 Task: Design a Screen Flow to collect contact information for a new lead and create a lead record with the gathered details.
Action: Mouse moved to (783, 54)
Screenshot: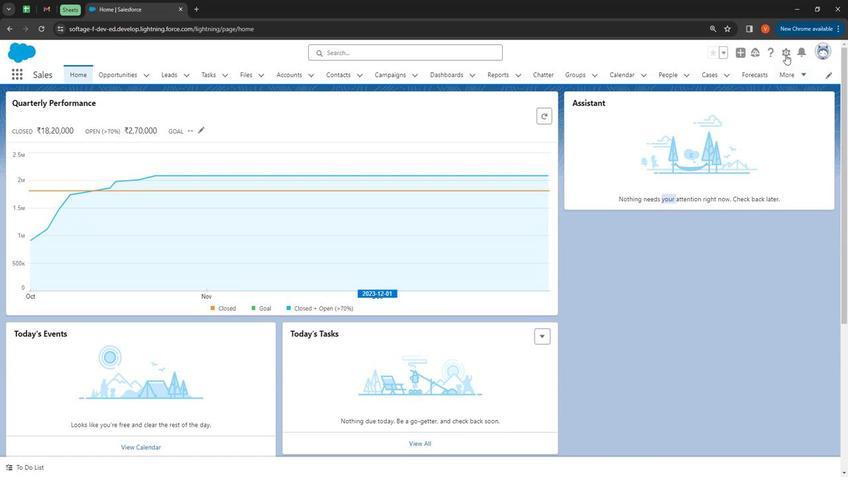 
Action: Mouse pressed left at (783, 54)
Screenshot: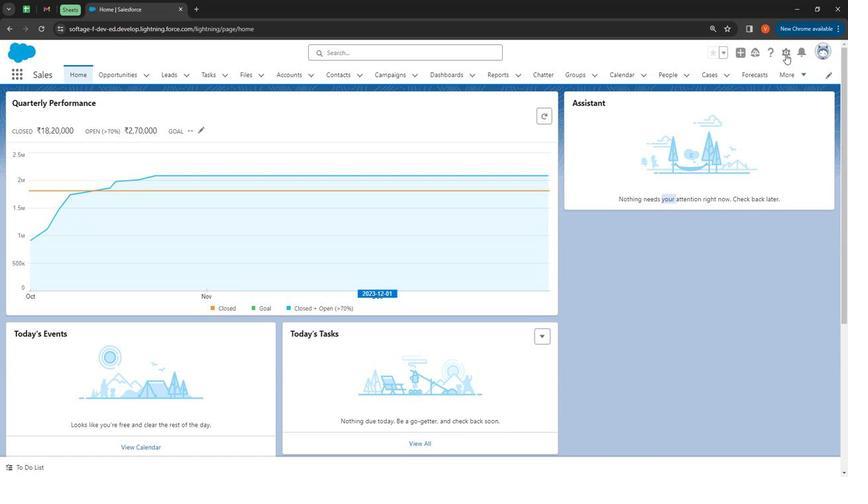 
Action: Mouse moved to (777, 83)
Screenshot: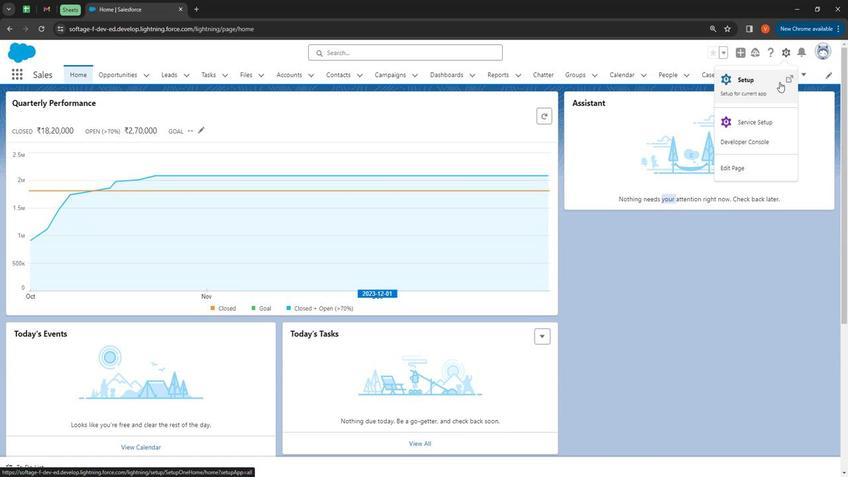 
Action: Mouse pressed left at (777, 83)
Screenshot: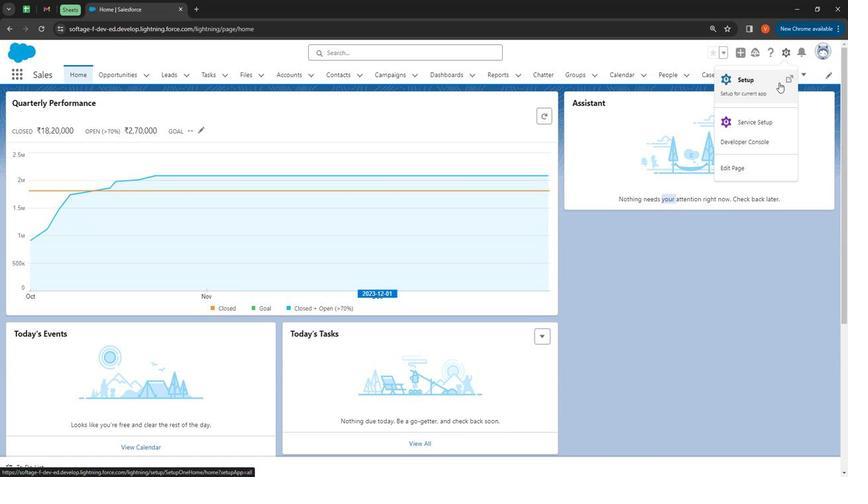 
Action: Mouse moved to (94, 188)
Screenshot: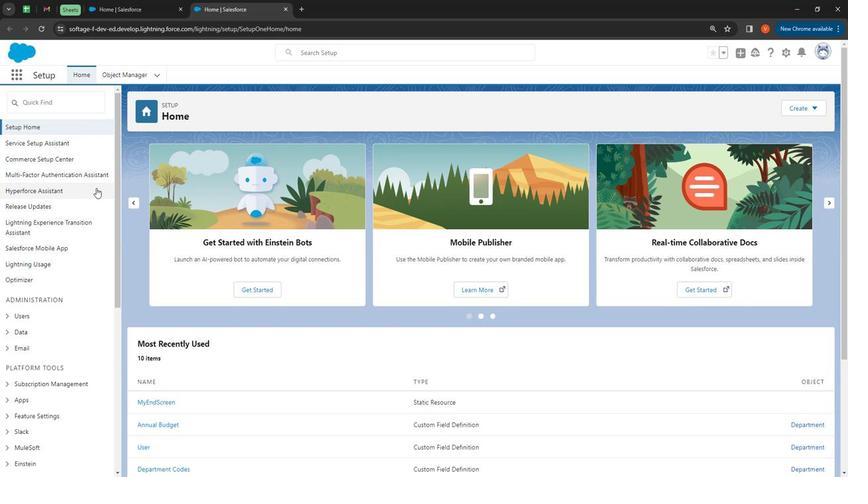 
Action: Mouse scrolled (94, 188) with delta (0, 0)
Screenshot: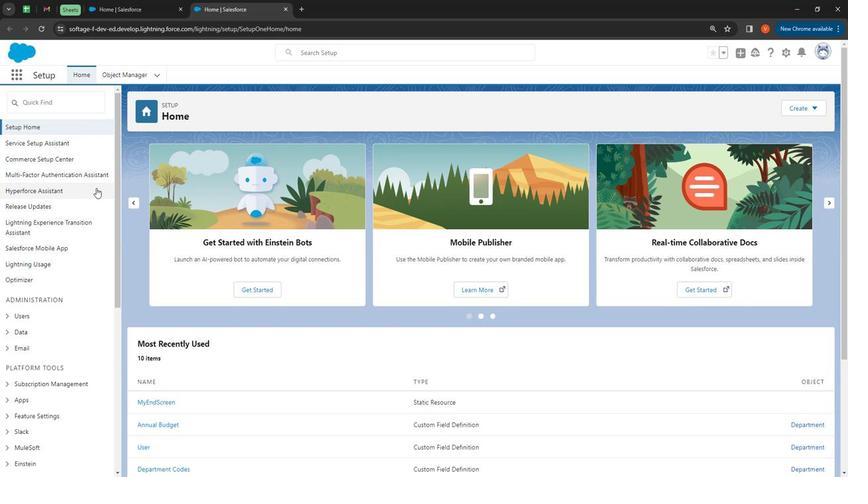 
Action: Mouse moved to (94, 190)
Screenshot: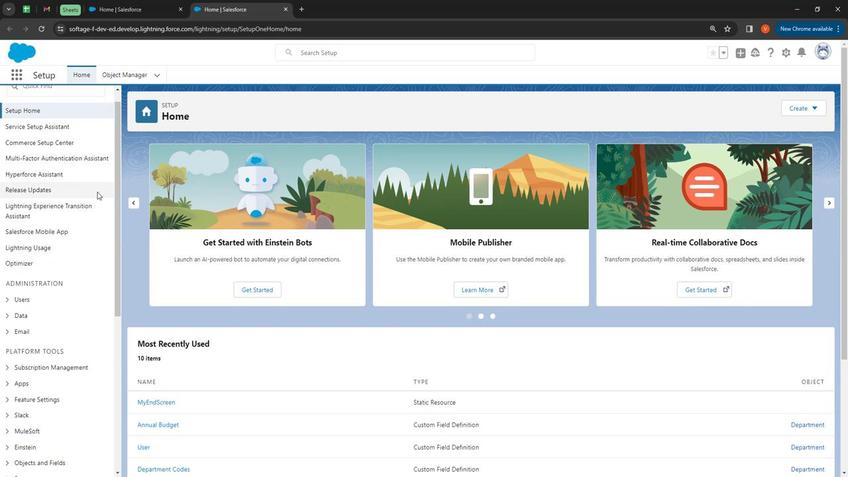 
Action: Mouse scrolled (94, 190) with delta (0, 0)
Screenshot: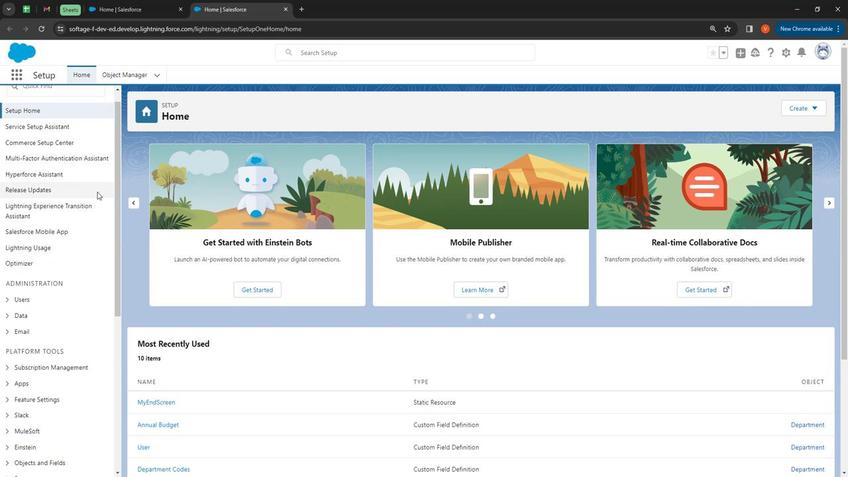
Action: Mouse moved to (95, 194)
Screenshot: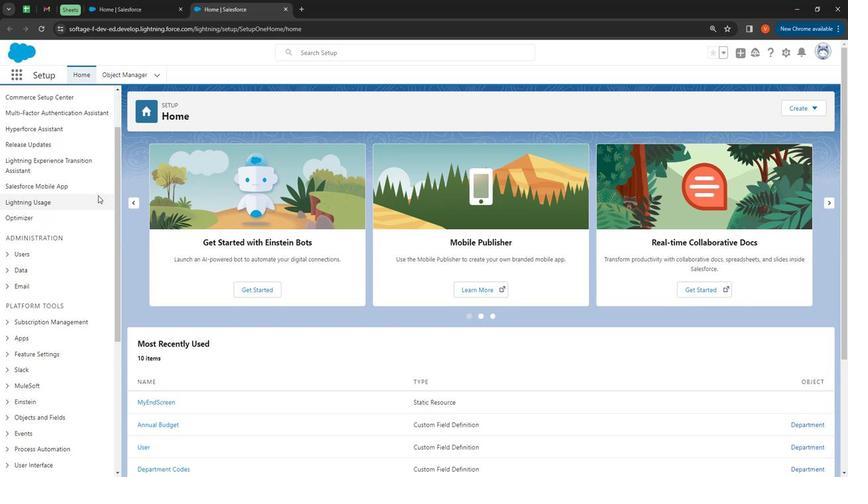 
Action: Mouse scrolled (95, 194) with delta (0, 0)
Screenshot: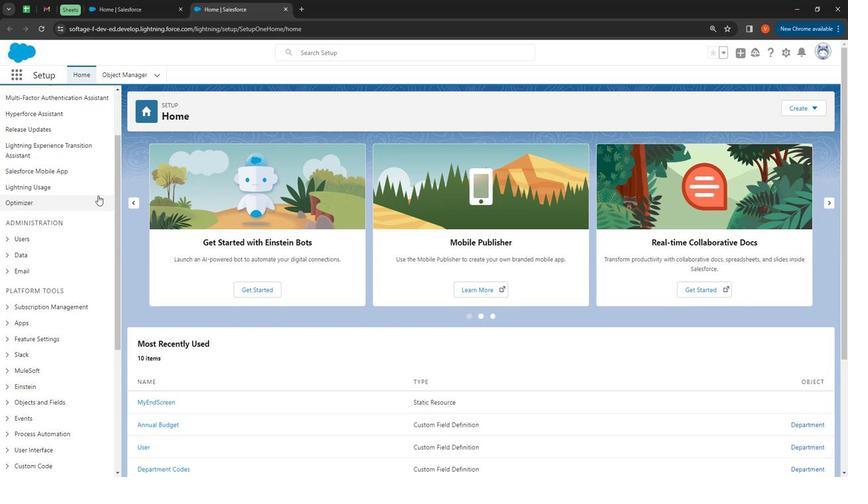 
Action: Mouse moved to (94, 197)
Screenshot: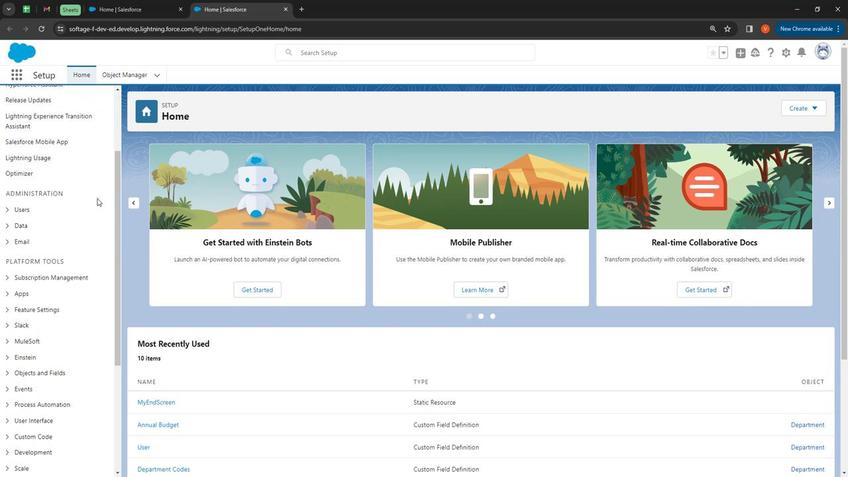
Action: Mouse scrolled (94, 196) with delta (0, 0)
Screenshot: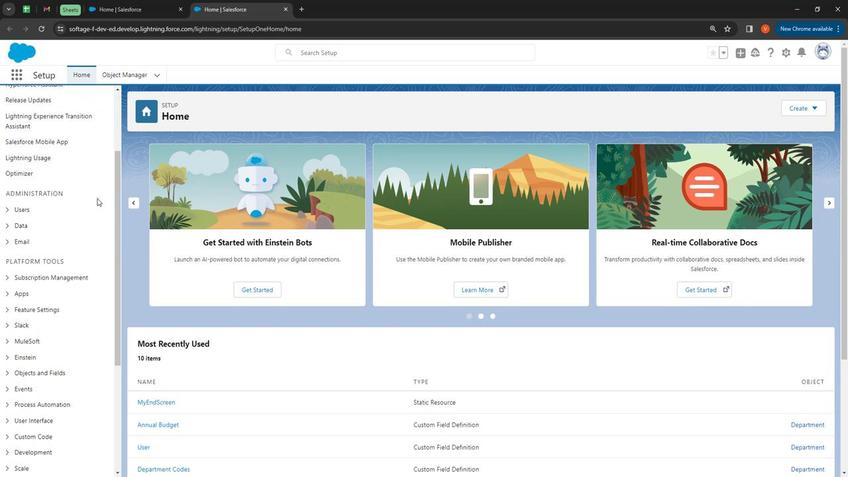 
Action: Mouse moved to (94, 197)
Screenshot: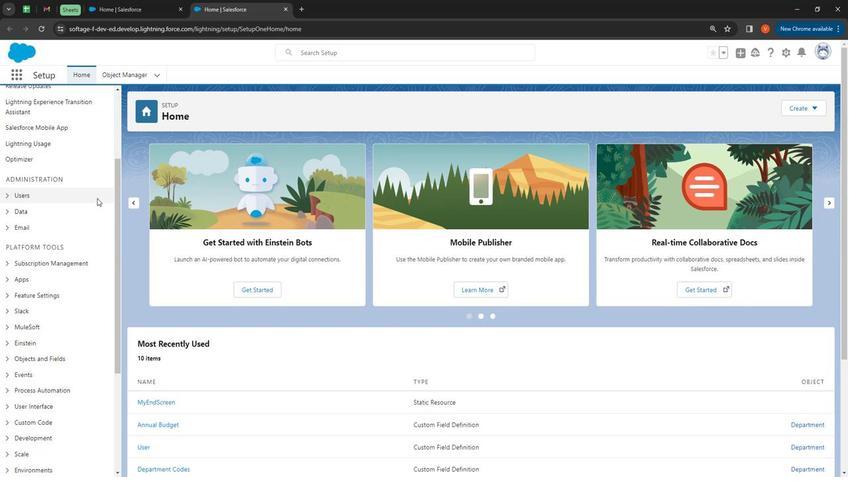 
Action: Mouse scrolled (94, 196) with delta (0, 0)
Screenshot: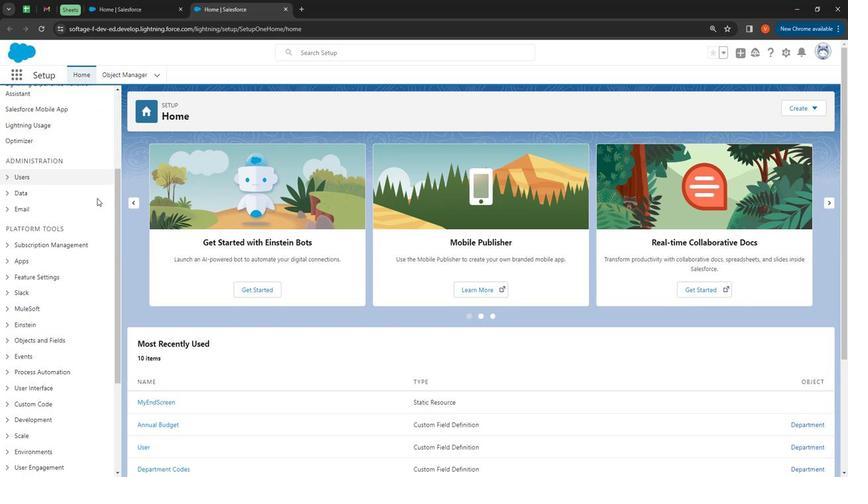 
Action: Mouse moved to (4, 280)
Screenshot: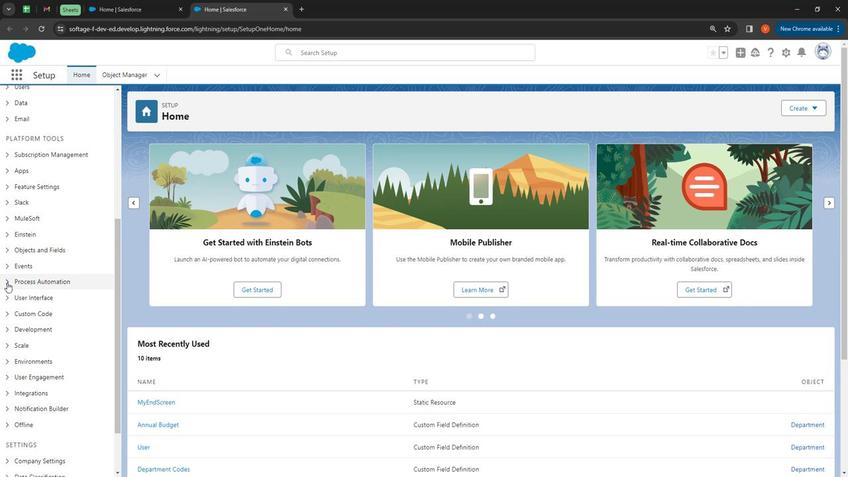 
Action: Mouse pressed left at (4, 280)
Screenshot: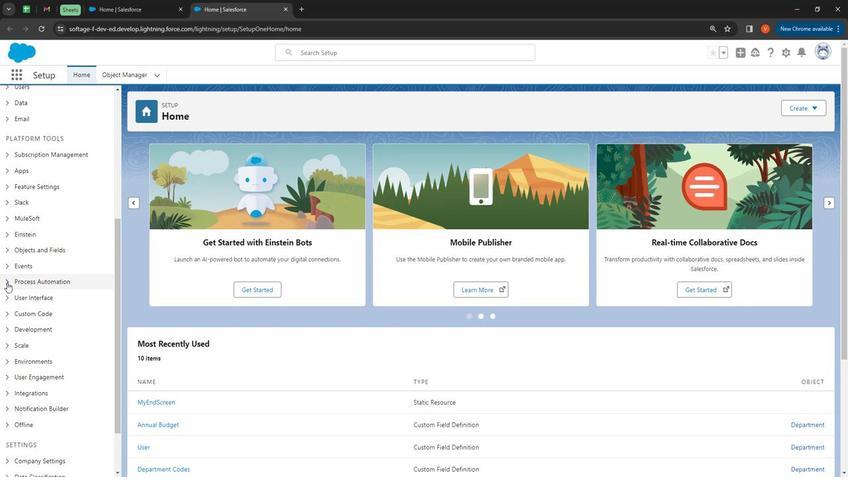 
Action: Mouse moved to (32, 327)
Screenshot: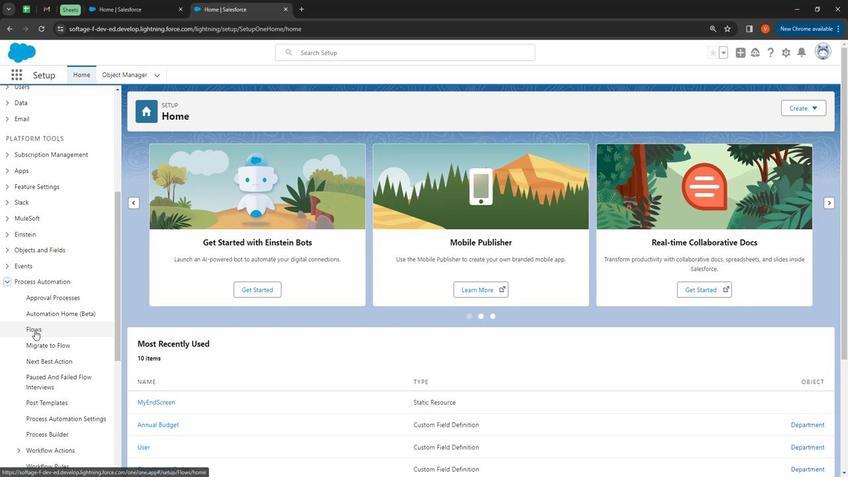 
Action: Mouse pressed left at (32, 327)
Screenshot: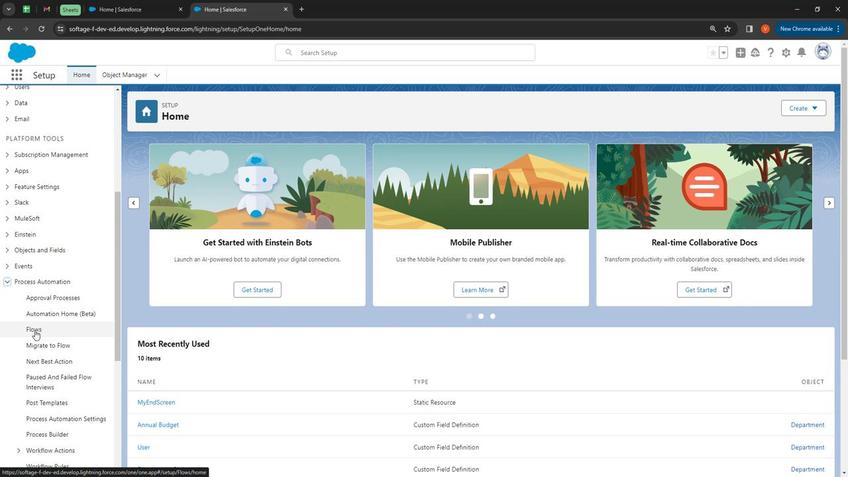 
Action: Mouse moved to (802, 107)
Screenshot: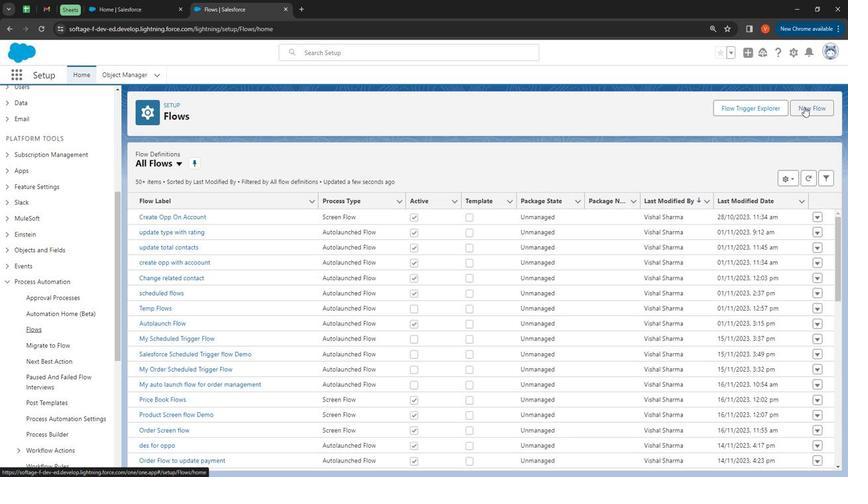 
Action: Mouse pressed left at (802, 107)
Screenshot: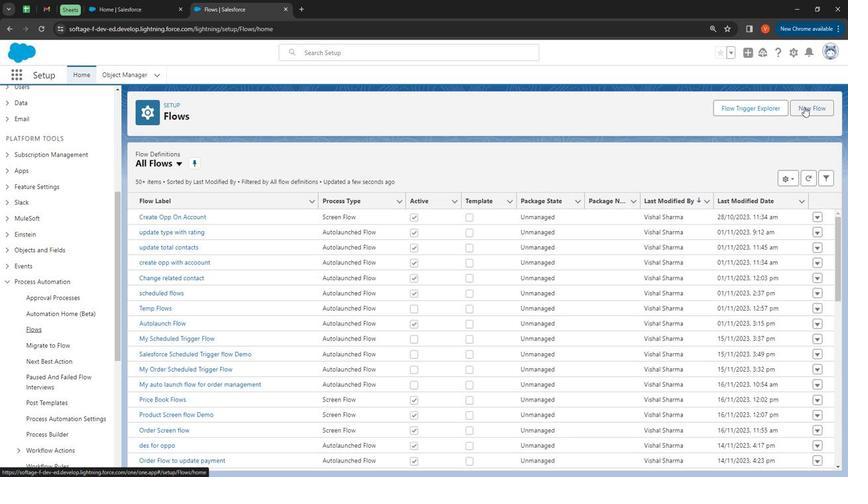 
Action: Mouse moved to (677, 358)
Screenshot: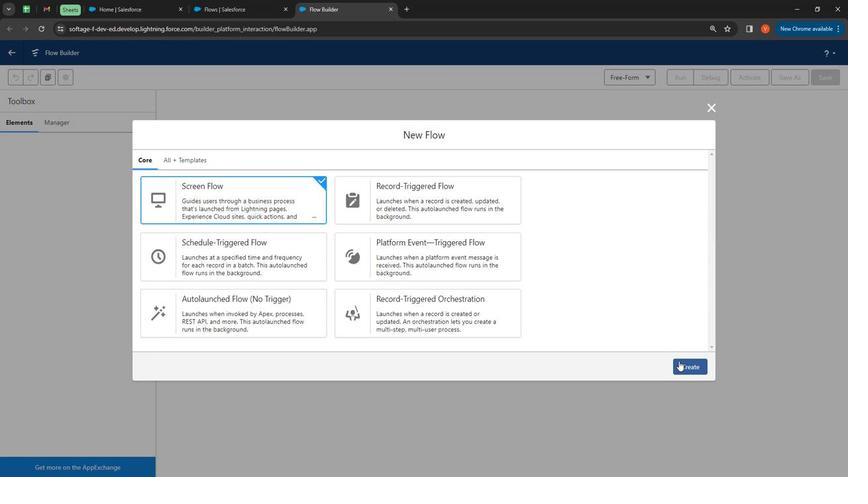 
Action: Mouse pressed left at (677, 358)
Screenshot: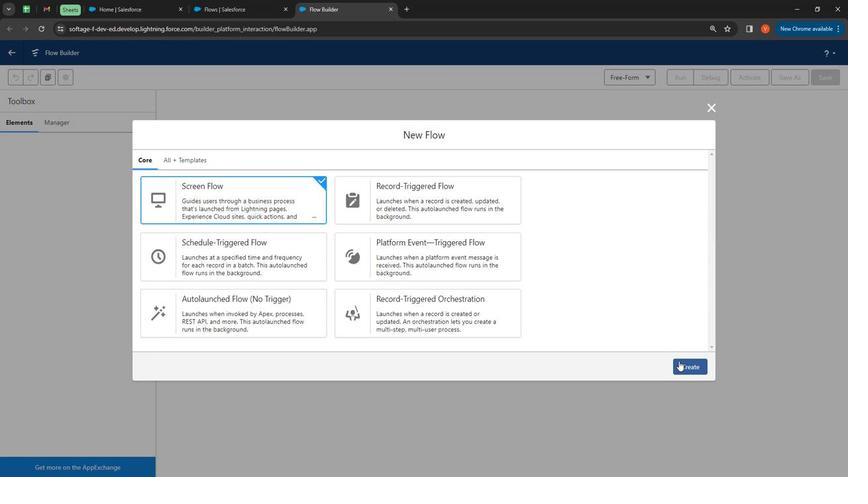 
Action: Mouse moved to (425, 171)
Screenshot: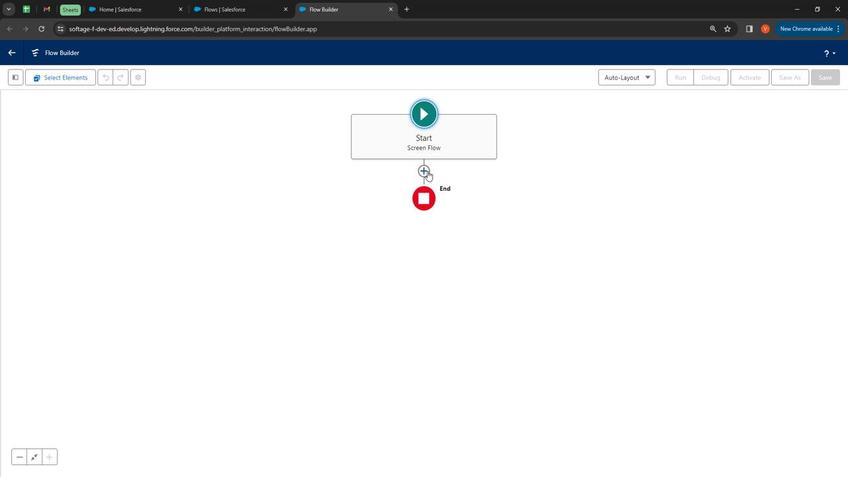 
Action: Mouse pressed left at (425, 171)
Screenshot: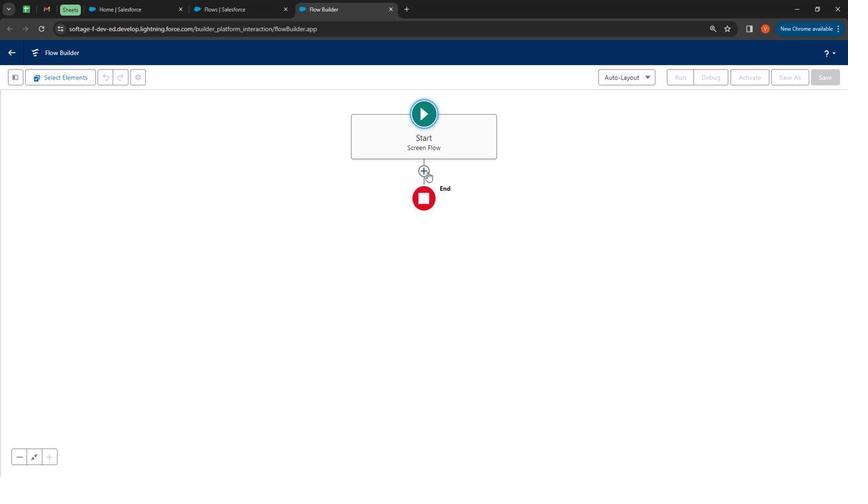 
Action: Mouse moved to (424, 221)
Screenshot: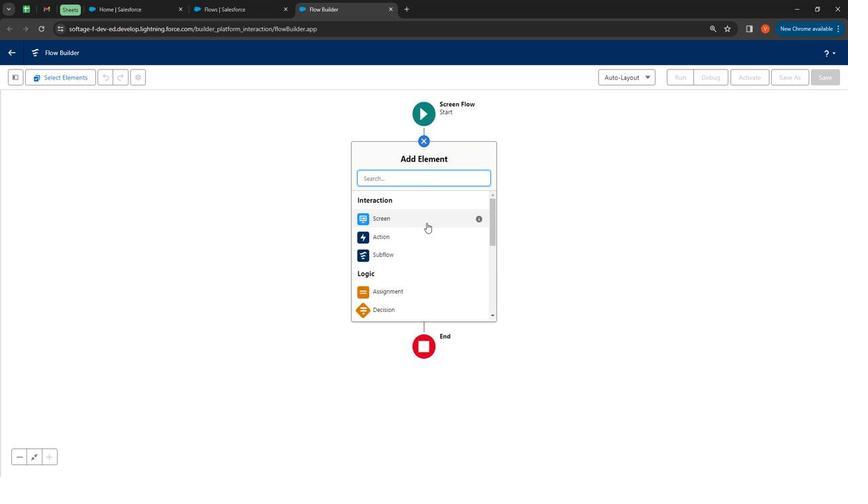 
Action: Mouse pressed left at (424, 221)
Screenshot: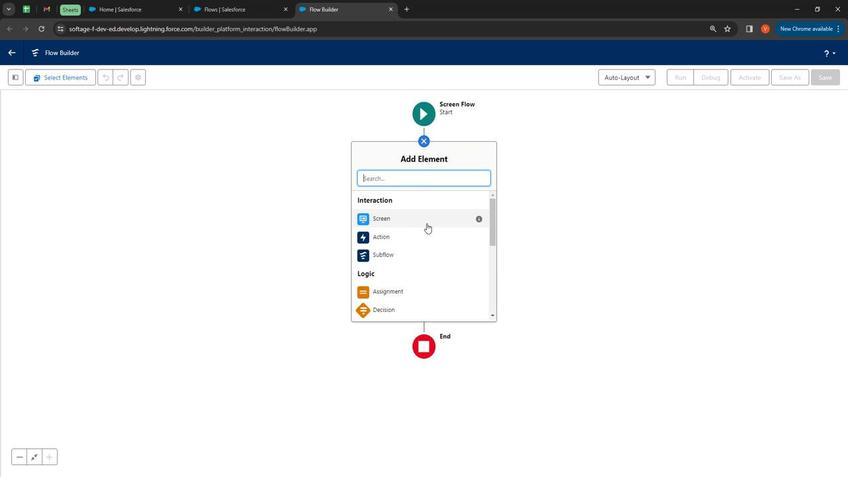 
Action: Mouse moved to (738, 169)
Screenshot: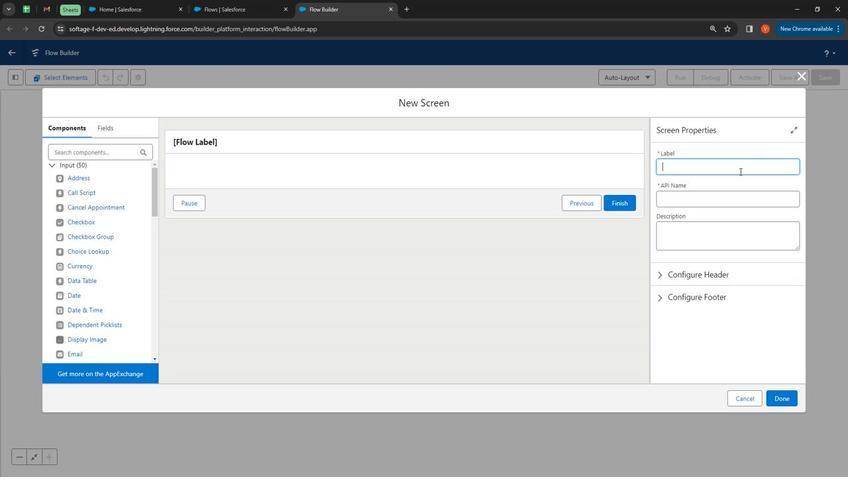 
Action: Mouse pressed left at (738, 169)
Screenshot: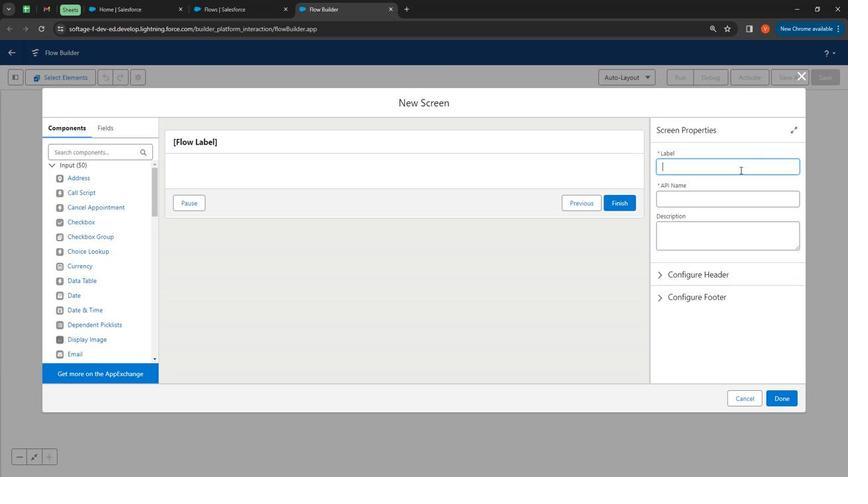 
Action: Mouse moved to (738, 169)
Screenshot: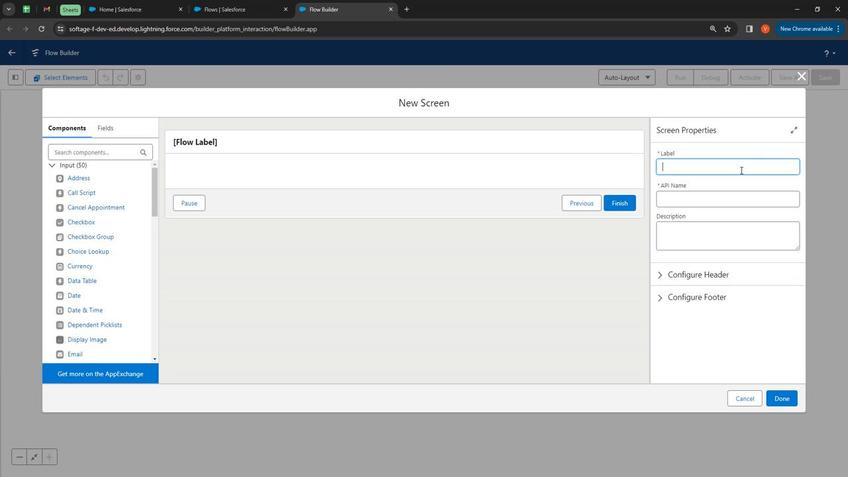 
Action: Key pressed <Key.shift>Contact<Key.space><Key.shift>Screen
Screenshot: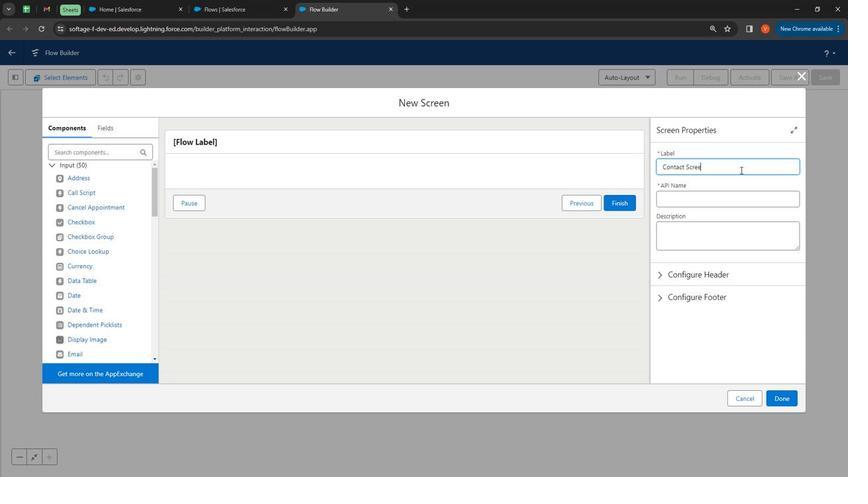 
Action: Mouse moved to (743, 198)
Screenshot: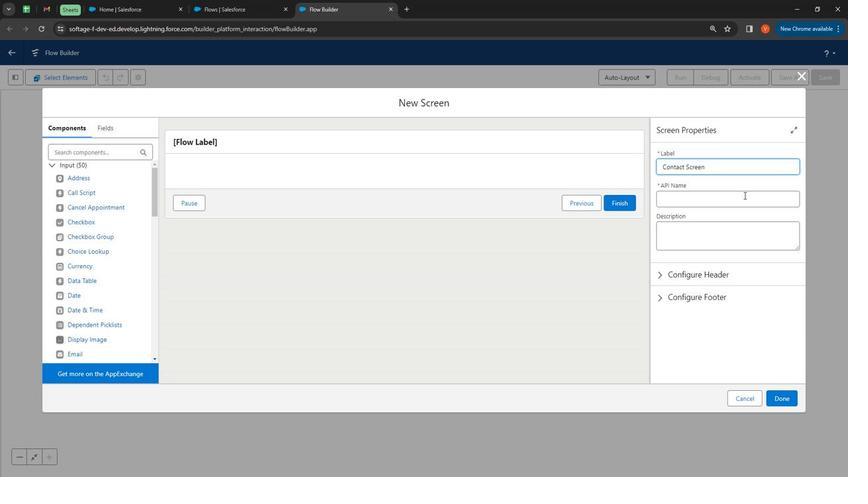
Action: Mouse pressed left at (743, 198)
Screenshot: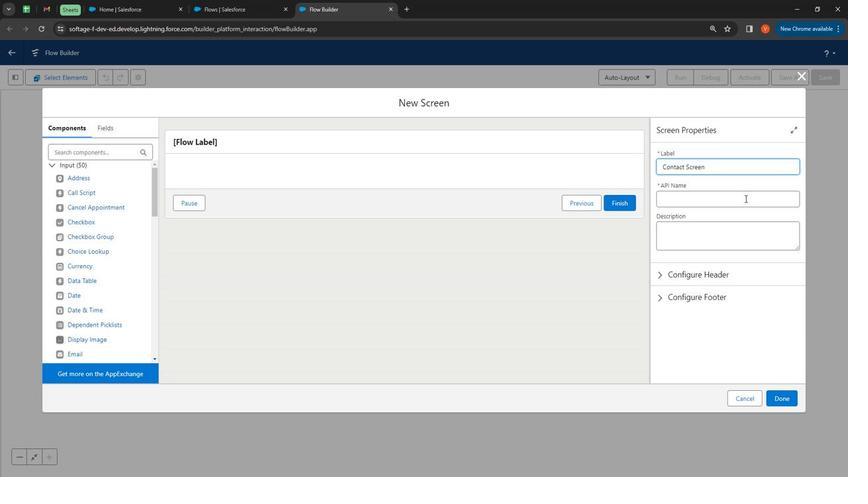 
Action: Mouse moved to (730, 230)
Screenshot: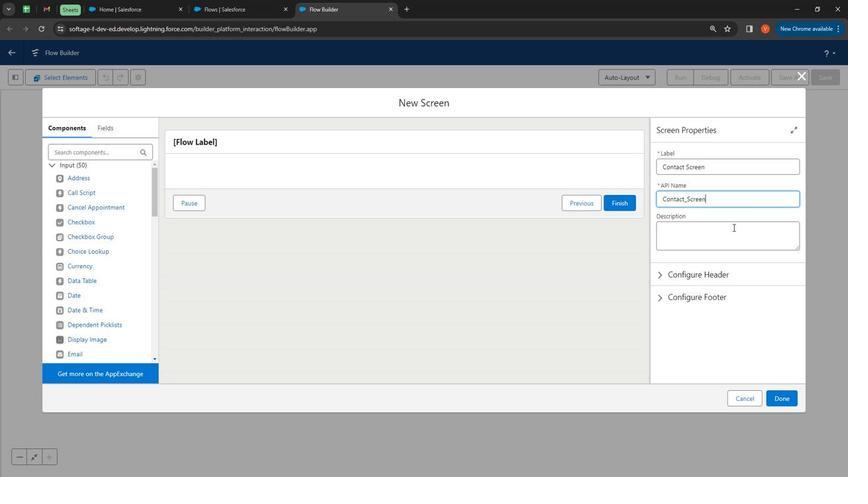 
Action: Mouse pressed left at (730, 230)
Screenshot: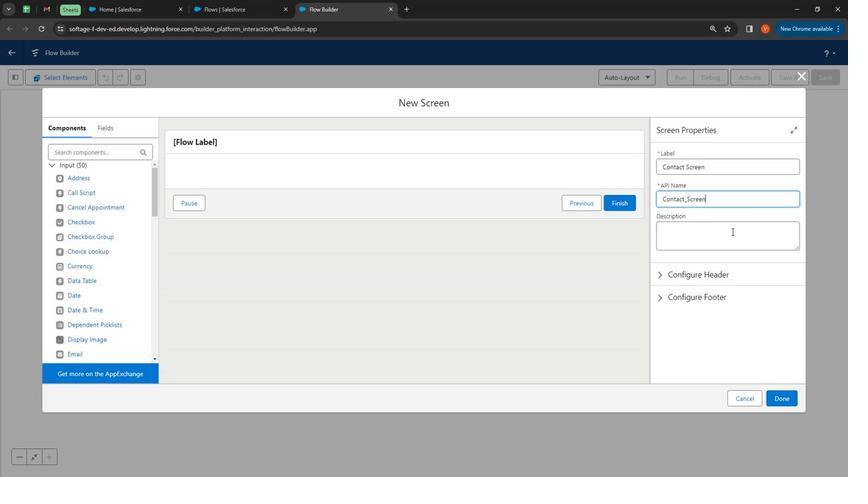 
Action: Key pressed <Key.shift>Contact<Key.space><Key.shift>Screen<Key.space>to<Key.space>collect<Key.space><Key.shift>Contact<Key.space><Key.shift>Information
Screenshot: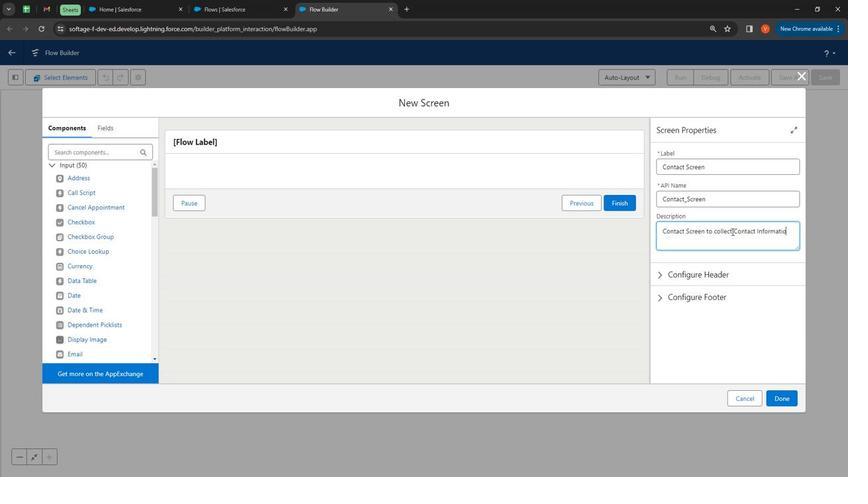 
Action: Mouse moved to (441, 273)
Screenshot: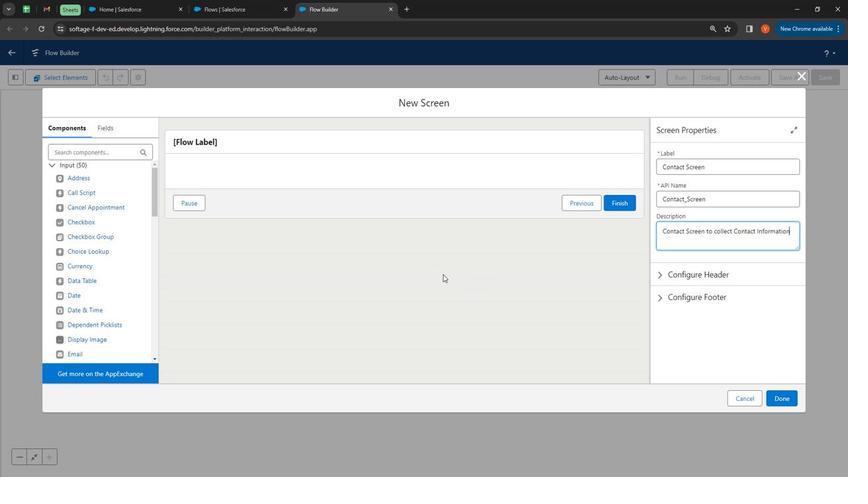 
Action: Mouse pressed left at (441, 273)
Screenshot: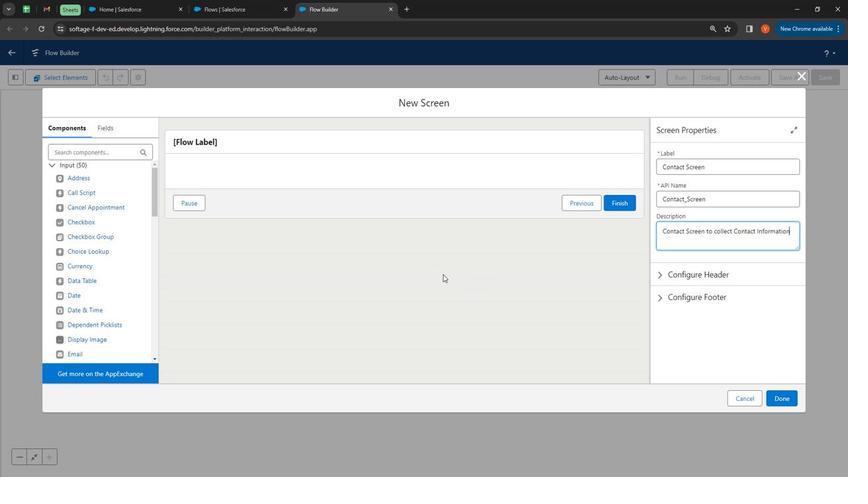 
Action: Mouse moved to (255, 1)
Screenshot: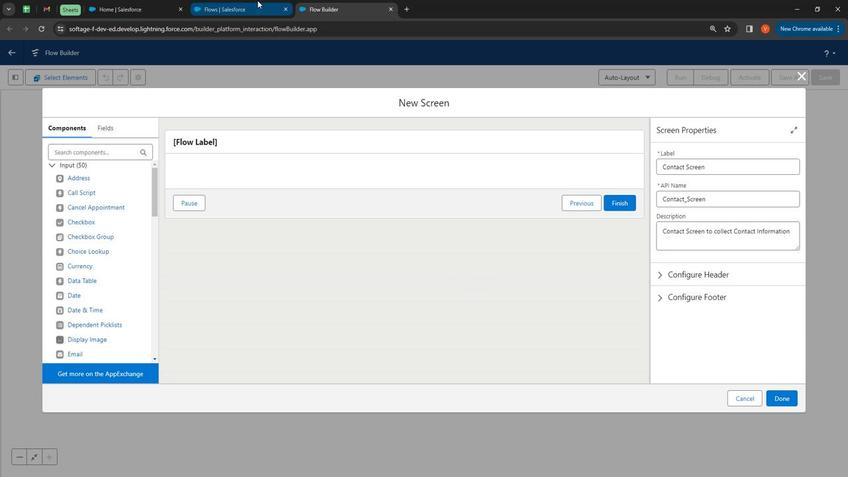 
Action: Mouse pressed left at (255, 1)
Screenshot: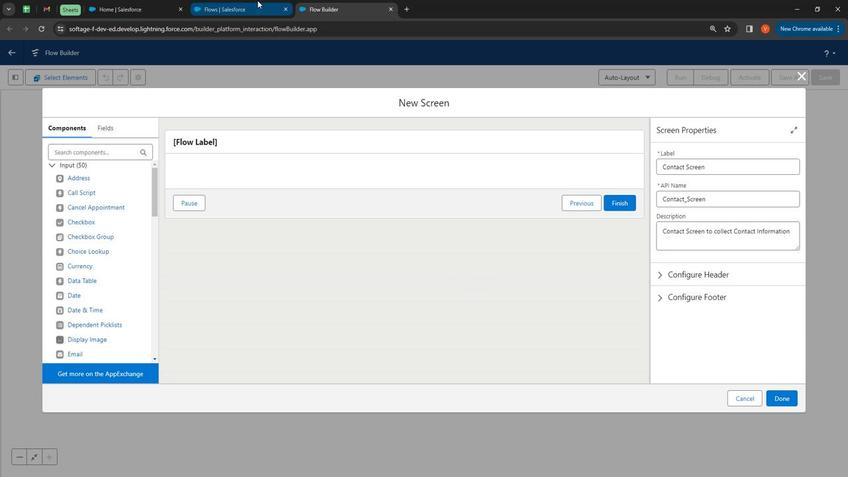 
Action: Mouse moved to (118, 78)
Screenshot: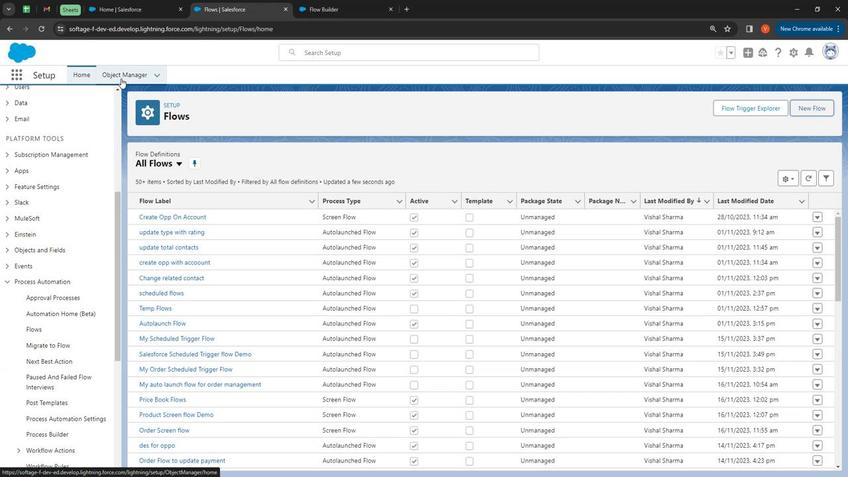 
Action: Mouse pressed left at (118, 78)
Screenshot: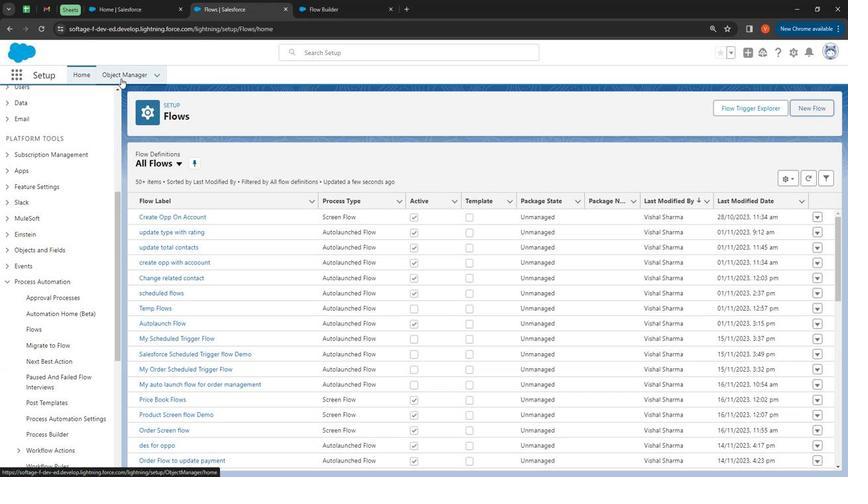 
Action: Mouse moved to (196, 249)
Screenshot: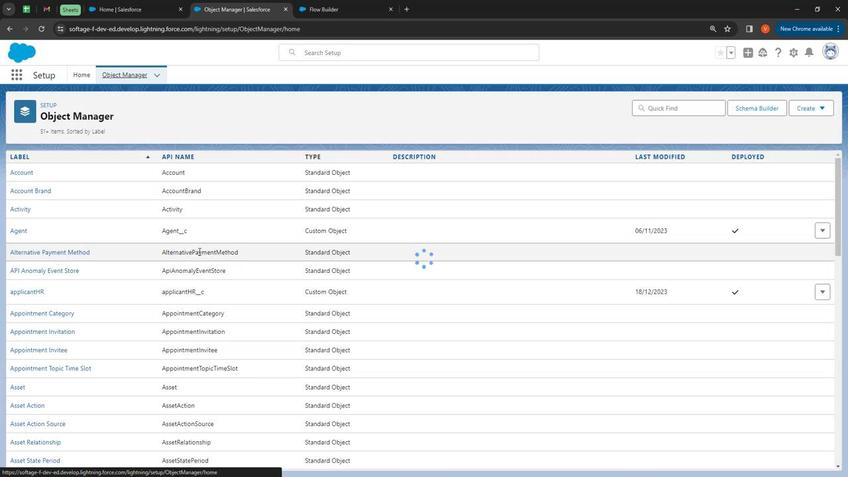 
Action: Mouse scrolled (196, 249) with delta (0, 0)
Screenshot: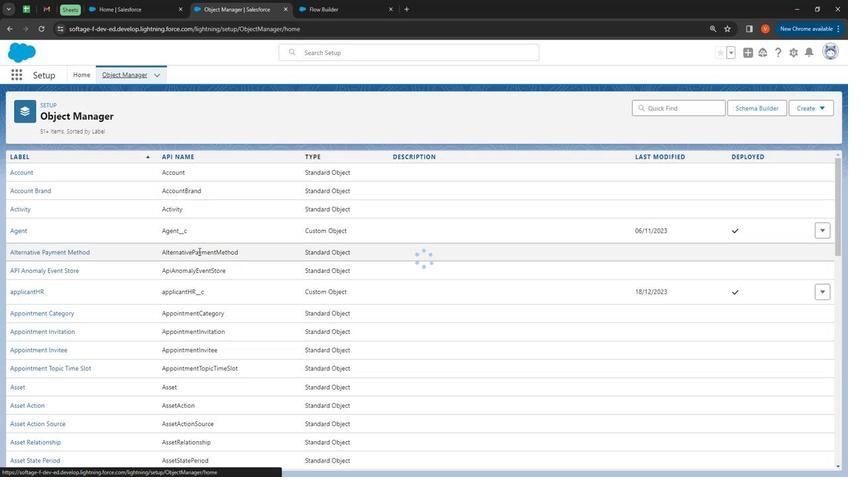 
Action: Mouse moved to (196, 252)
Screenshot: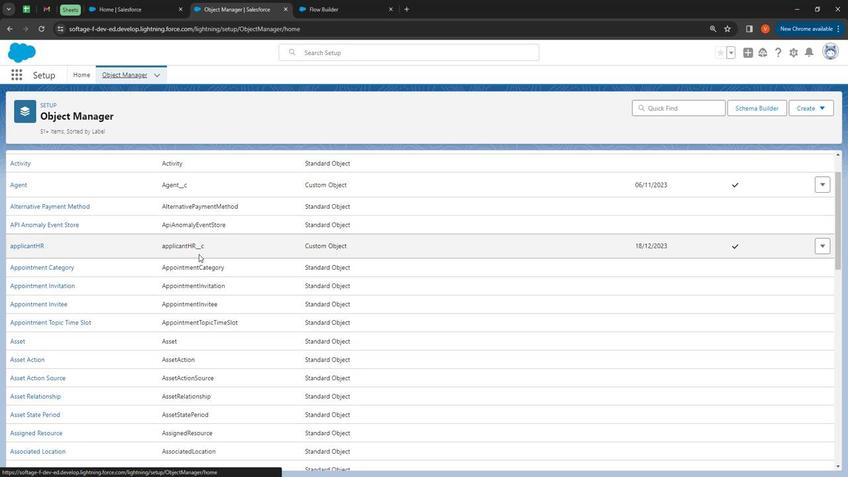 
Action: Mouse scrolled (196, 252) with delta (0, 0)
Screenshot: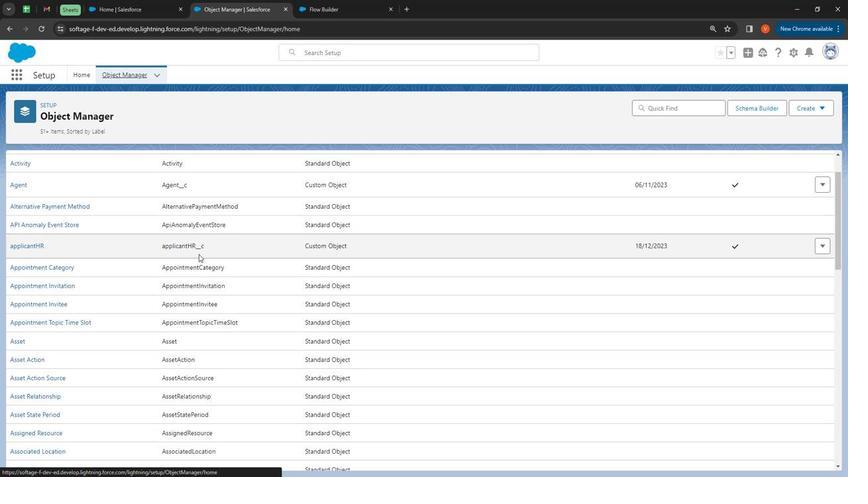 
Action: Mouse scrolled (196, 252) with delta (0, 0)
Screenshot: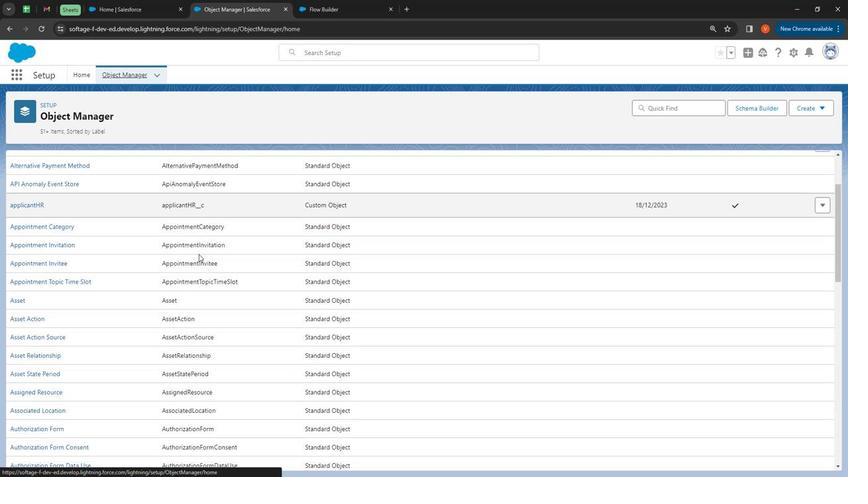 
Action: Mouse moved to (198, 253)
Screenshot: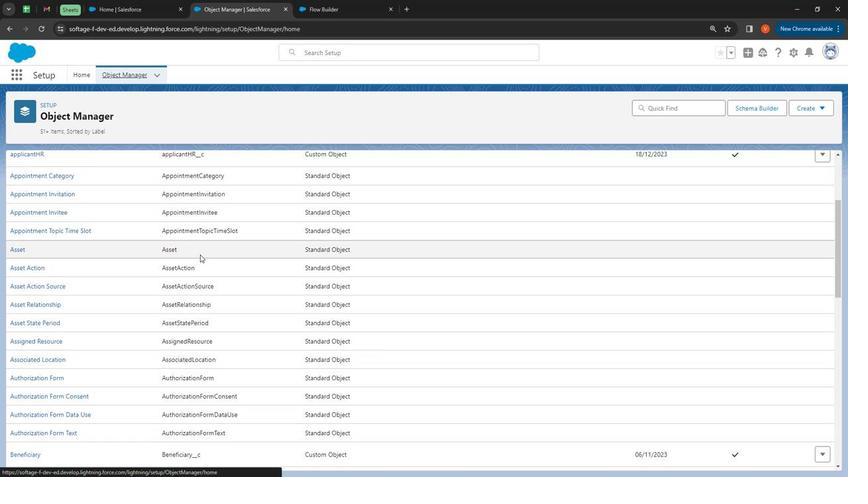 
Action: Mouse scrolled (198, 253) with delta (0, 0)
Screenshot: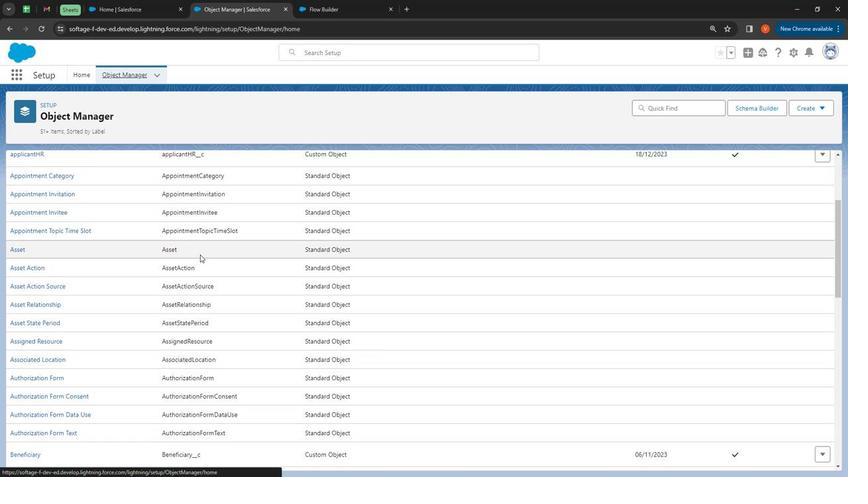 
Action: Mouse moved to (198, 253)
Screenshot: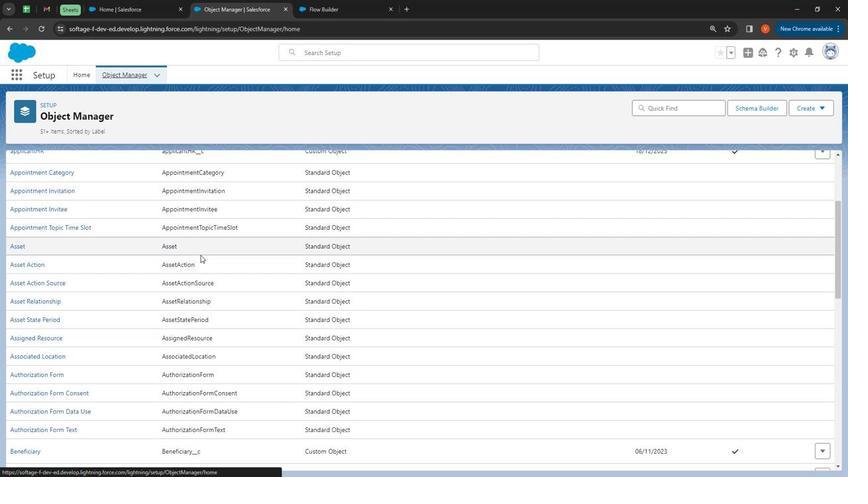 
Action: Mouse scrolled (198, 253) with delta (0, 0)
Screenshot: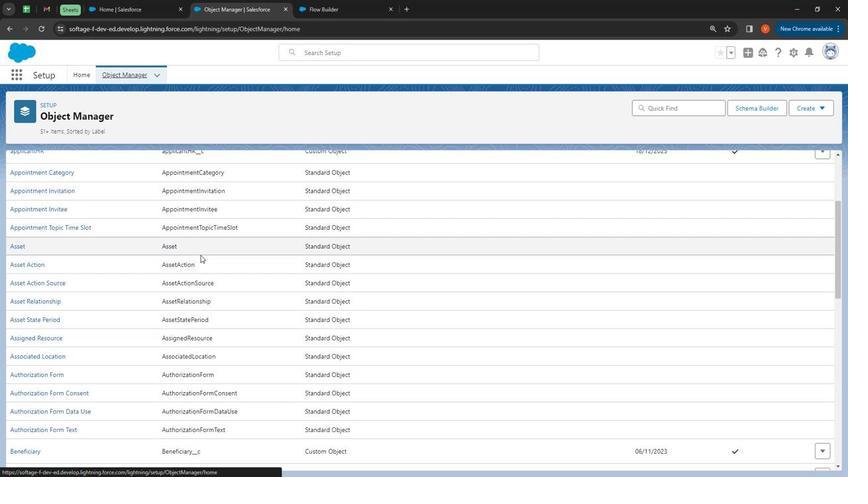 
Action: Mouse moved to (198, 255)
Screenshot: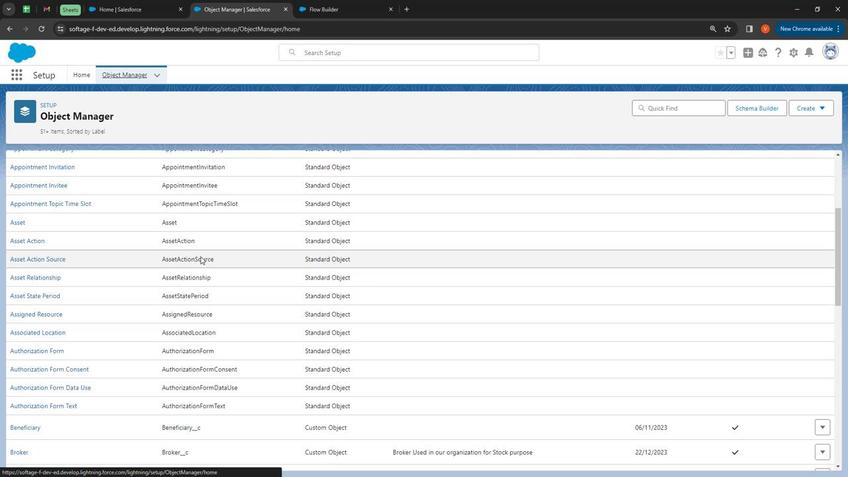 
Action: Mouse scrolled (198, 254) with delta (0, 0)
Screenshot: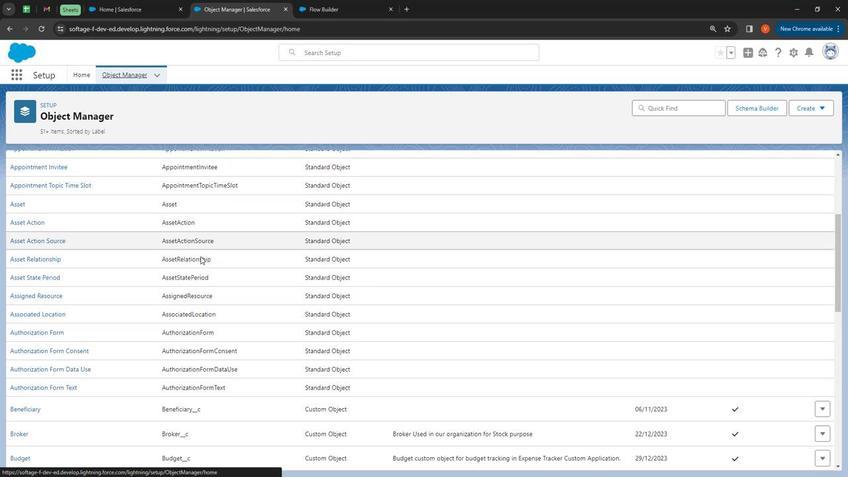 
Action: Mouse moved to (198, 255)
Screenshot: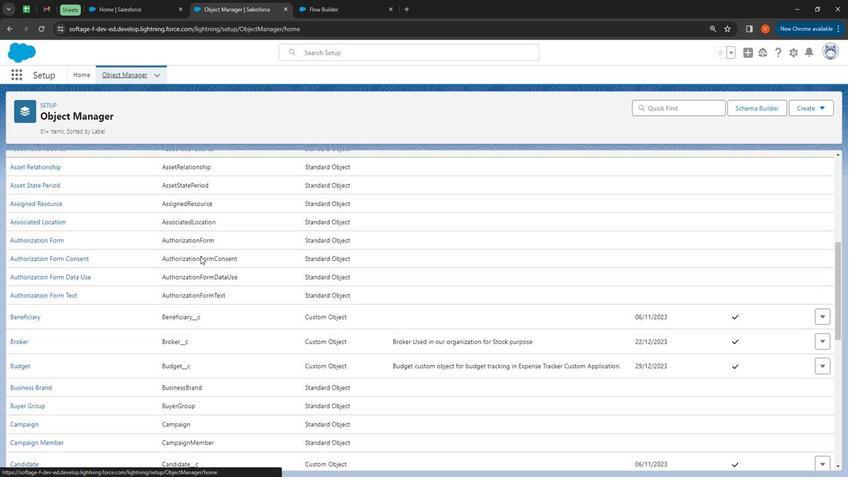 
Action: Mouse scrolled (198, 254) with delta (0, 0)
Screenshot: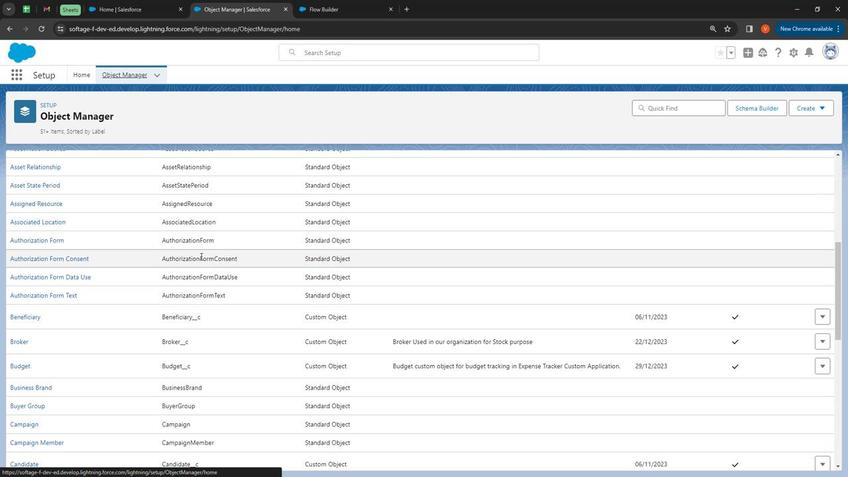 
Action: Mouse scrolled (198, 254) with delta (0, 0)
Screenshot: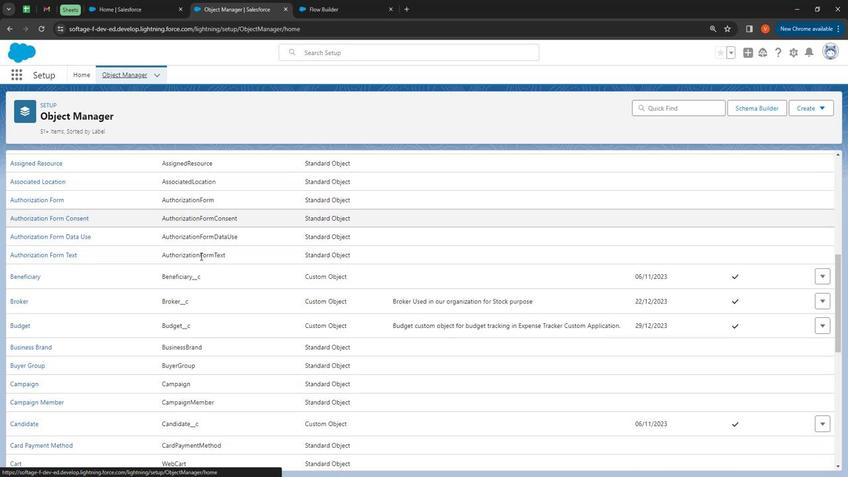 
Action: Mouse scrolled (198, 254) with delta (0, 0)
Screenshot: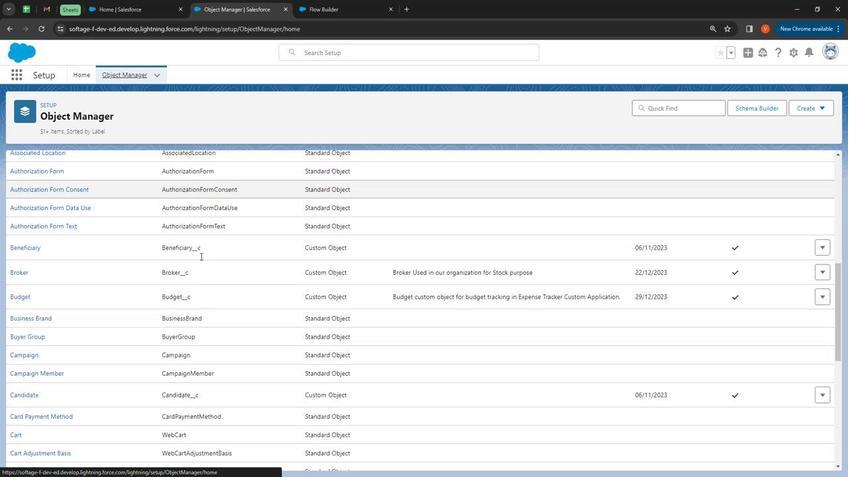 
Action: Mouse scrolled (198, 254) with delta (0, 0)
Screenshot: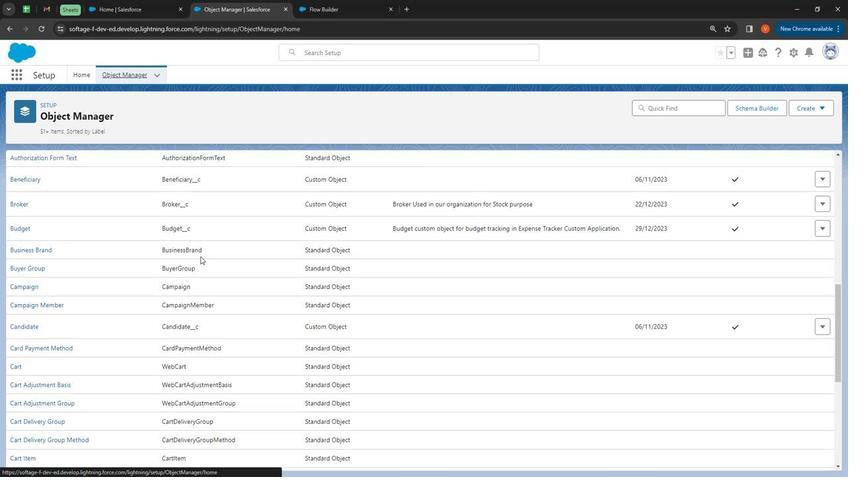 
Action: Mouse scrolled (198, 254) with delta (0, 0)
Screenshot: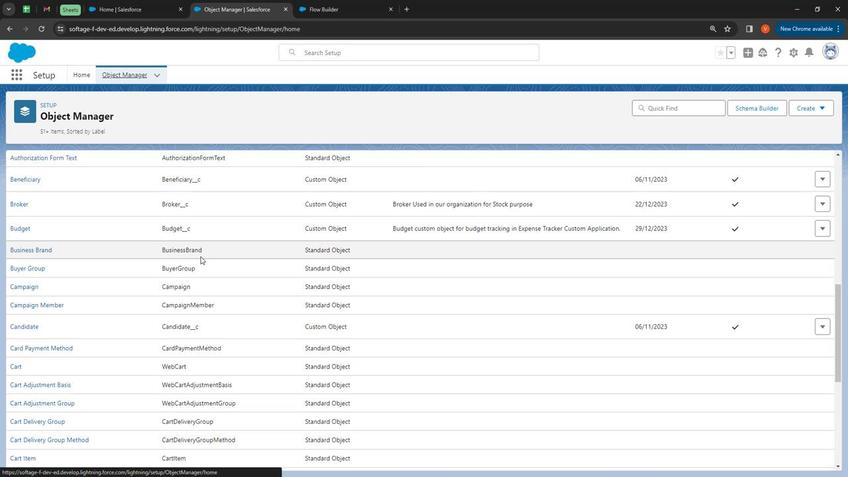 
Action: Mouse scrolled (198, 254) with delta (0, 0)
Screenshot: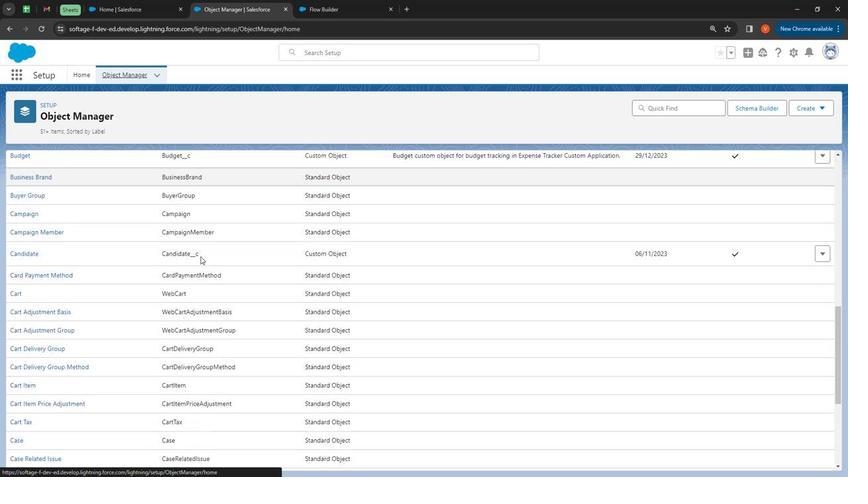 
Action: Mouse scrolled (198, 254) with delta (0, 0)
Screenshot: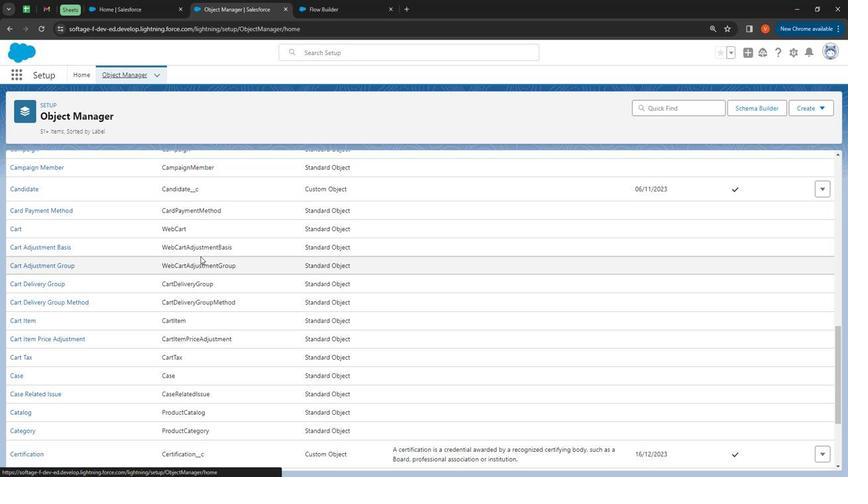 
Action: Mouse moved to (198, 256)
Screenshot: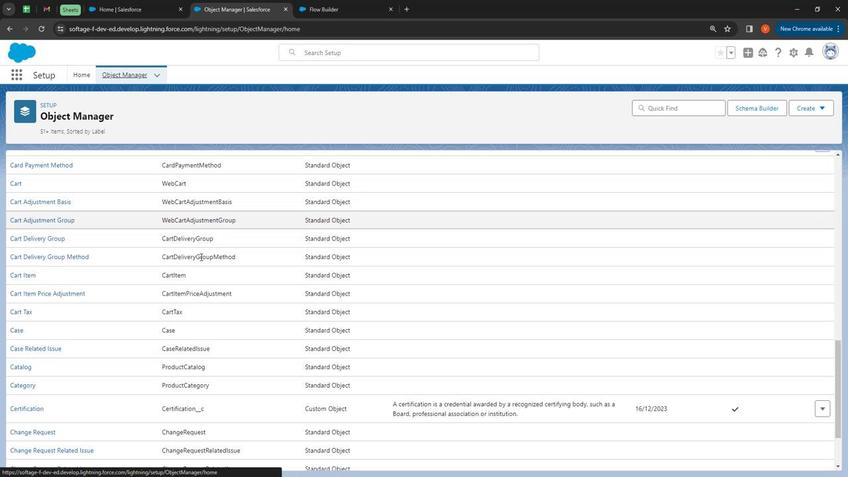 
Action: Mouse scrolled (198, 255) with delta (0, 0)
Screenshot: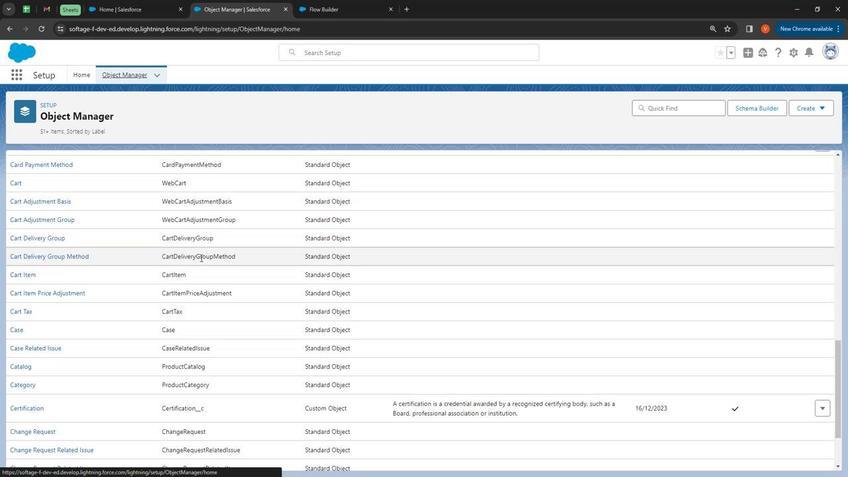 
Action: Mouse scrolled (198, 255) with delta (0, 0)
Screenshot: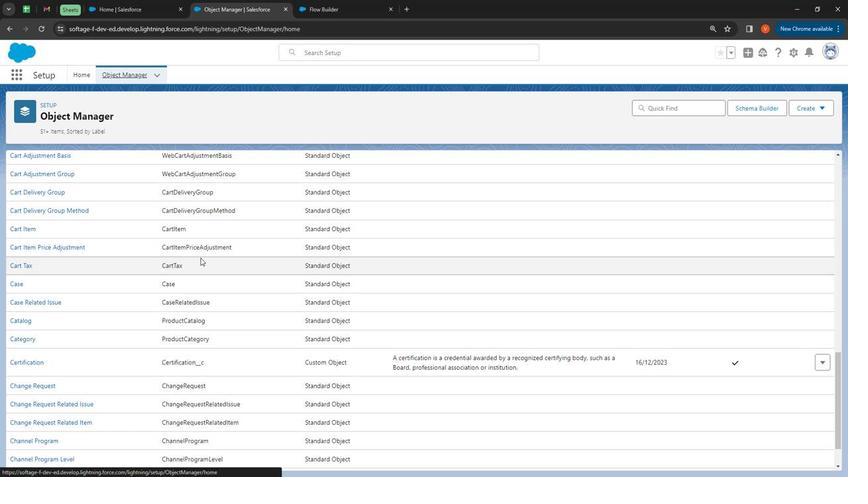 
Action: Mouse moved to (198, 257)
Screenshot: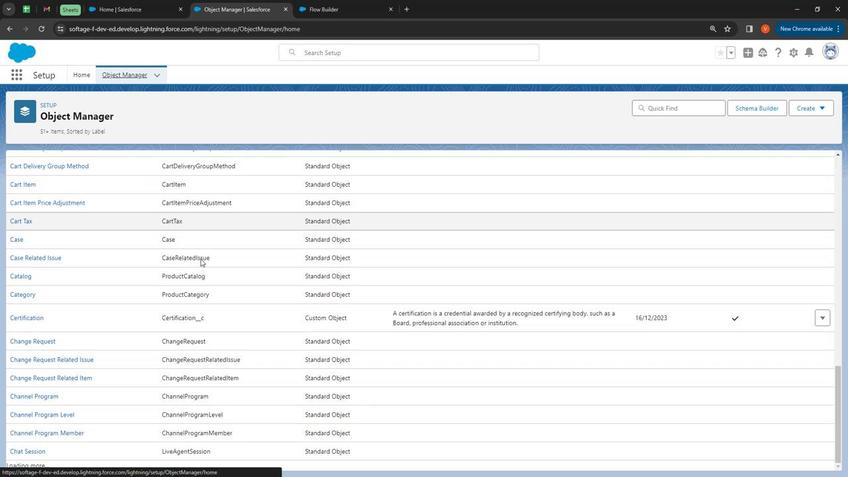 
Action: Mouse scrolled (198, 256) with delta (0, 0)
Screenshot: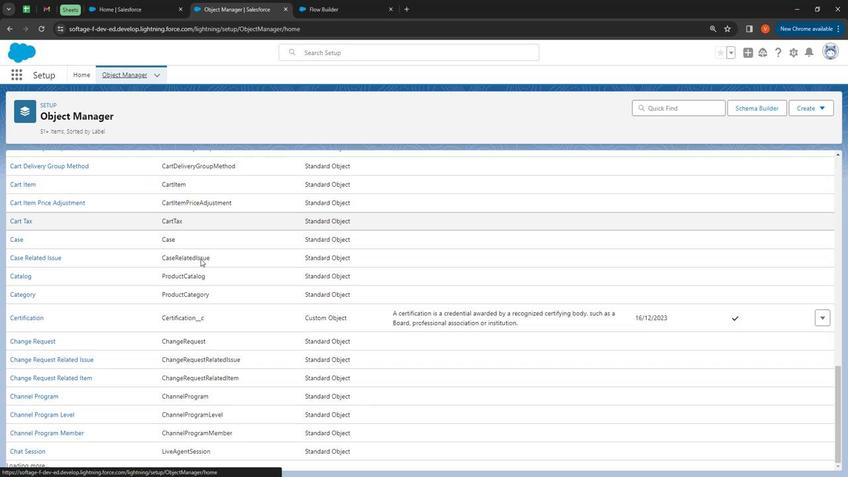 
Action: Mouse scrolled (198, 256) with delta (0, 0)
Screenshot: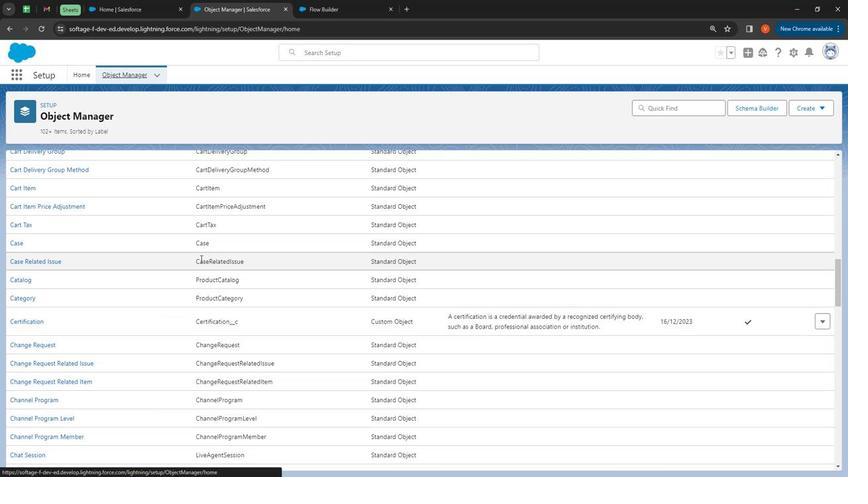 
Action: Mouse moved to (198, 257)
Screenshot: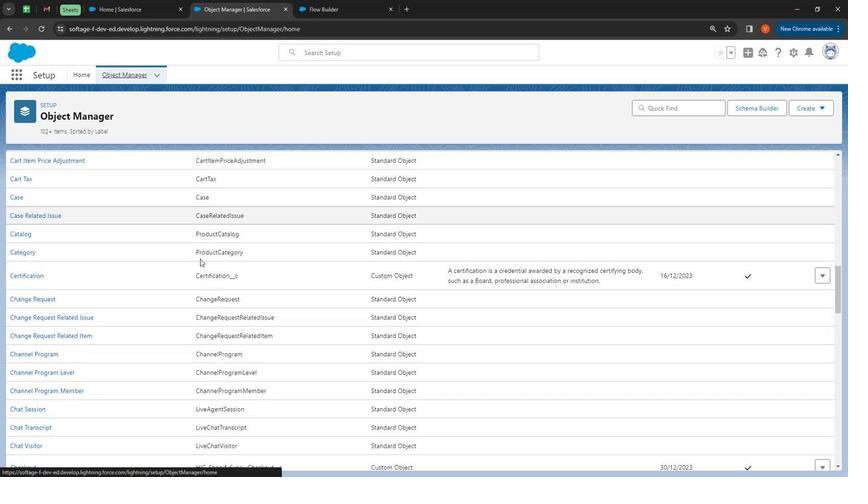 
Action: Mouse scrolled (198, 256) with delta (0, 0)
Screenshot: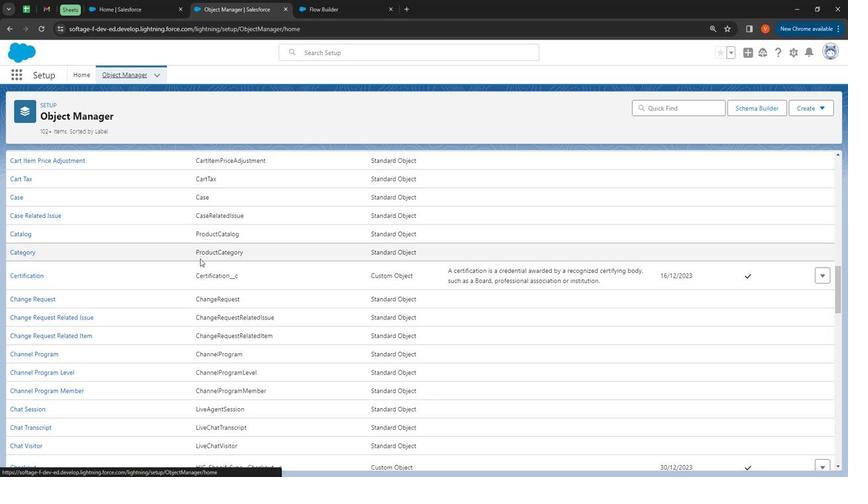 
Action: Mouse scrolled (198, 256) with delta (0, 0)
Screenshot: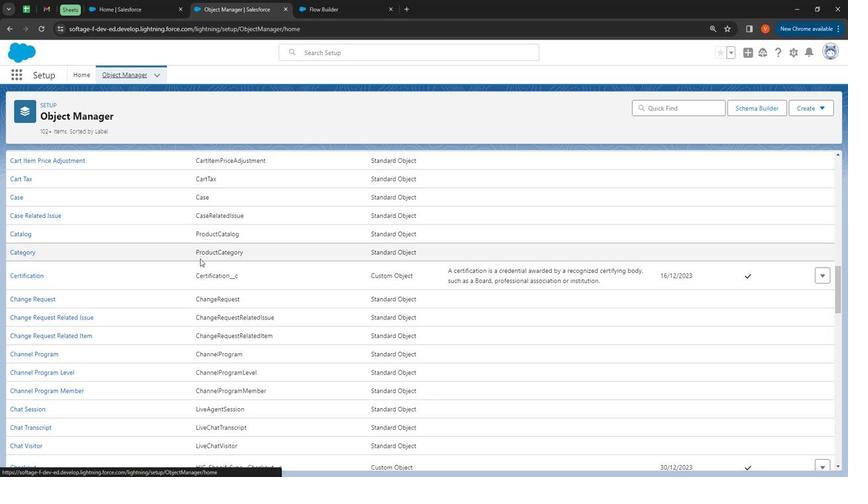 
Action: Mouse scrolled (198, 256) with delta (0, 0)
Screenshot: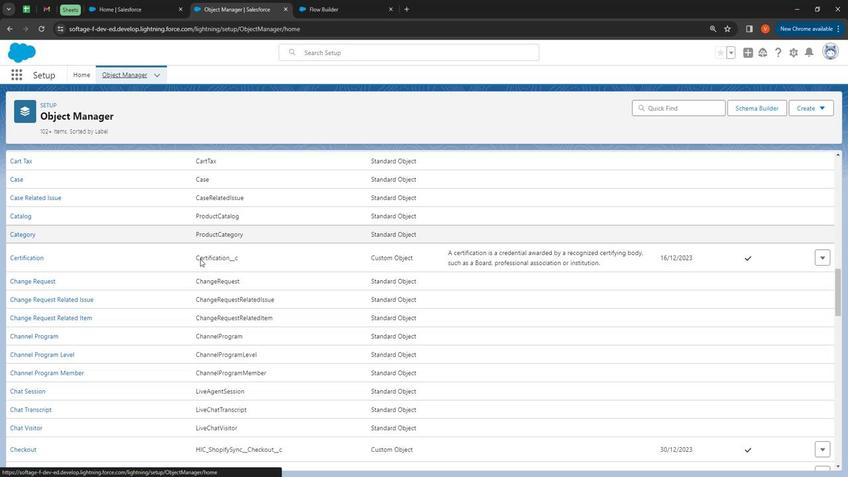 
Action: Mouse scrolled (198, 256) with delta (0, 0)
Screenshot: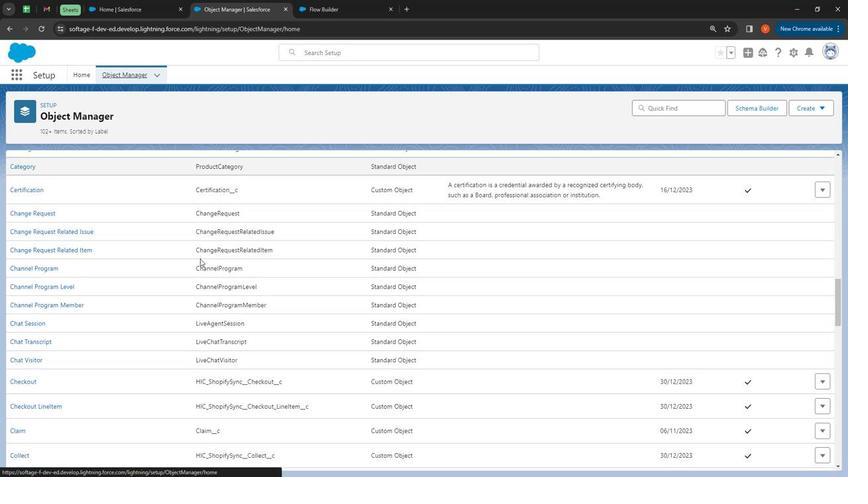 
Action: Mouse scrolled (198, 256) with delta (0, 0)
Screenshot: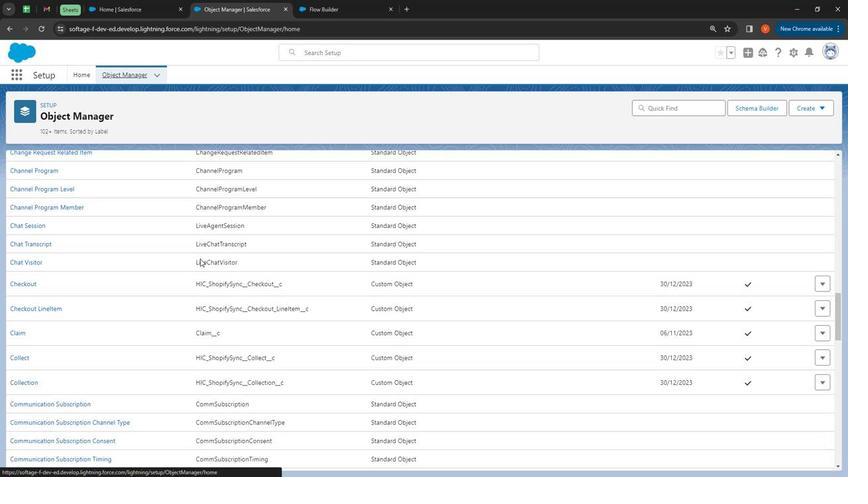 
Action: Mouse scrolled (198, 256) with delta (0, 0)
Screenshot: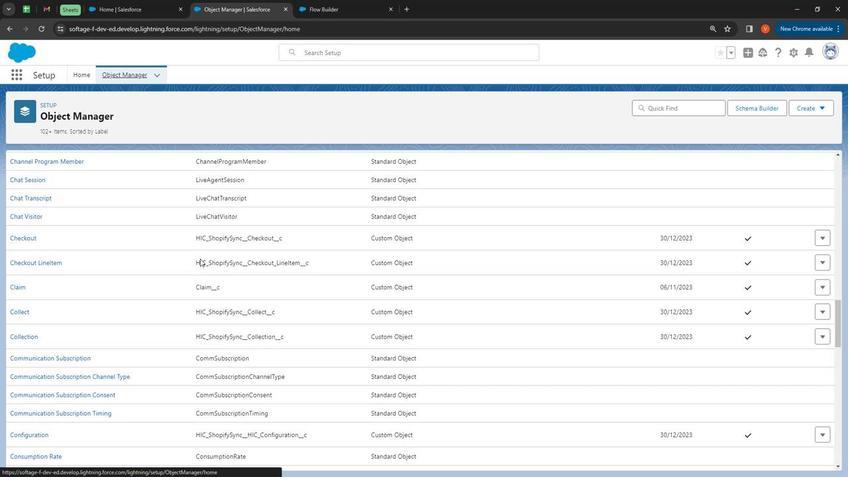 
Action: Mouse scrolled (198, 256) with delta (0, 0)
Screenshot: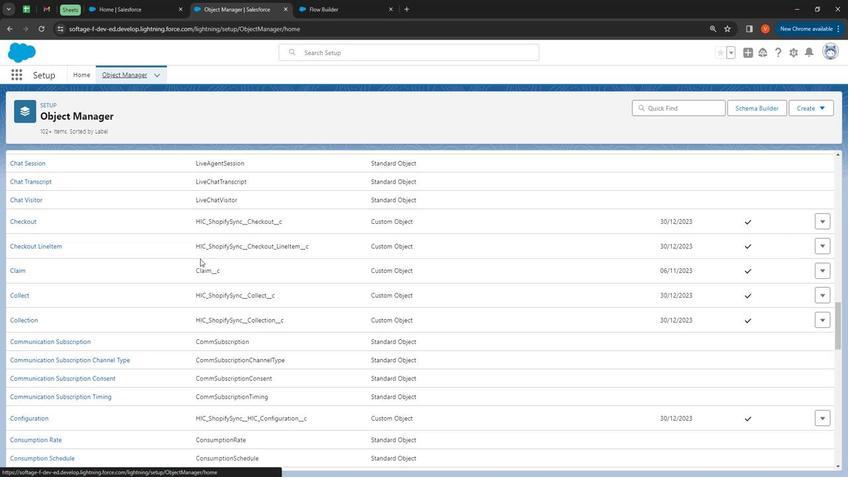 
Action: Mouse scrolled (198, 256) with delta (0, 0)
Screenshot: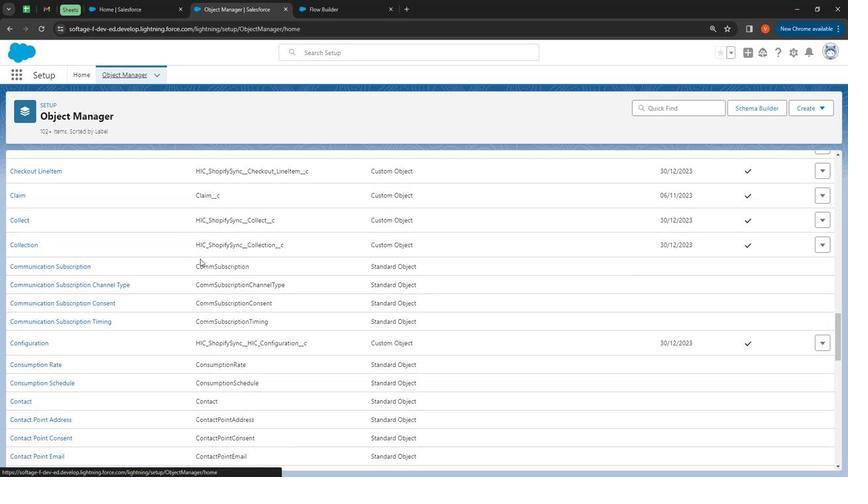 
Action: Mouse scrolled (198, 256) with delta (0, 0)
Screenshot: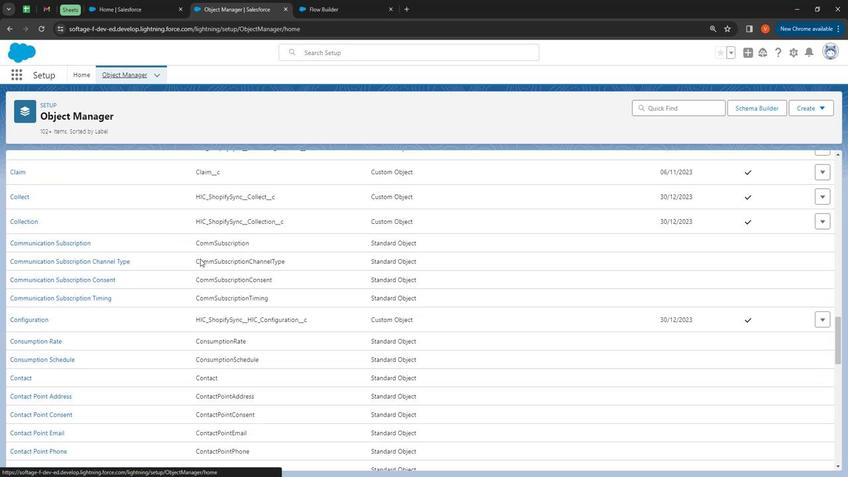 
Action: Mouse moved to (19, 310)
Screenshot: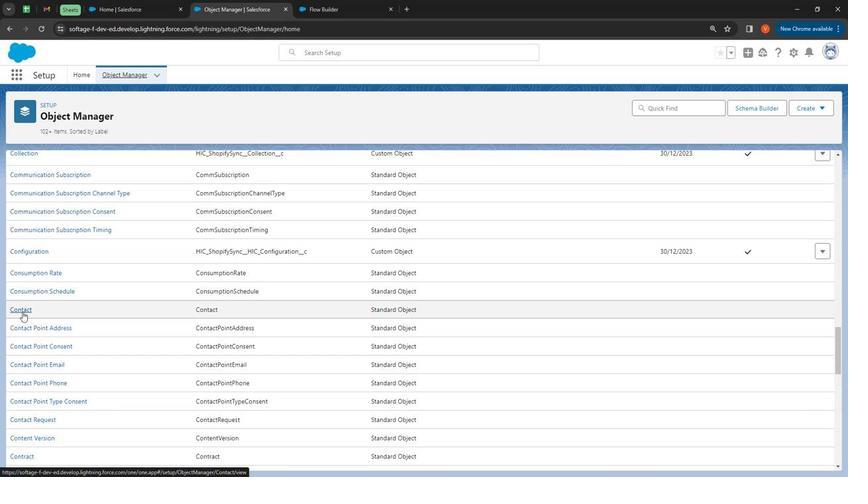 
Action: Mouse pressed left at (19, 310)
Screenshot: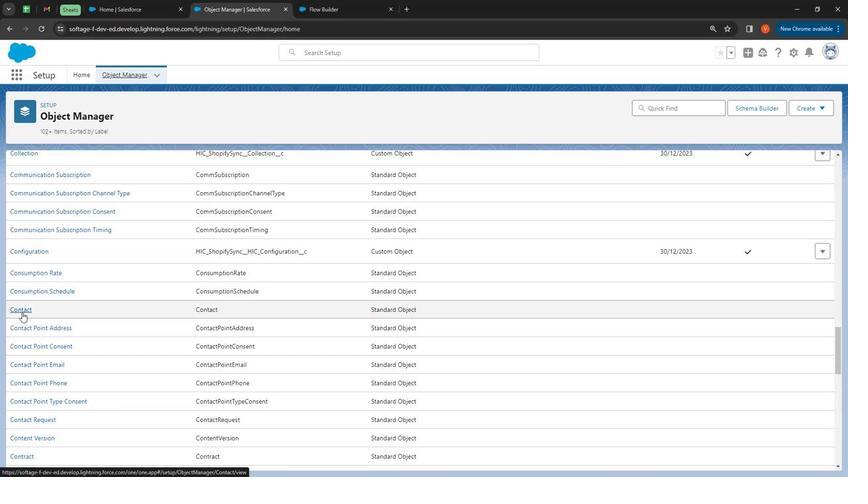 
Action: Mouse moved to (49, 181)
Screenshot: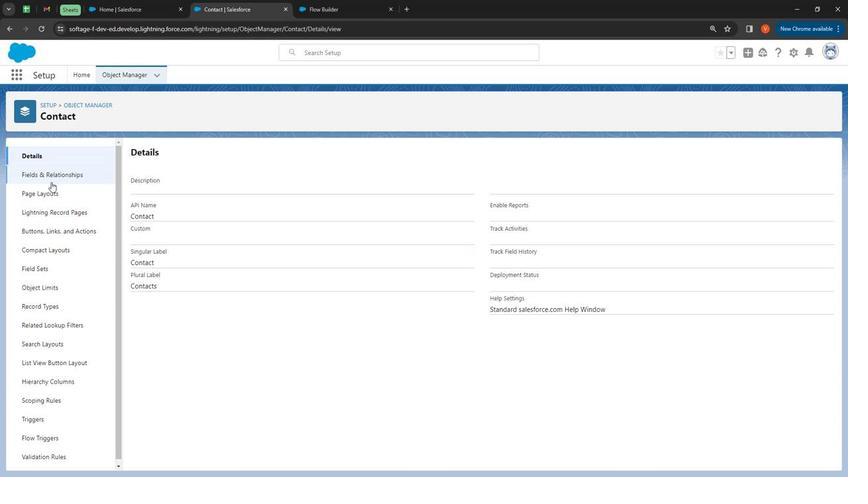 
Action: Mouse pressed left at (49, 181)
Screenshot: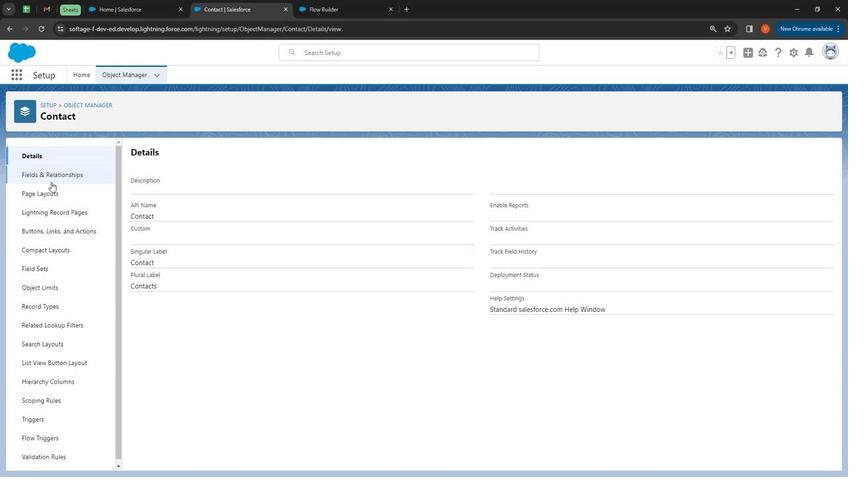 
Action: Mouse moved to (301, 1)
Screenshot: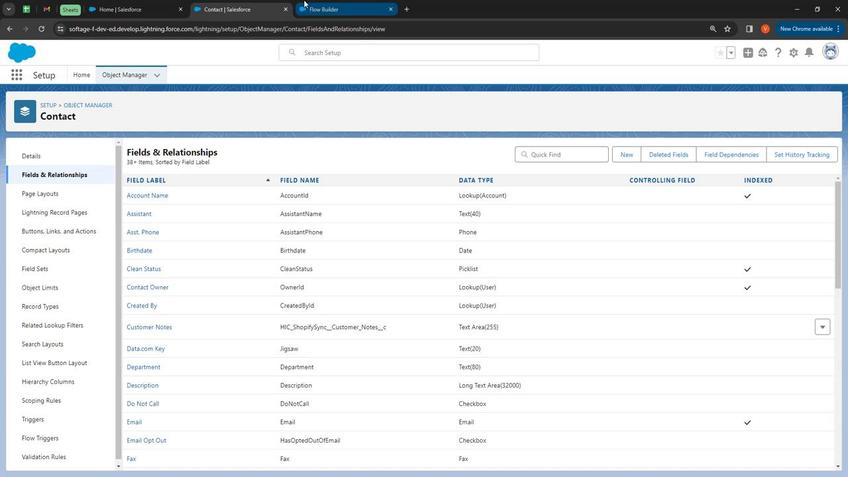 
Action: Mouse pressed left at (301, 1)
Screenshot: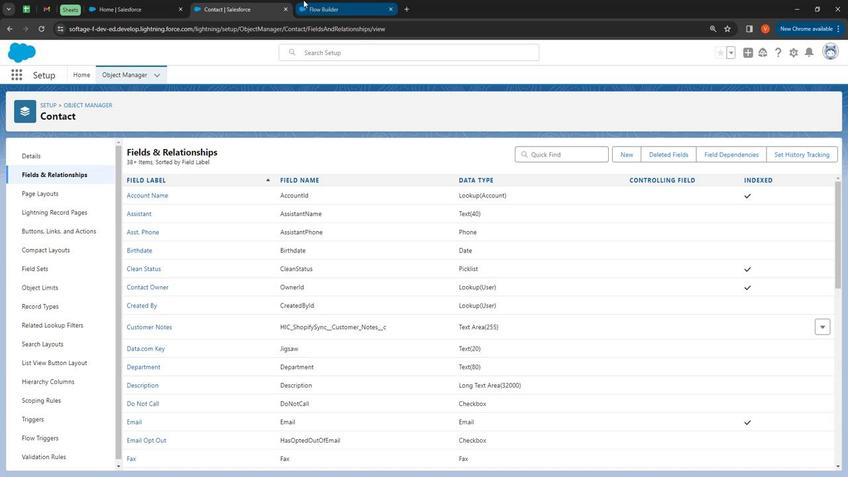 
Action: Mouse moved to (95, 191)
Screenshot: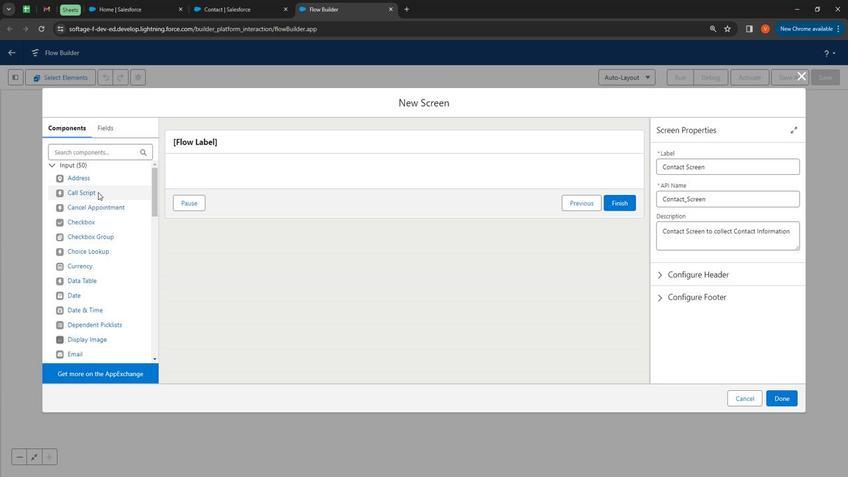 
Action: Mouse scrolled (95, 190) with delta (0, 0)
Screenshot: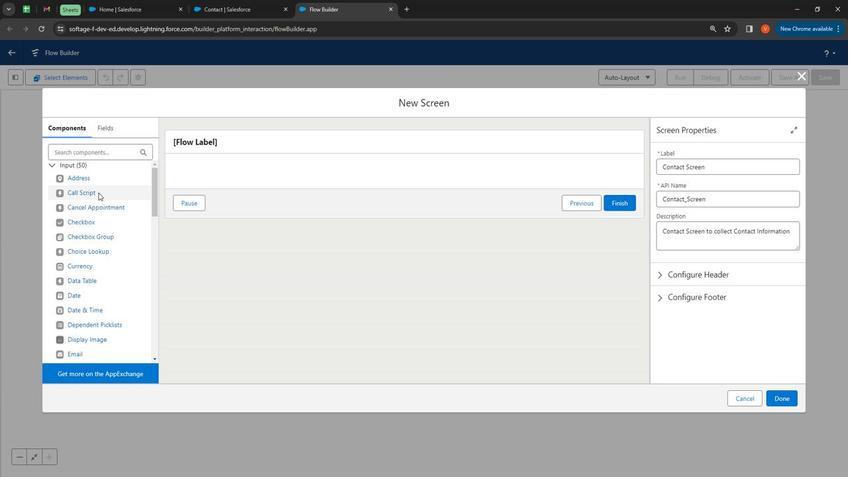 
Action: Mouse moved to (102, 206)
Screenshot: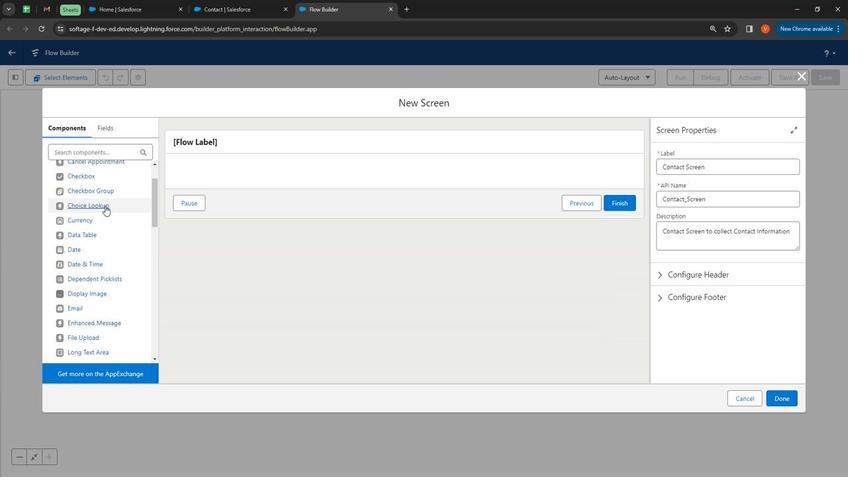 
Action: Mouse scrolled (102, 205) with delta (0, 0)
Screenshot: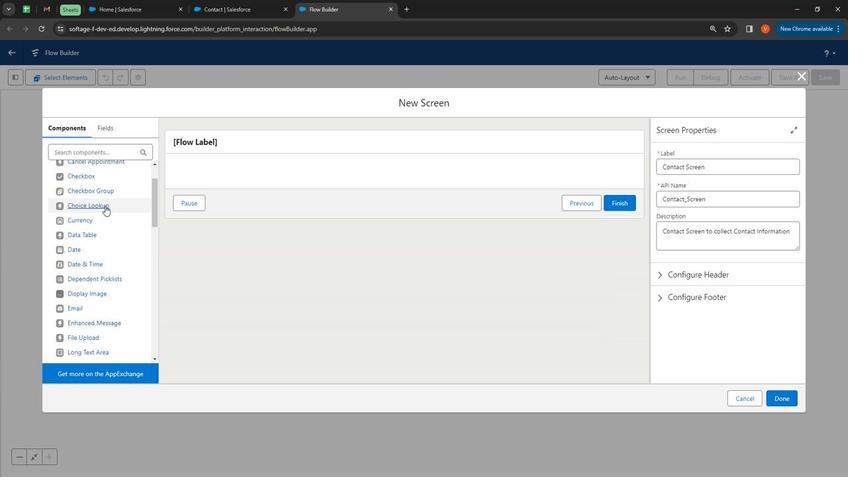 
Action: Mouse moved to (90, 238)
Screenshot: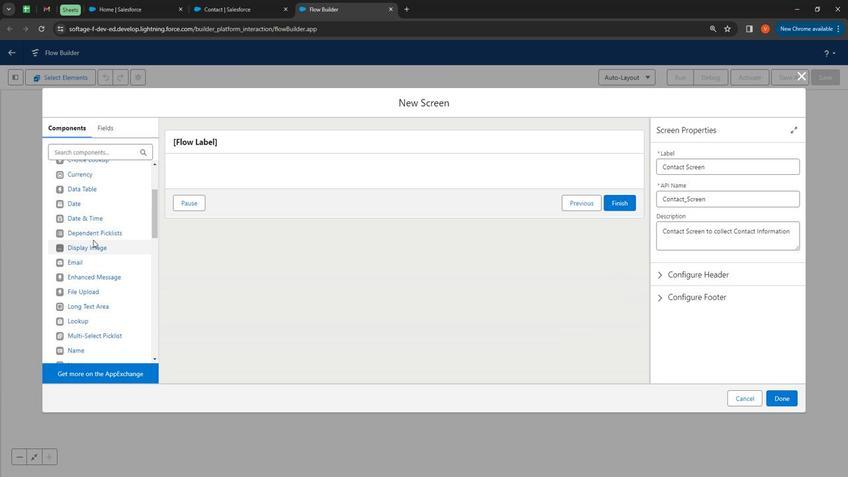 
Action: Mouse scrolled (90, 237) with delta (0, 0)
Screenshot: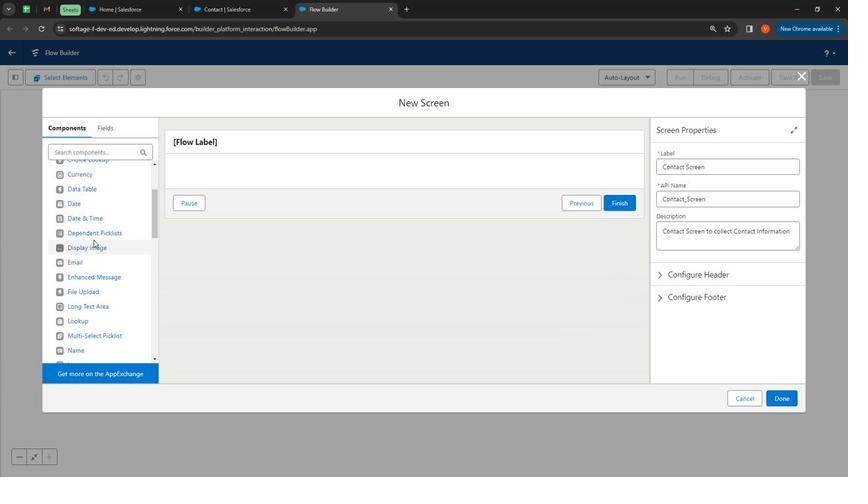 
Action: Mouse moved to (92, 239)
Screenshot: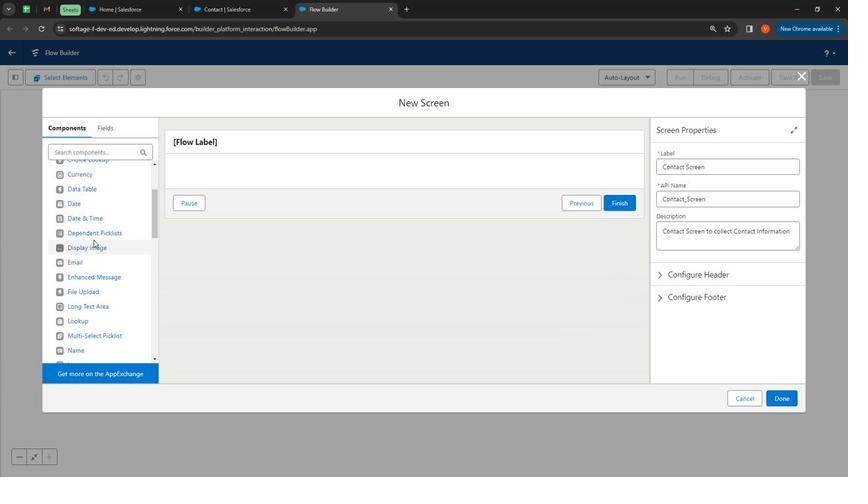 
Action: Mouse scrolled (92, 239) with delta (0, 0)
Screenshot: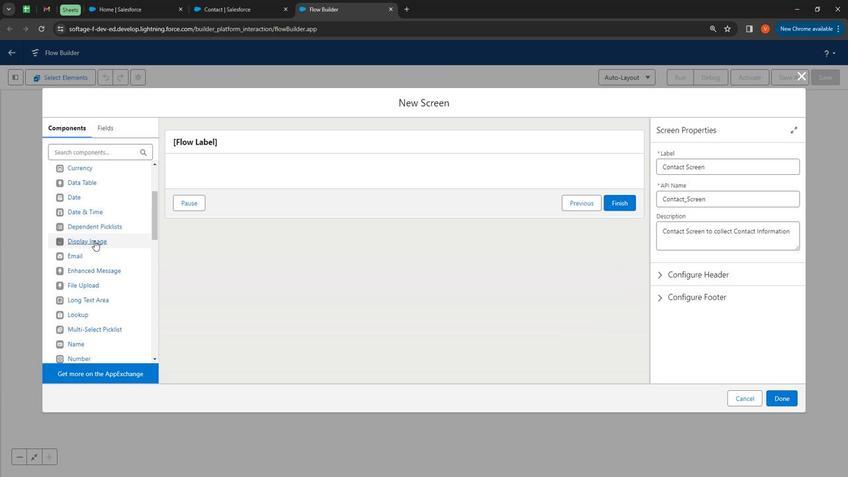 
Action: Mouse moved to (92, 239)
Screenshot: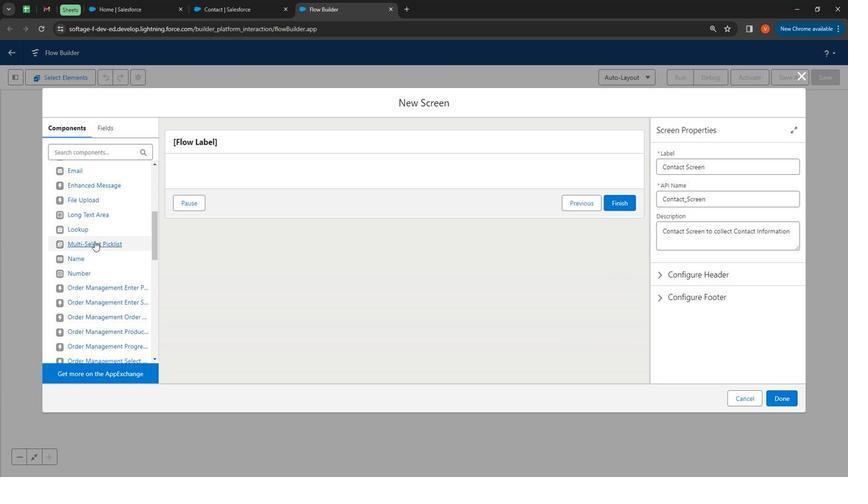 
Action: Mouse scrolled (92, 239) with delta (0, 0)
Screenshot: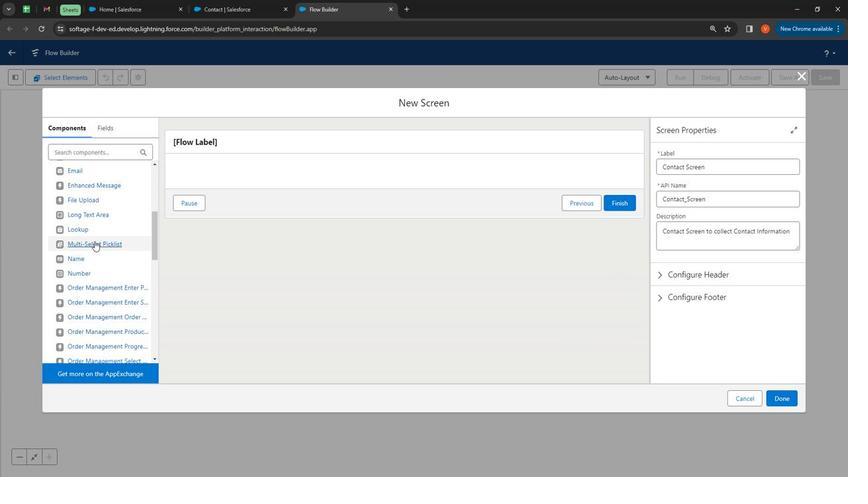 
Action: Mouse moved to (75, 155)
Screenshot: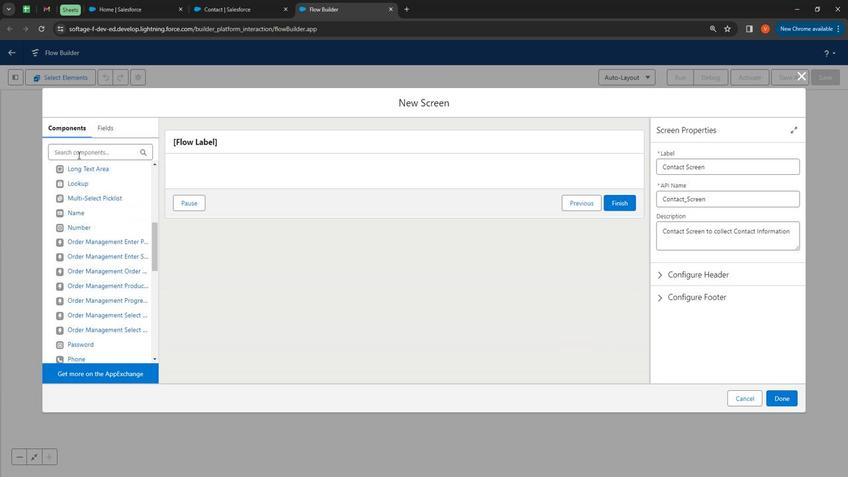
Action: Mouse pressed left at (75, 155)
Screenshot: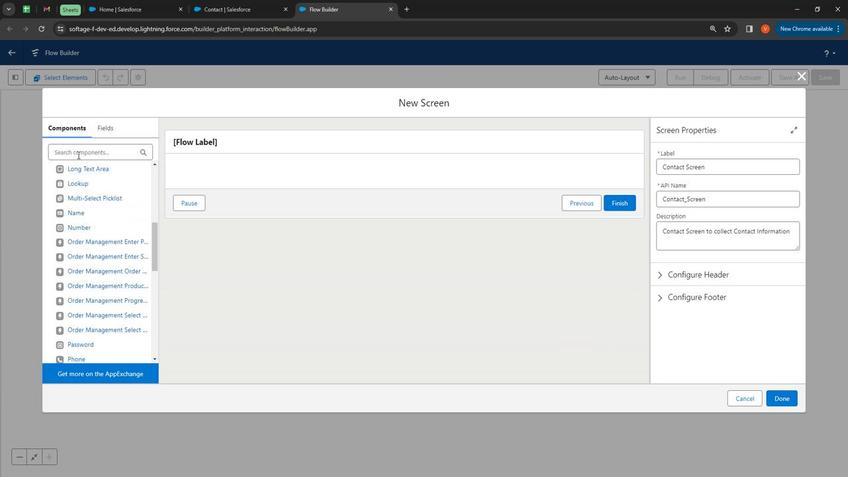 
Action: Key pressed t
Screenshot: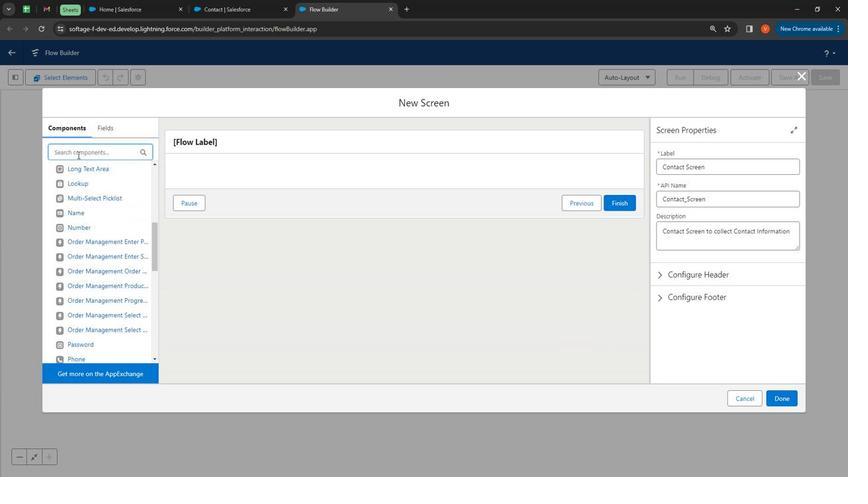 
Action: Mouse moved to (75, 154)
Screenshot: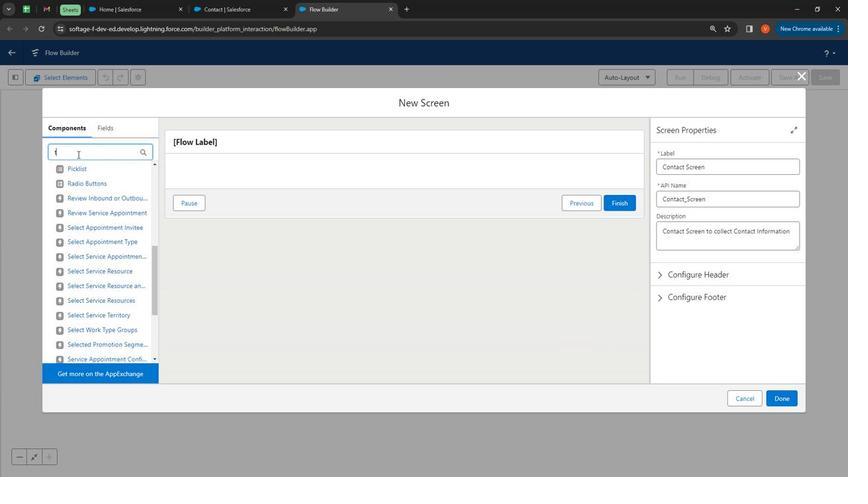
Action: Key pressed ex
Screenshot: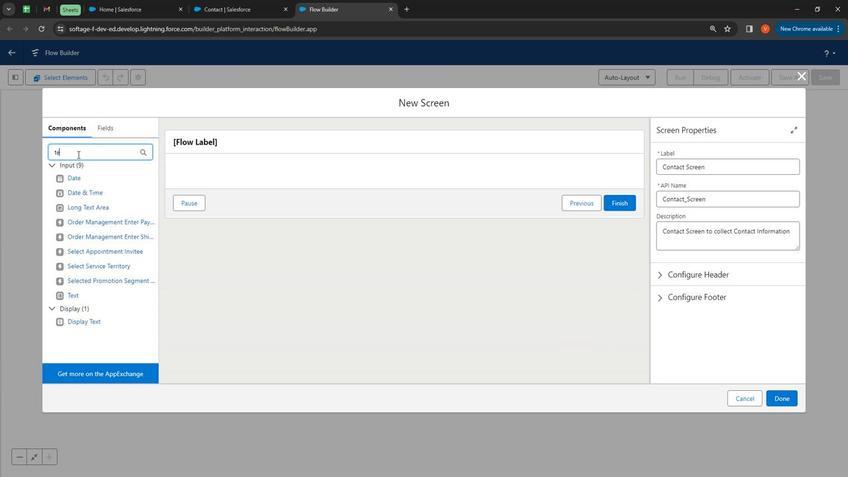 
Action: Mouse moved to (74, 192)
Screenshot: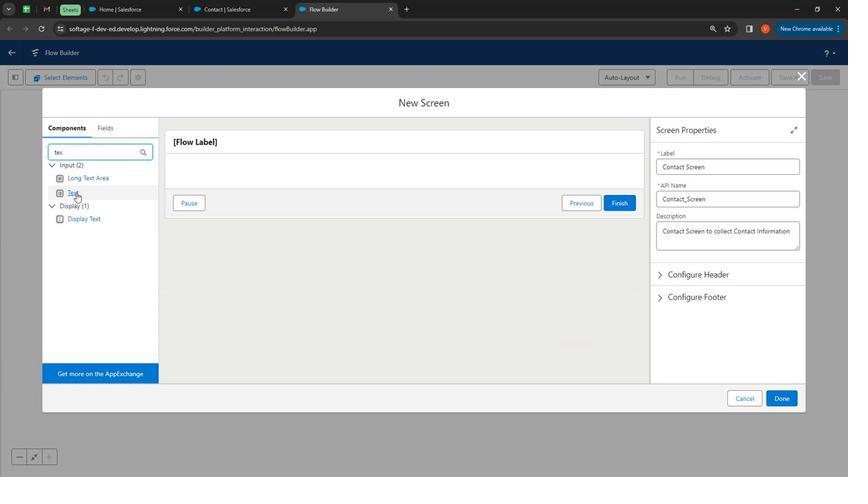 
Action: Mouse pressed left at (74, 192)
Screenshot: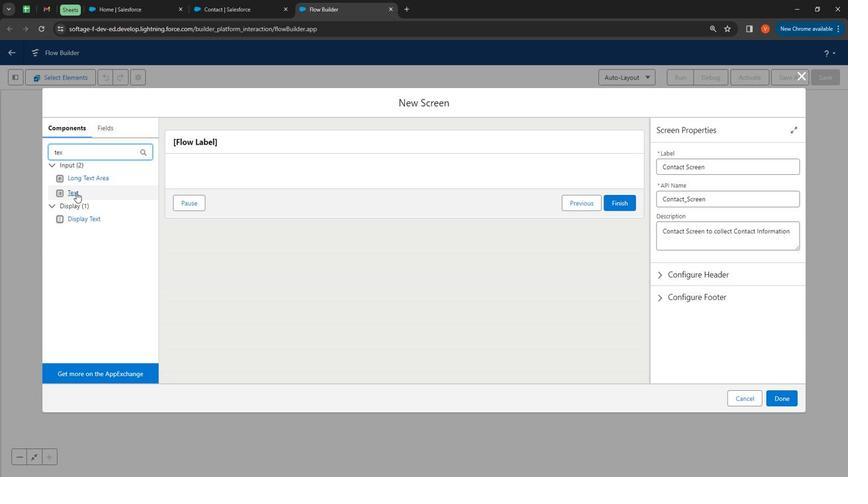 
Action: Mouse moved to (688, 159)
Screenshot: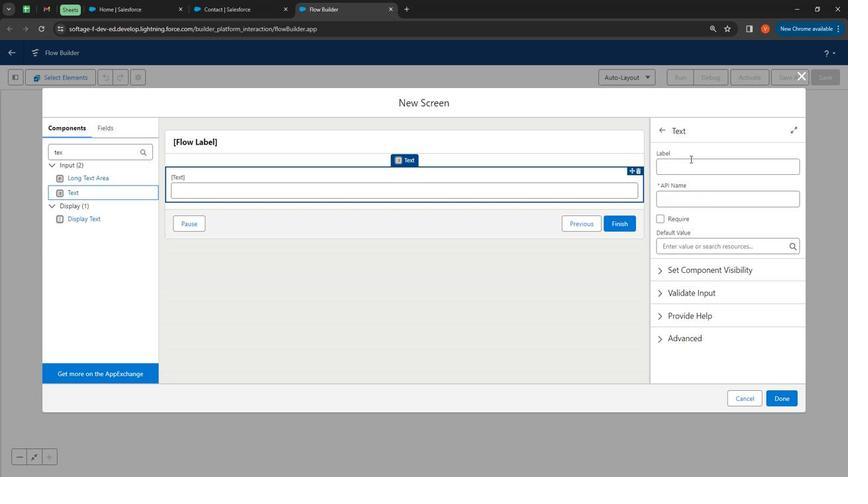 
Action: Mouse pressed left at (688, 159)
Screenshot: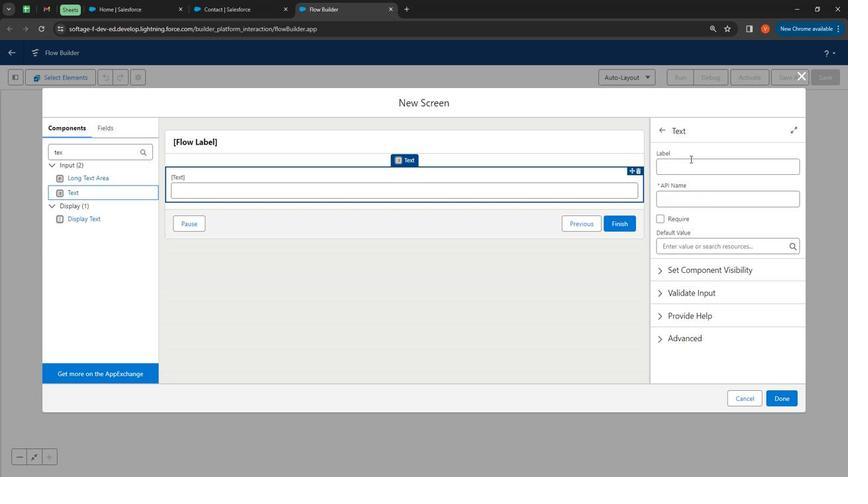 
Action: Mouse moved to (484, 86)
Screenshot: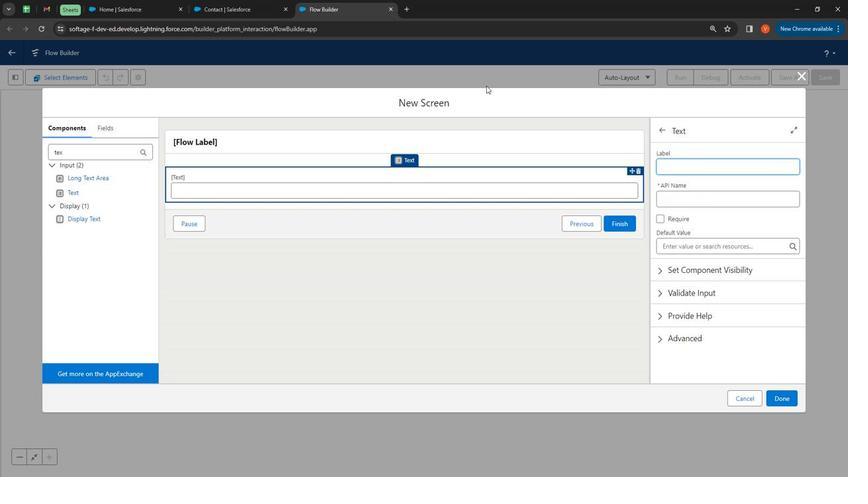 
Action: Key pressed <Key.shift>Account<Key.space><Key.shift>Name
Screenshot: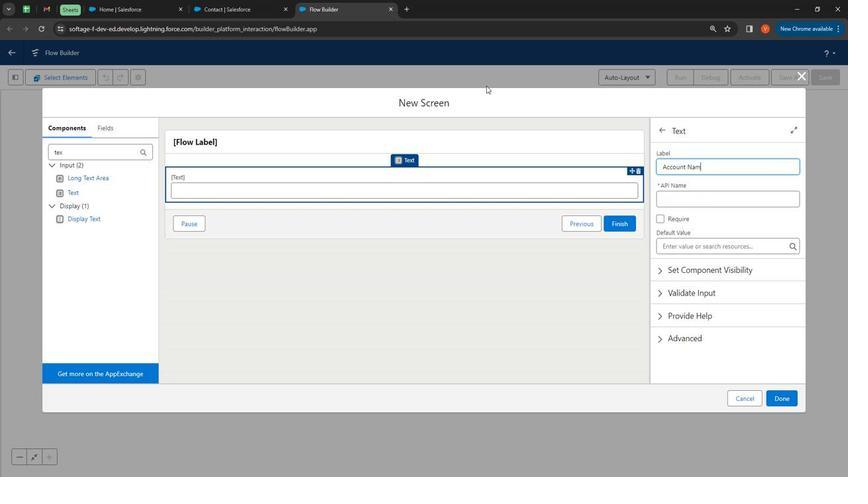 
Action: Mouse moved to (714, 199)
Screenshot: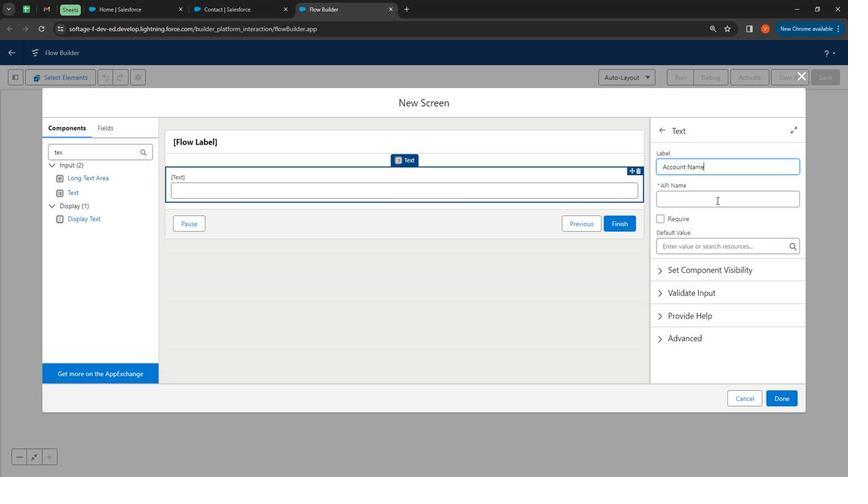 
Action: Mouse pressed left at (714, 199)
Screenshot: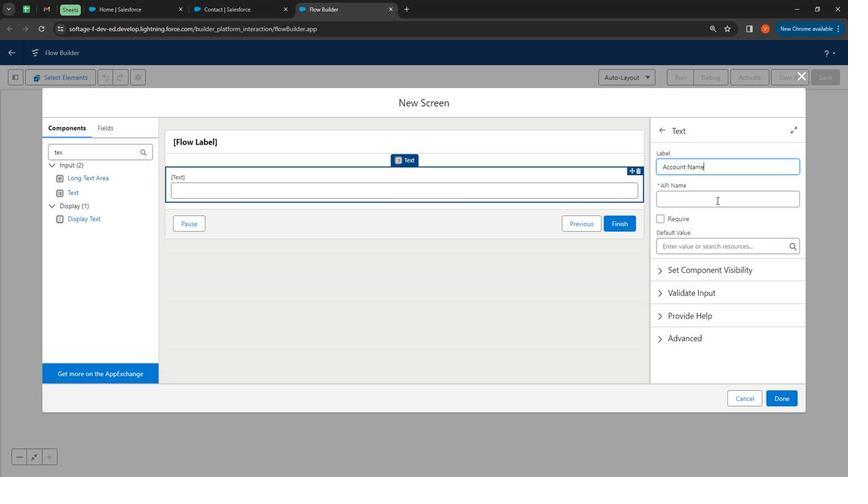 
Action: Mouse moved to (647, 174)
Screenshot: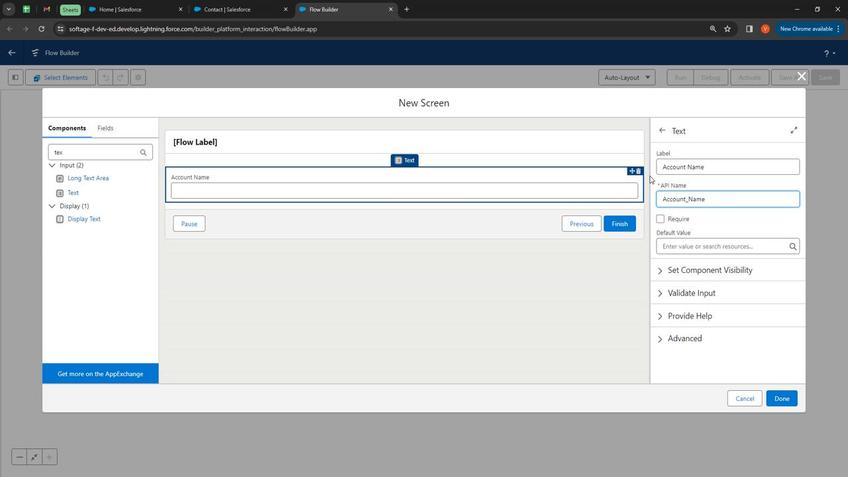 
Action: Key pressed <Key.shift><Key.shift>On<Key.shift><Key.shift><Key.shift><Key.shift><Key.shift><Key.shift><Key.shift><Key.shift><Key.shift><Key.shift><Key.shift><Key.shift><Key.shift><Key.shift><Key.shift><Key.shift><Key.shift><Key.shift><Key.shift><Key.shift><Key.shift><Key.shift><Key.shift><Key.shift><Key.shift><Key.shift><Key.shift><Key.shift><Key.shift><Key.shift><Key.shift><Key.shift><Key.shift><Key.shift><Key.shift>Contact
Screenshot: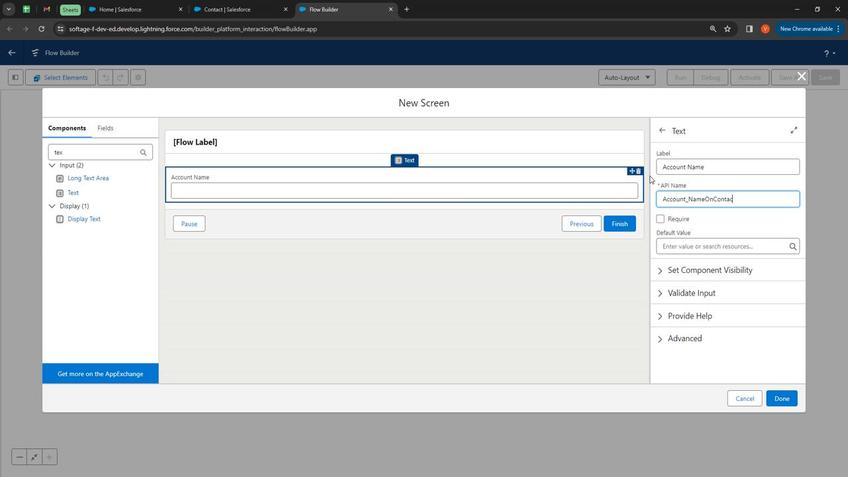 
Action: Mouse moved to (259, 10)
Screenshot: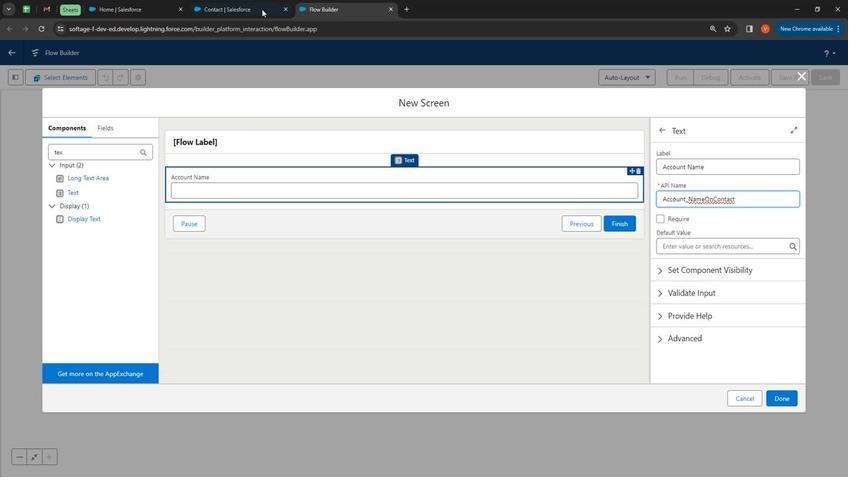 
Action: Mouse pressed left at (259, 10)
Screenshot: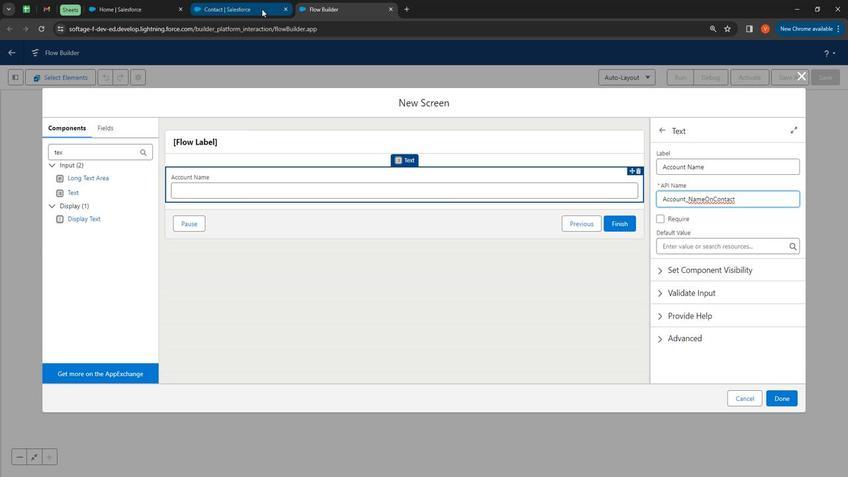 
Action: Mouse moved to (351, 1)
Screenshot: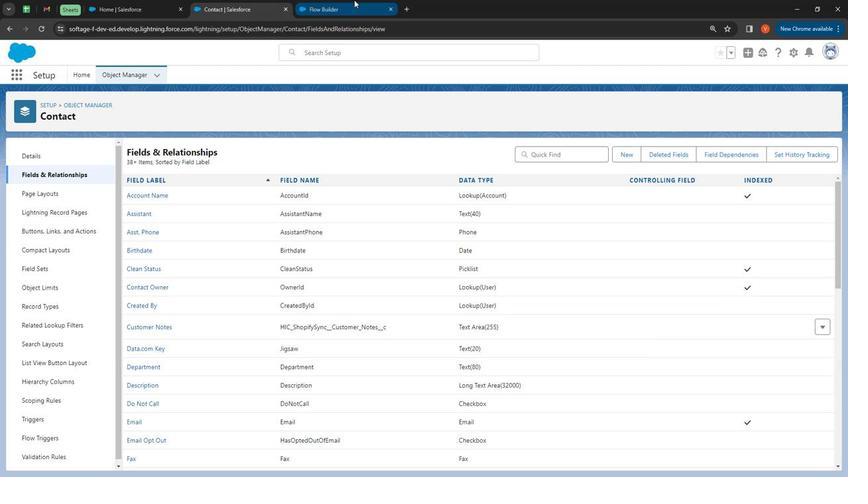 
Action: Mouse pressed left at (351, 1)
Screenshot: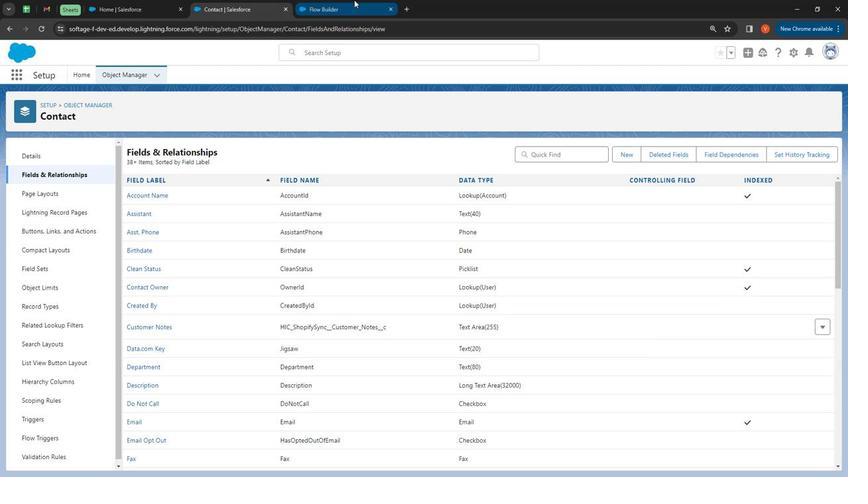 
Action: Mouse moved to (94, 154)
Screenshot: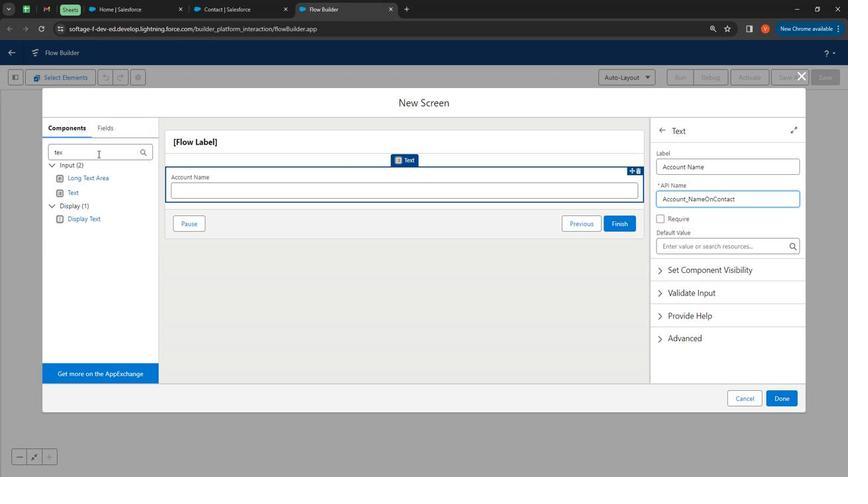 
Action: Mouse pressed left at (94, 154)
Screenshot: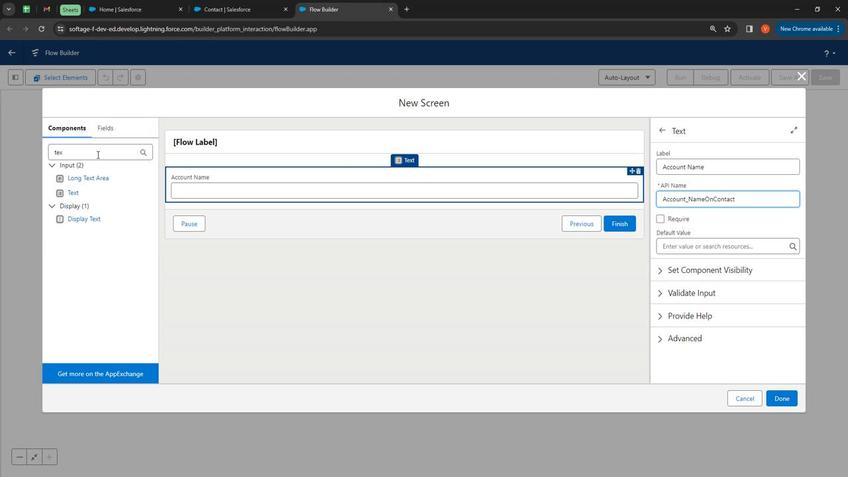 
Action: Mouse pressed left at (94, 154)
Screenshot: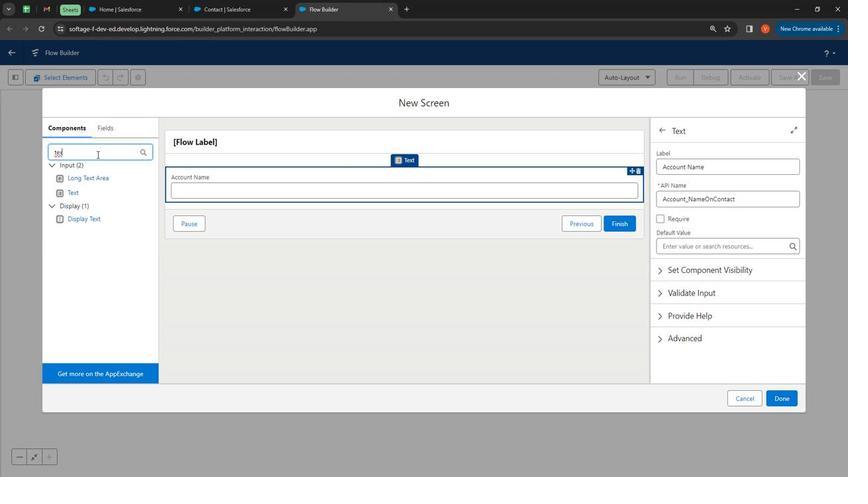 
Action: Mouse moved to (71, 196)
Screenshot: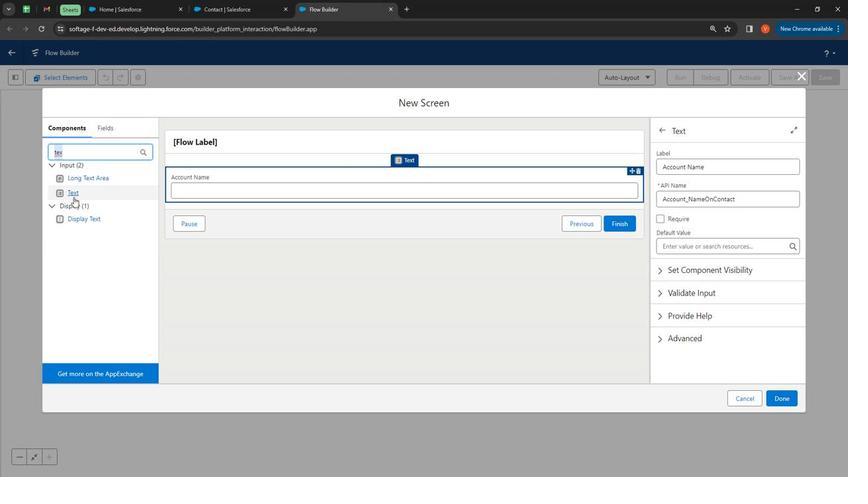 
Action: Mouse pressed left at (71, 196)
Screenshot: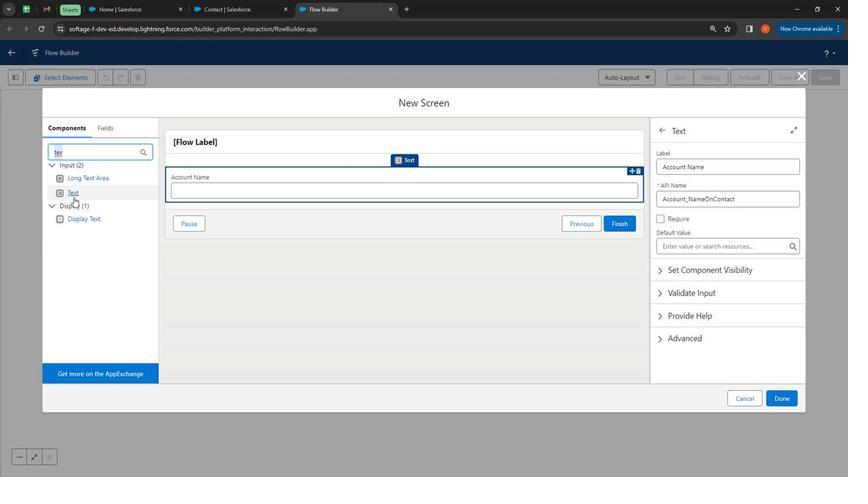 
Action: Mouse moved to (733, 172)
Screenshot: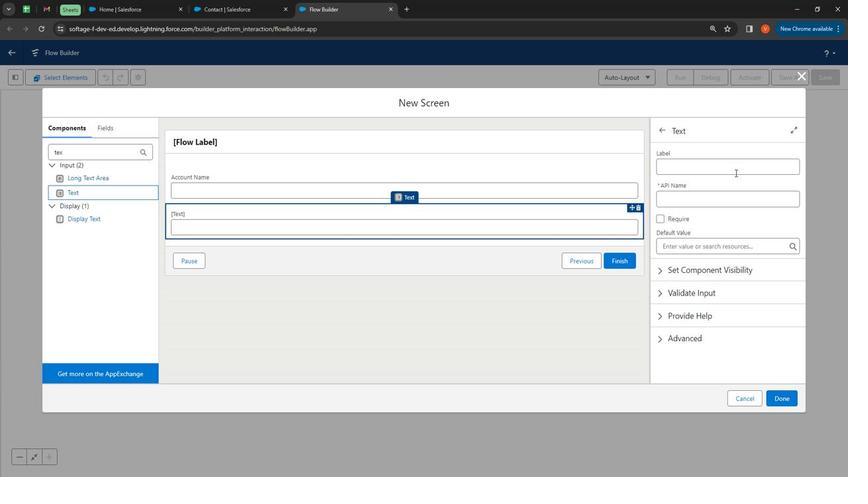 
Action: Mouse pressed left at (733, 172)
Screenshot: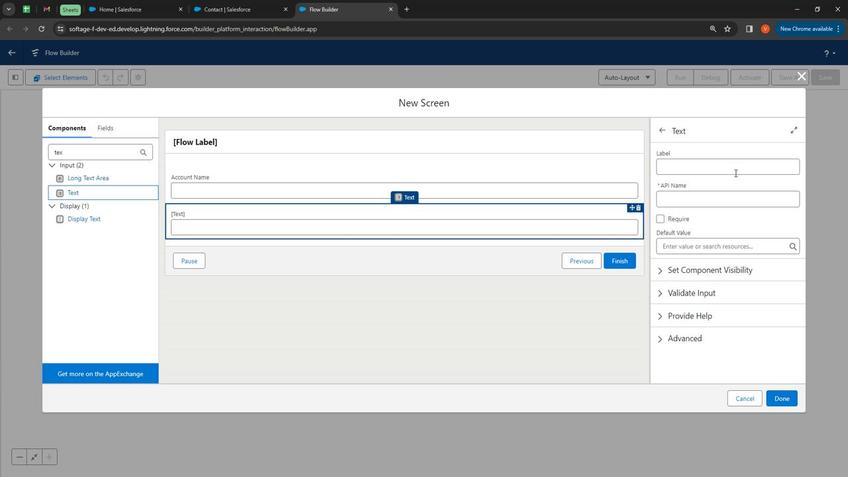 
Action: Key pressed <Key.shift>
Screenshot: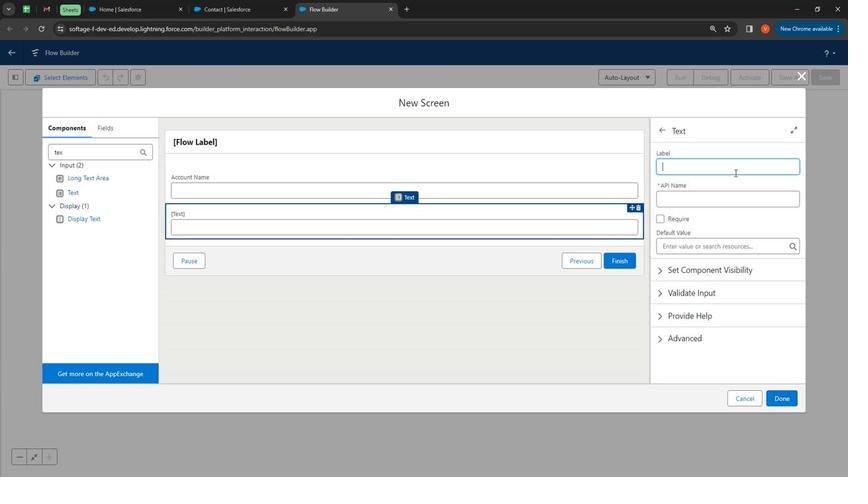 
Action: Mouse moved to (608, 97)
Screenshot: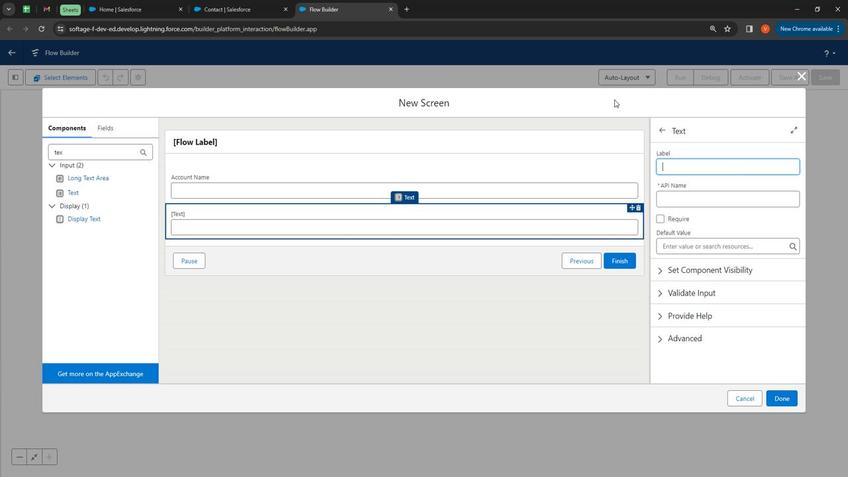 
Action: Key pressed A
Screenshot: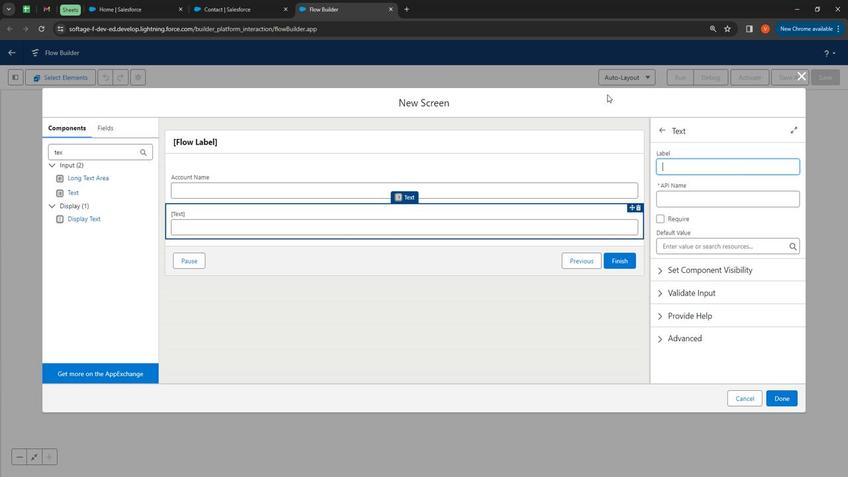 
Action: Mouse moved to (605, 94)
Screenshot: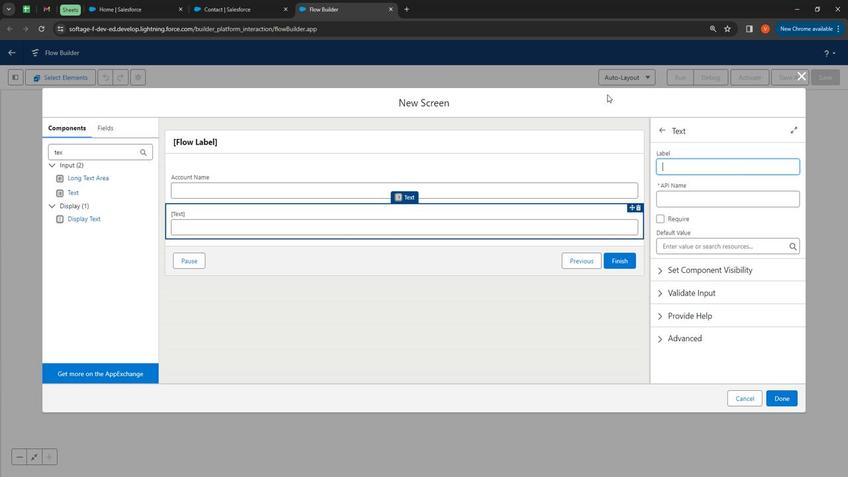 
Action: Key pressed ssistant<Key.space><Key.shift>Name
Screenshot: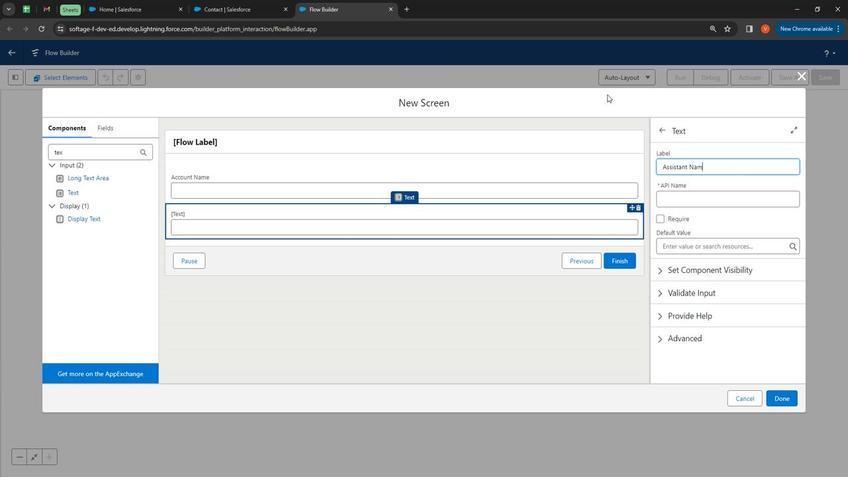 
Action: Mouse moved to (231, 1)
Screenshot: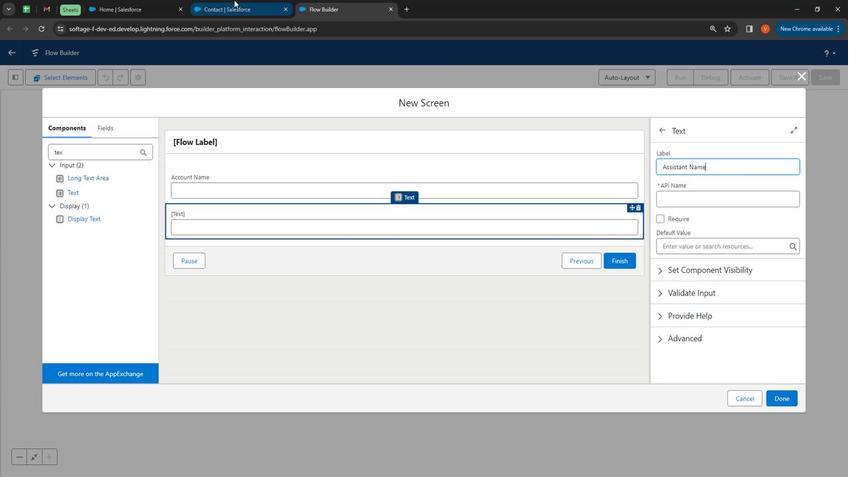 
Action: Mouse pressed left at (231, 1)
Screenshot: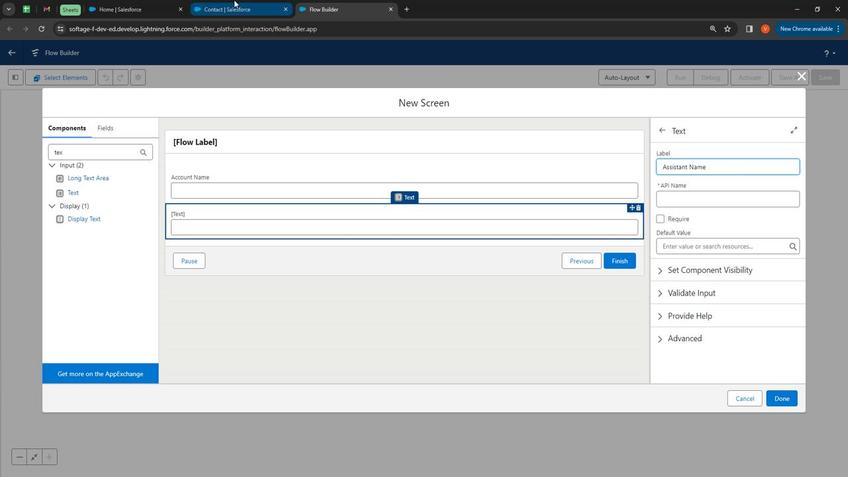
Action: Mouse moved to (338, 4)
Screenshot: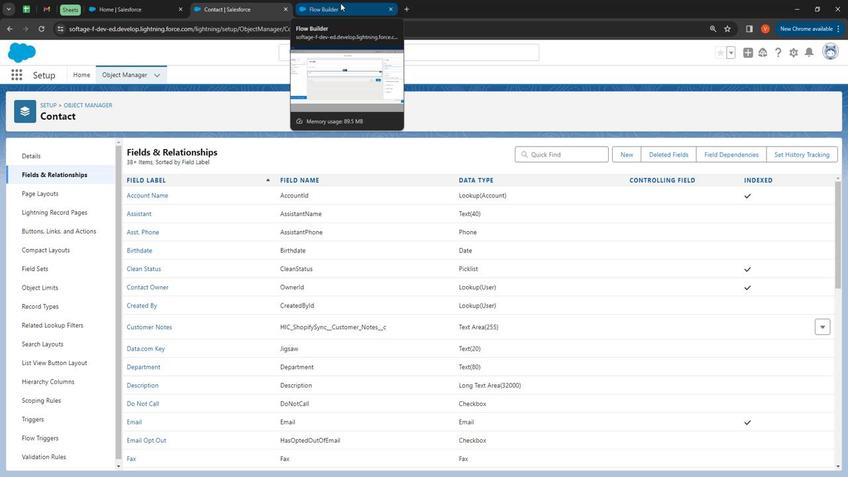 
Action: Mouse pressed left at (338, 4)
Screenshot: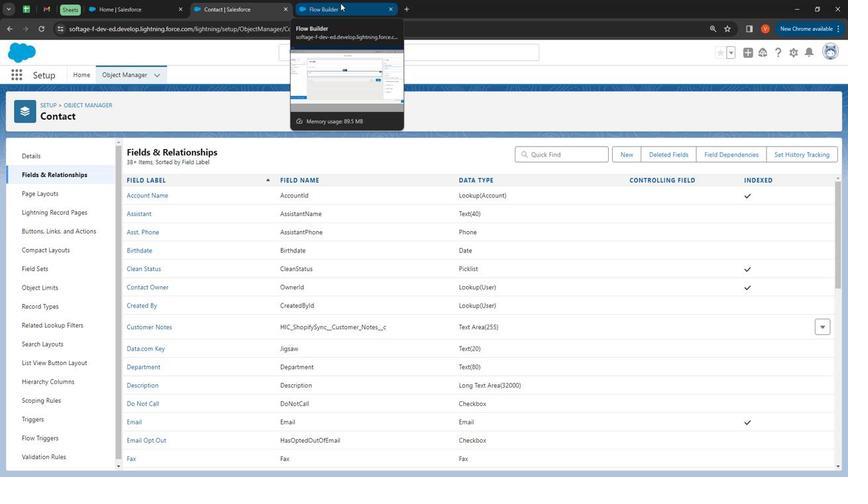 
Action: Mouse moved to (75, 156)
Screenshot: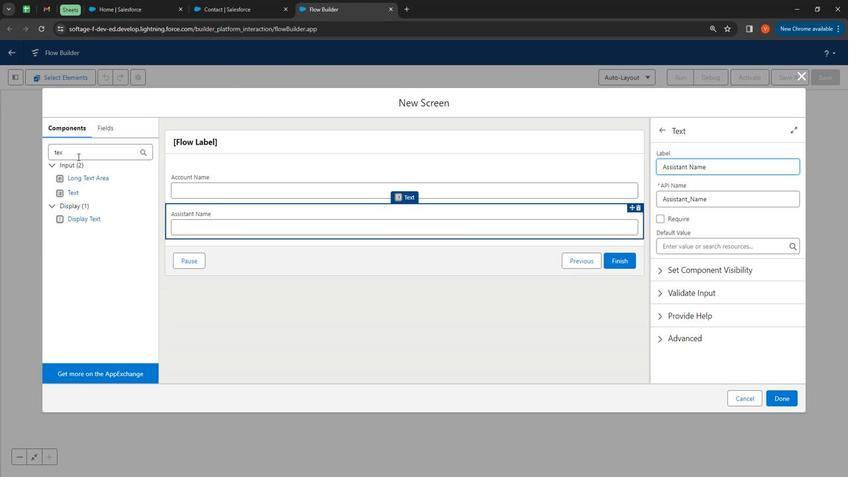 
Action: Mouse pressed left at (75, 156)
Screenshot: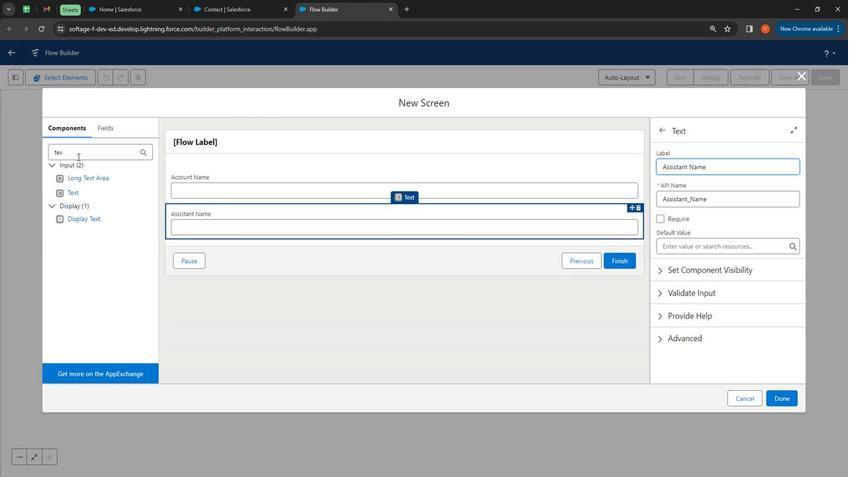 
Action: Mouse pressed left at (75, 156)
Screenshot: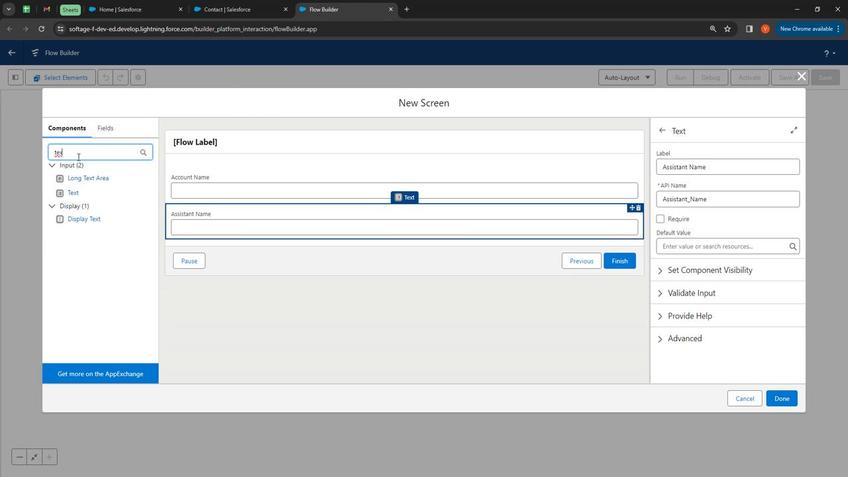 
Action: Mouse moved to (78, 151)
Screenshot: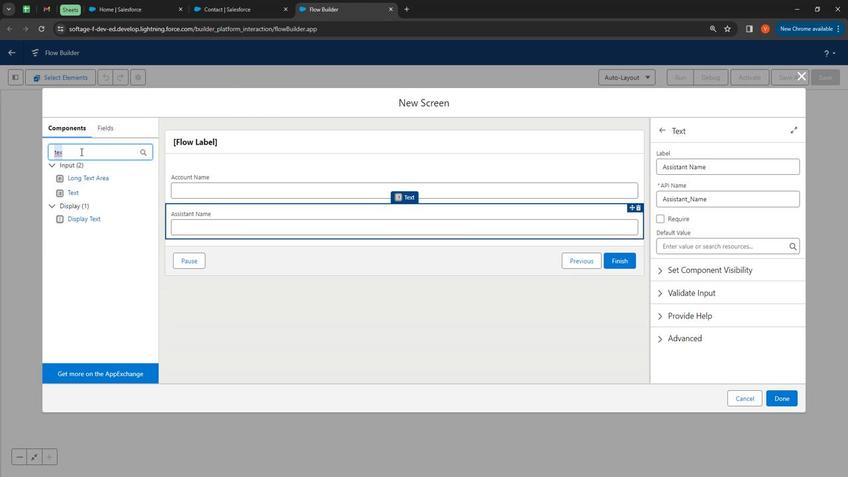 
Action: Key pressed phon
Screenshot: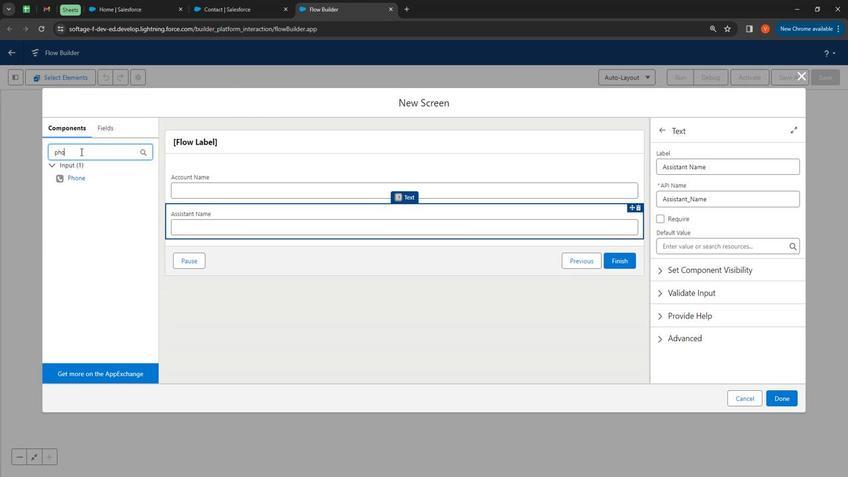 
Action: Mouse moved to (79, 177)
Screenshot: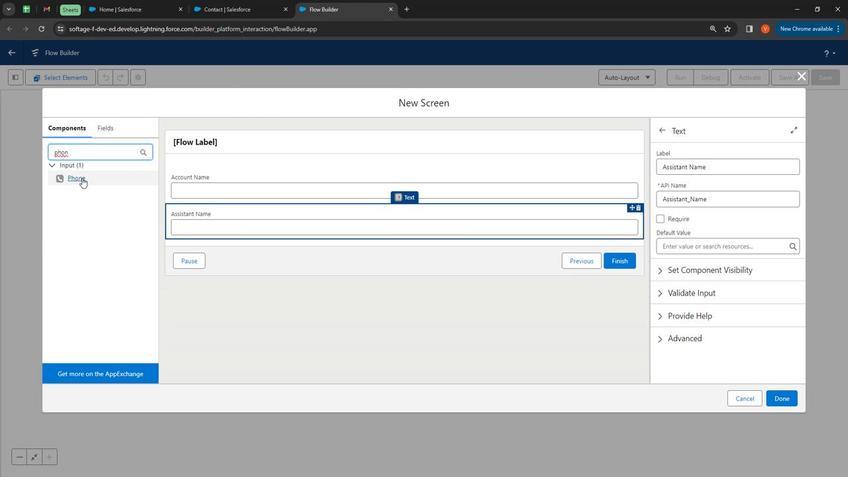 
Action: Mouse pressed left at (79, 177)
Screenshot: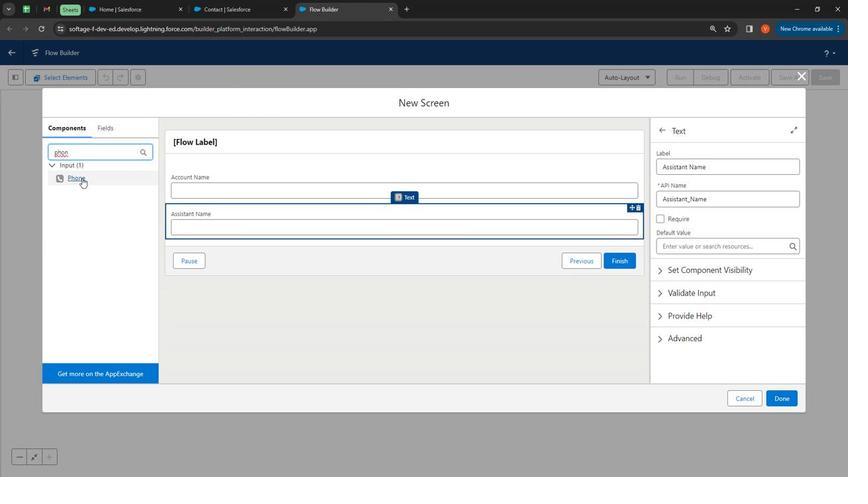 
Action: Mouse moved to (703, 168)
Screenshot: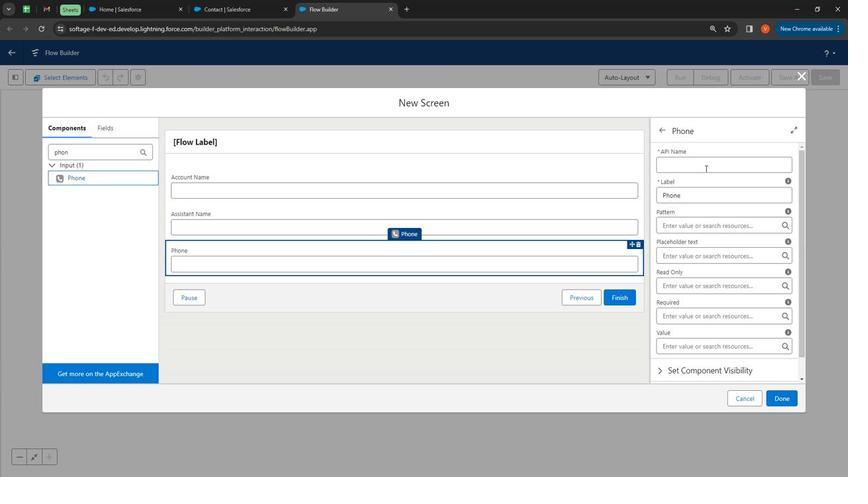
Action: Mouse pressed left at (703, 168)
Screenshot: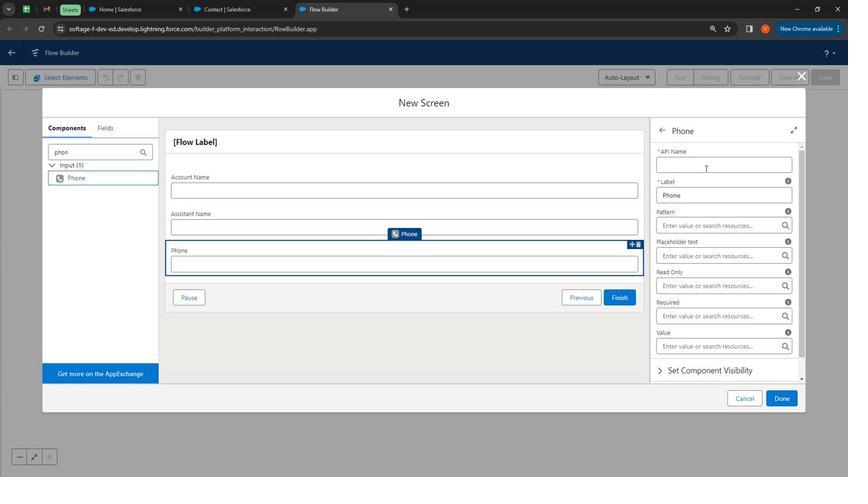 
Action: Mouse moved to (704, 168)
Screenshot: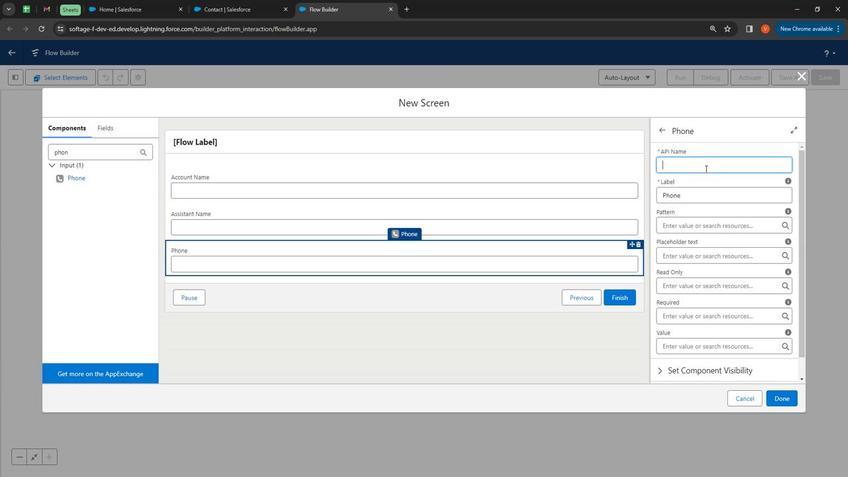 
Action: Key pressed <Key.shift>
Screenshot: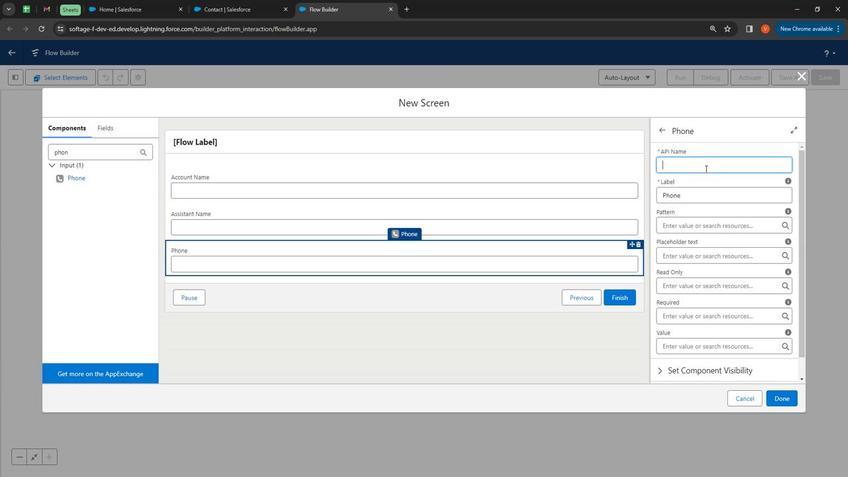 
Action: Mouse moved to (460, 1)
Screenshot: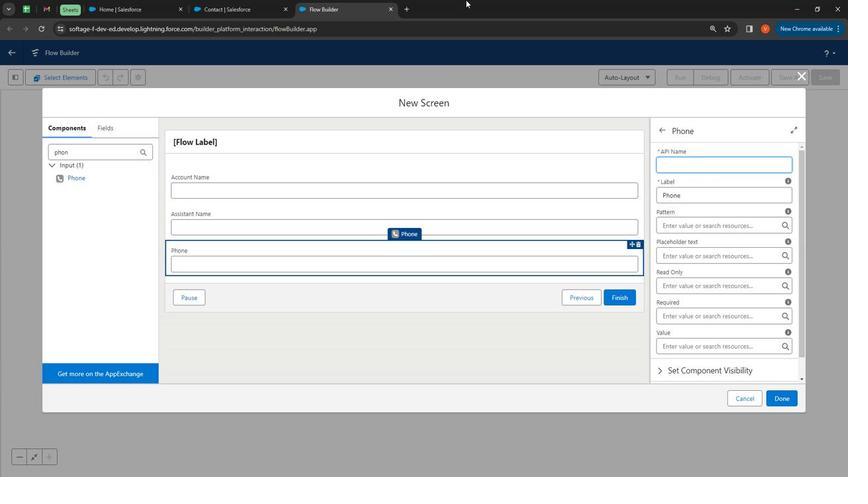 
Action: Key pressed Assistant<Key.space><Key.shift>Ohon<Key.backspace><Key.backspace><Key.backspace><Key.backspace><Key.backspace><Key.shift>_<Key.shift>Phone<Key.tab><Key.shift>Assistant<Key.shift><Key.shift><Key.shift><Key.shift><Key.shift><Key.space><Key.shift>Phone
Screenshot: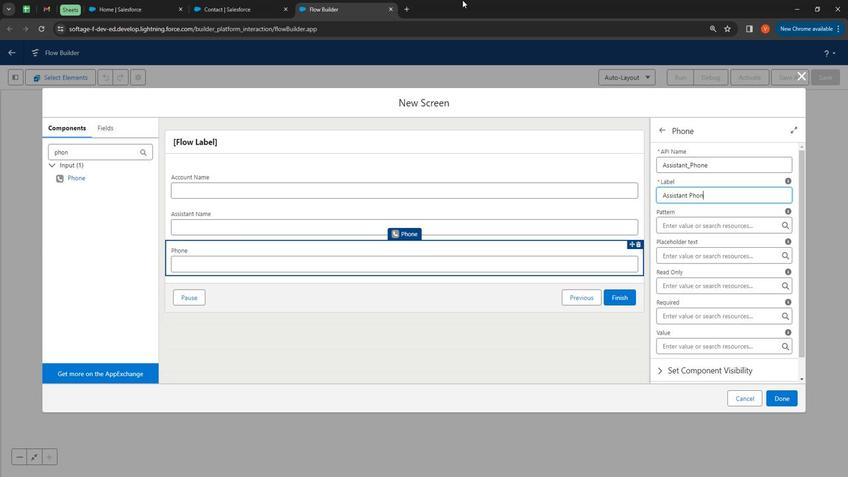
Action: Mouse moved to (270, 1)
Screenshot: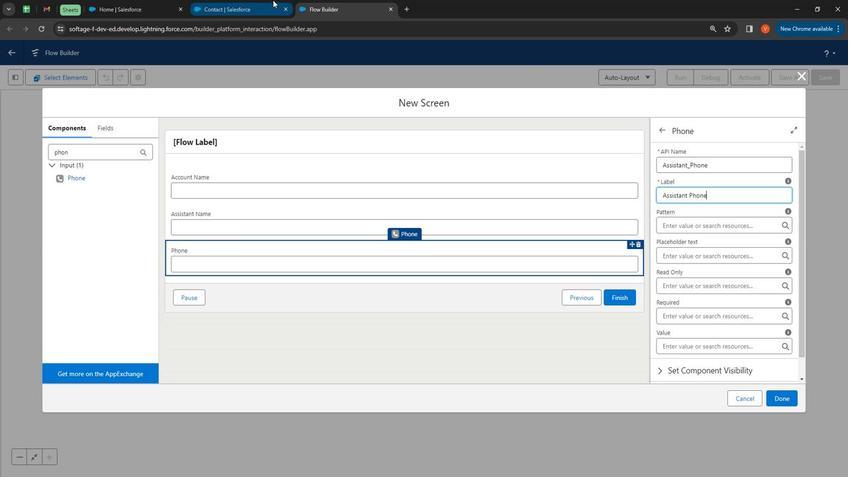 
Action: Mouse pressed left at (270, 1)
Screenshot: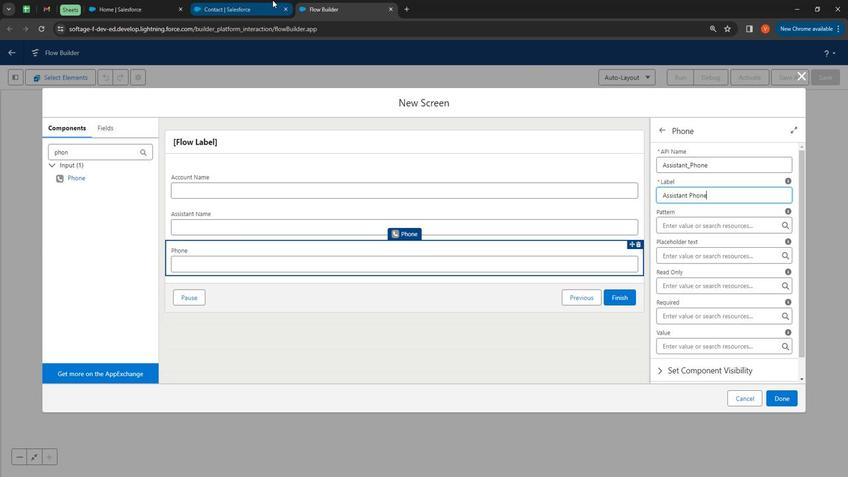 
Action: Mouse moved to (223, 253)
Screenshot: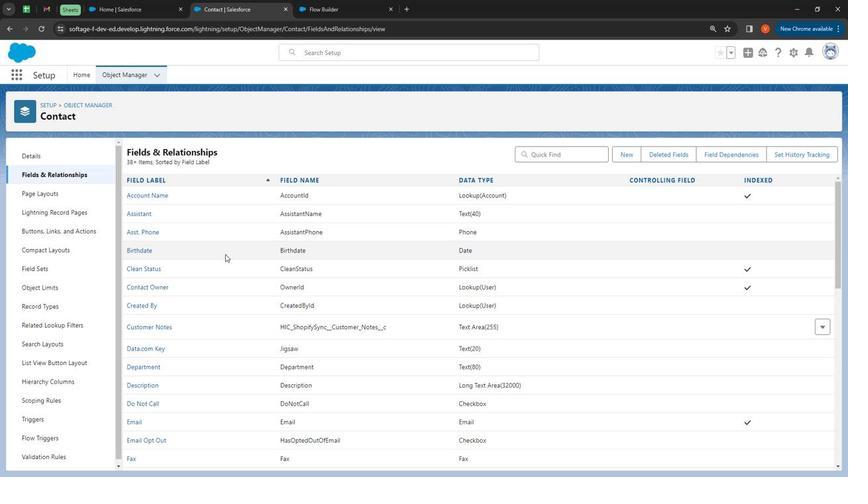 
Action: Mouse scrolled (223, 253) with delta (0, 0)
Screenshot: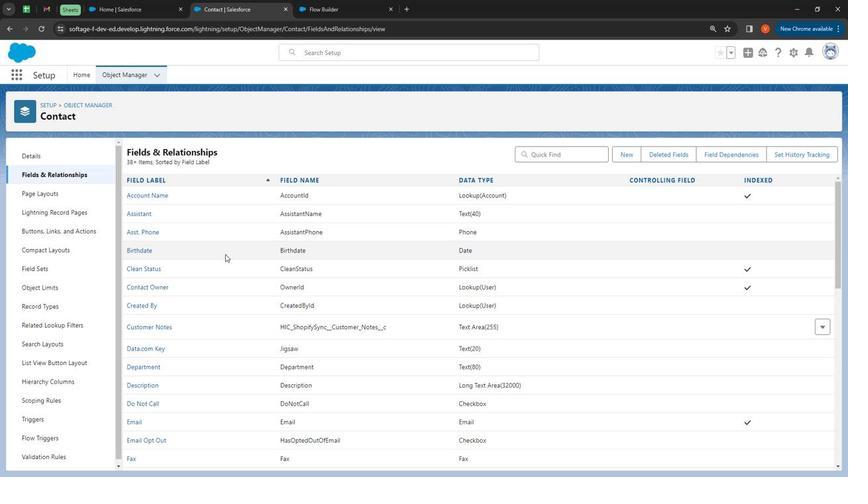 
Action: Mouse moved to (222, 254)
Screenshot: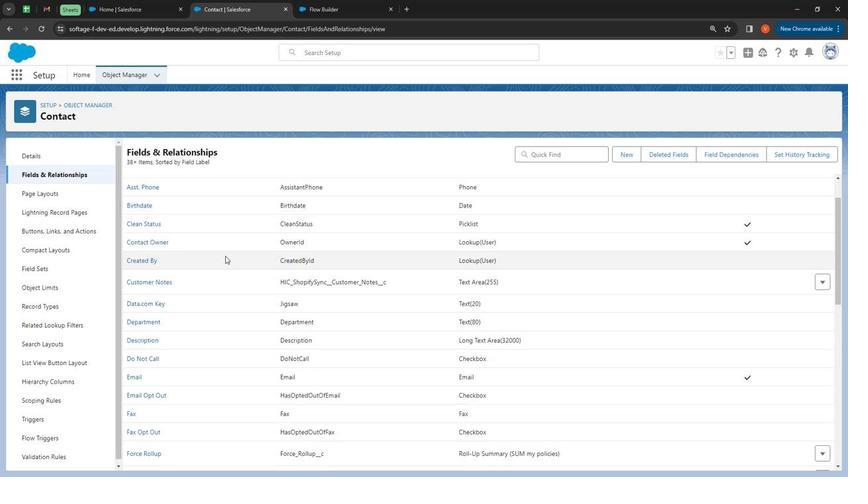 
Action: Mouse scrolled (222, 253) with delta (0, 0)
Screenshot: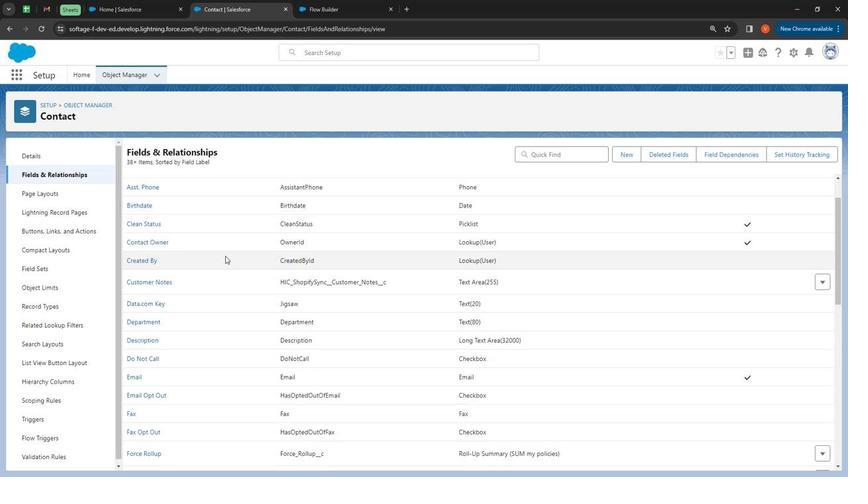 
Action: Mouse moved to (246, 216)
Screenshot: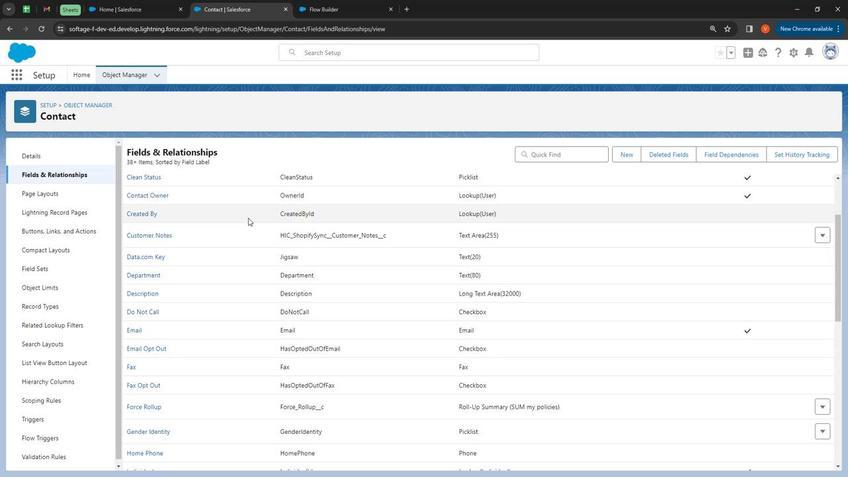 
Action: Mouse scrolled (246, 217) with delta (0, 0)
Screenshot: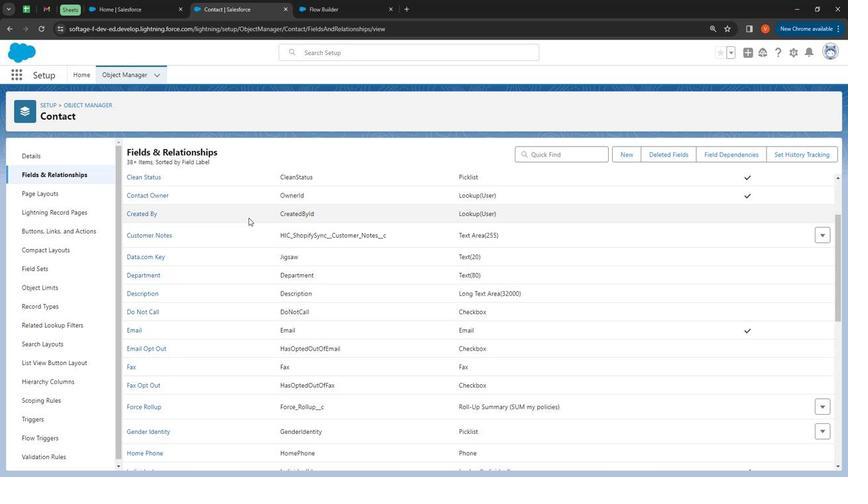 
Action: Mouse moved to (339, 1)
Screenshot: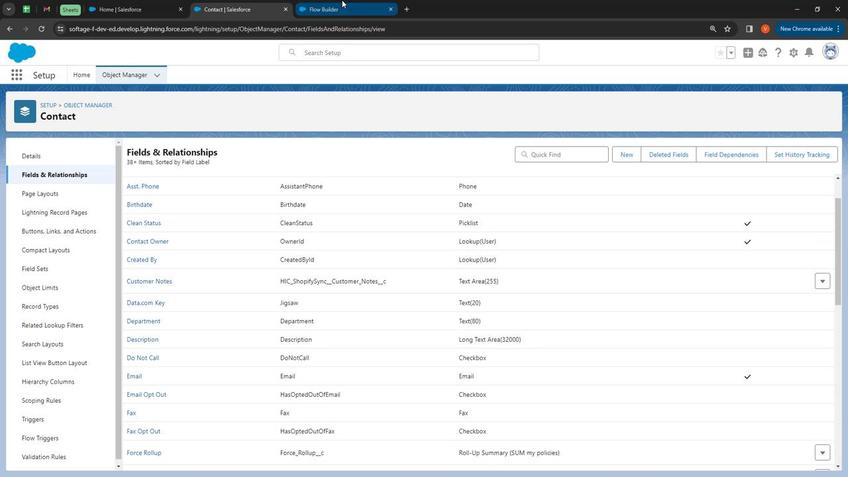 
Action: Mouse pressed left at (339, 1)
Screenshot: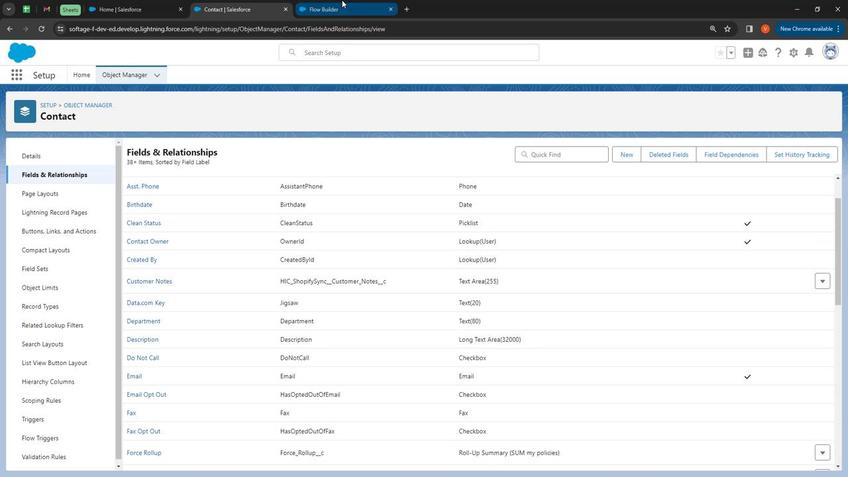 
Action: Mouse moved to (62, 153)
Screenshot: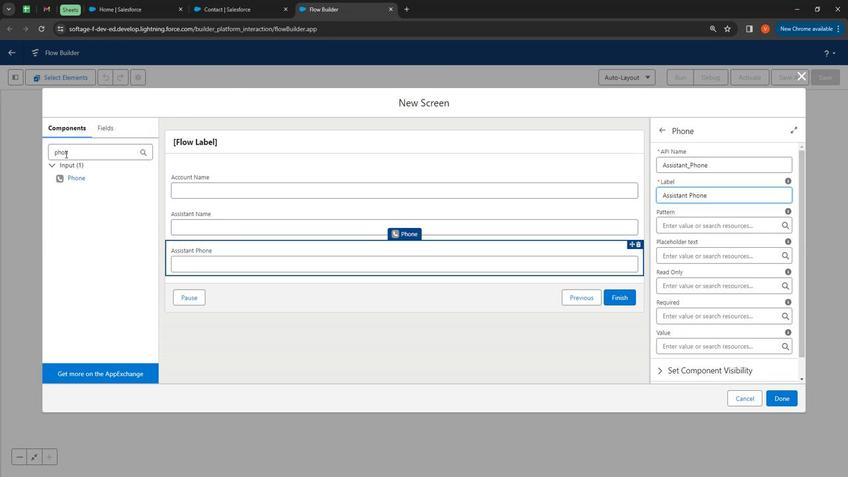 
Action: Mouse pressed left at (62, 153)
Screenshot: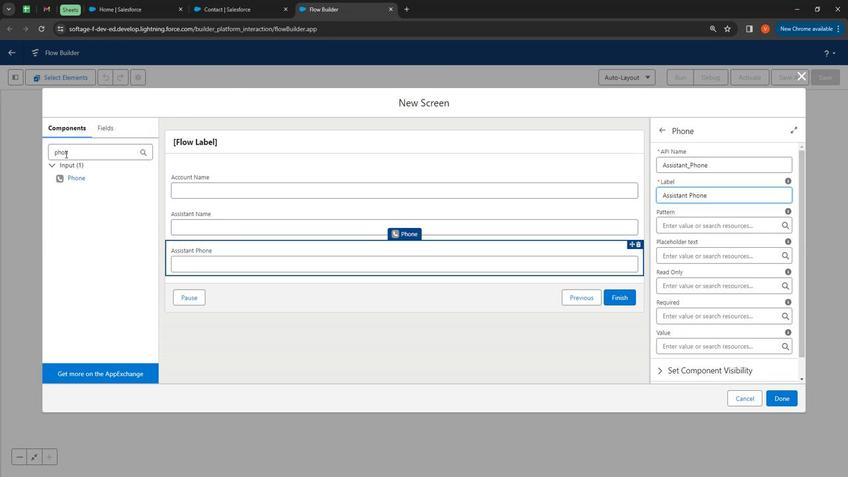 
Action: Mouse pressed left at (62, 153)
Screenshot: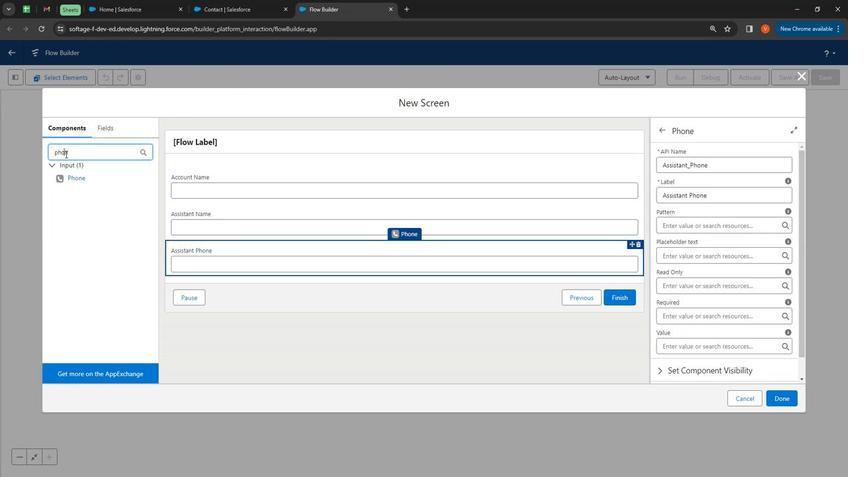 
Action: Mouse moved to (64, 152)
Screenshot: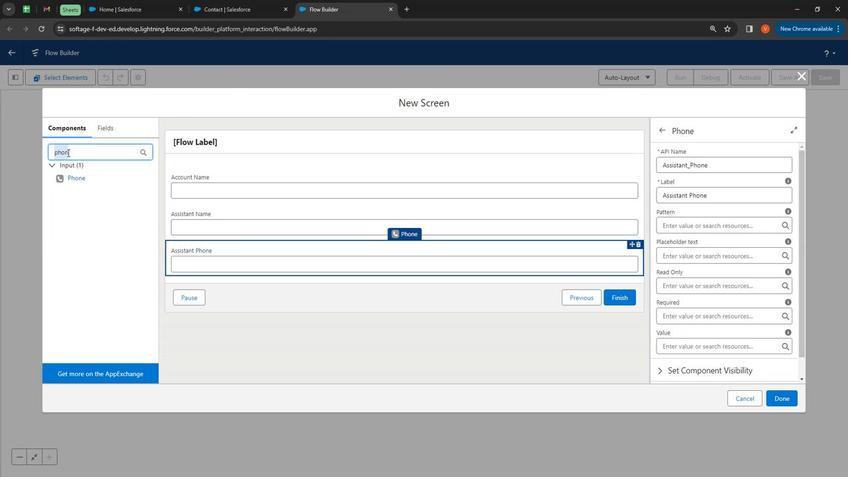 
Action: Key pressed <Key.shift>
Screenshot: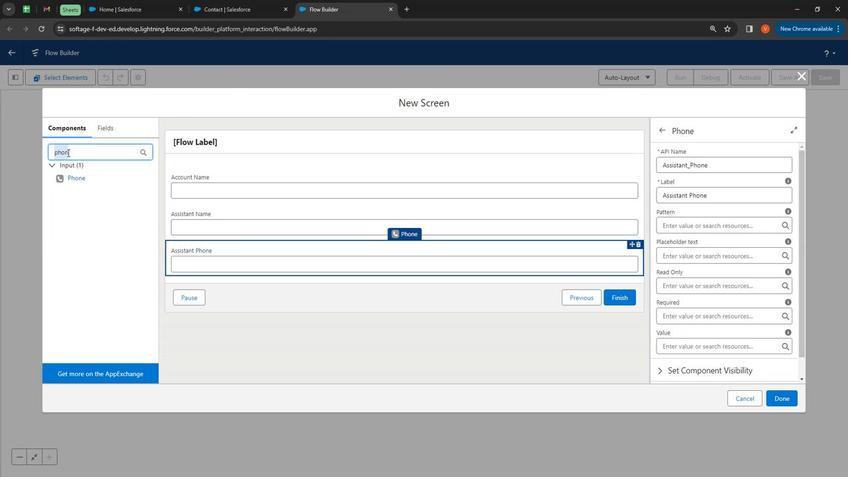 
Action: Mouse moved to (65, 151)
Screenshot: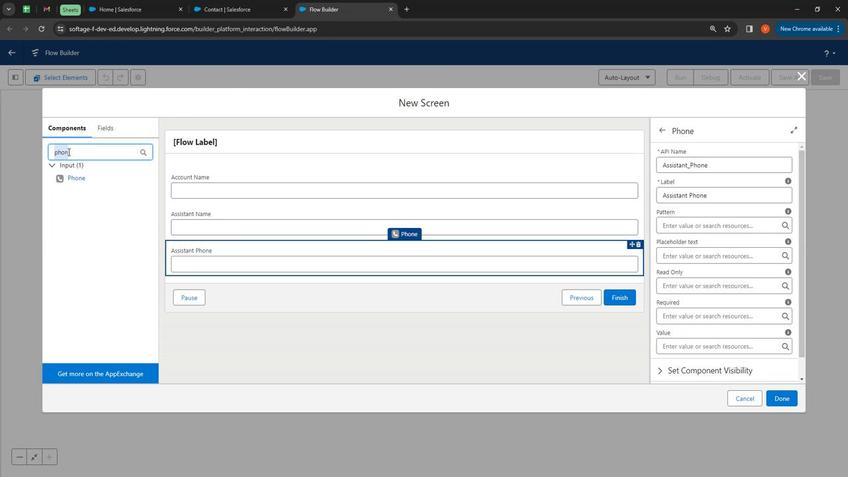 
Action: Key pressed Da
Screenshot: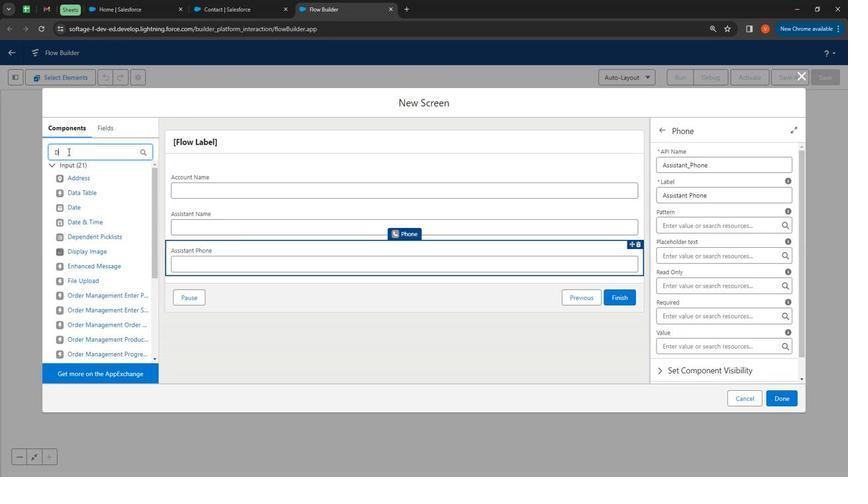 
Action: Mouse moved to (66, 151)
Screenshot: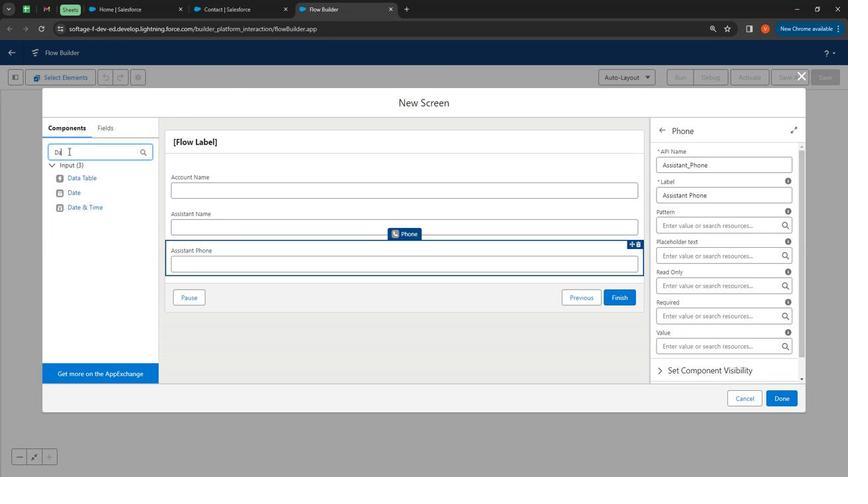 
Action: Key pressed t
Screenshot: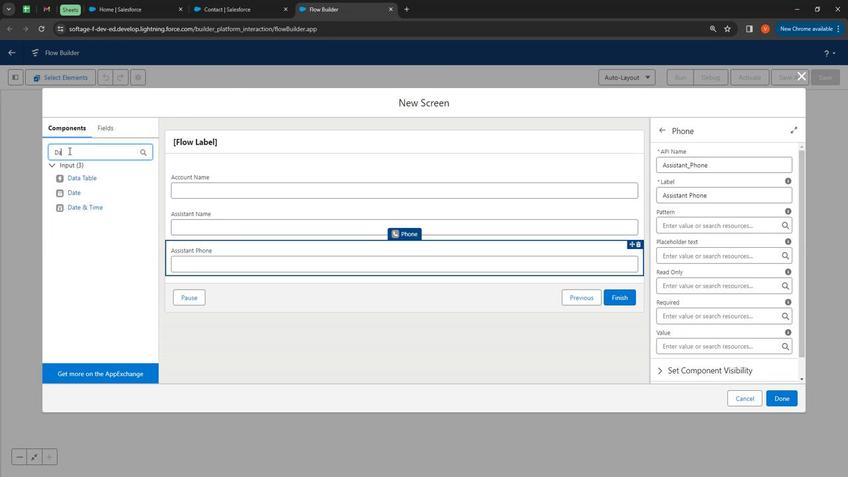 
Action: Mouse moved to (66, 149)
Screenshot: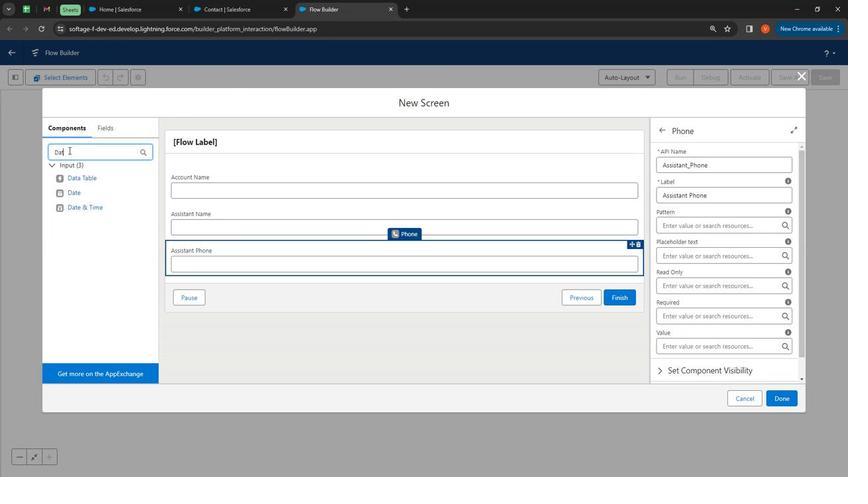 
Action: Key pressed e
Screenshot: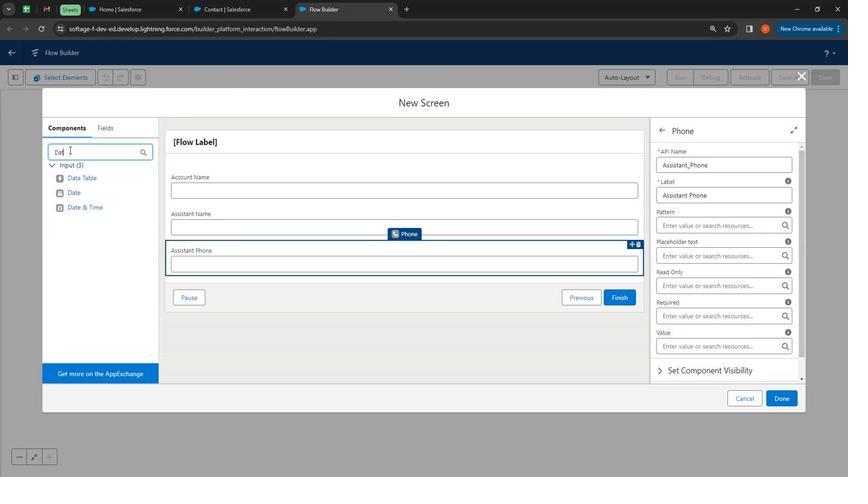 
Action: Mouse moved to (71, 179)
Screenshot: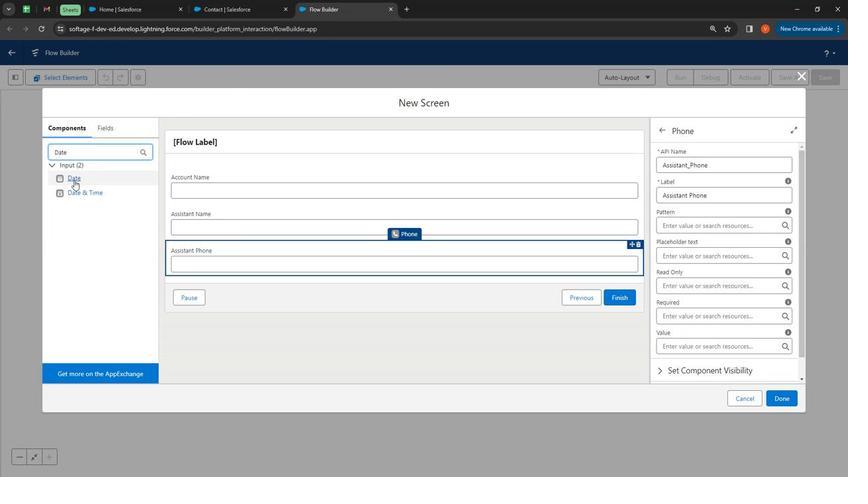 
Action: Mouse pressed left at (71, 179)
Screenshot: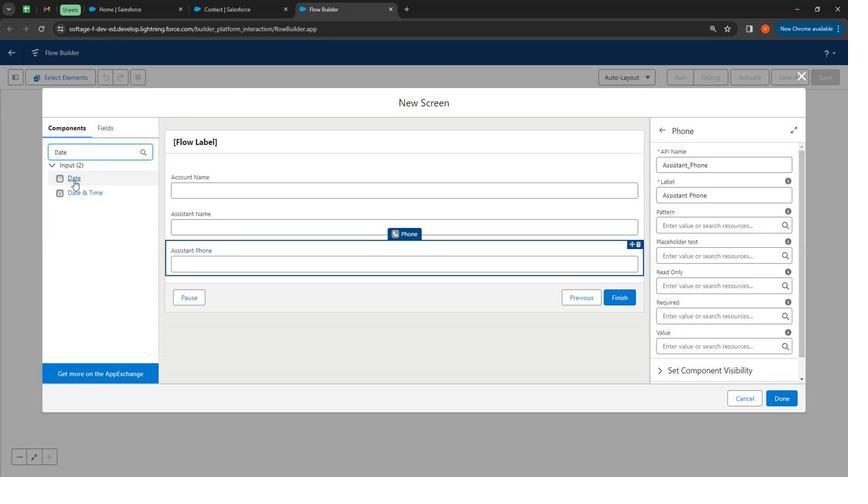 
Action: Mouse moved to (717, 170)
Screenshot: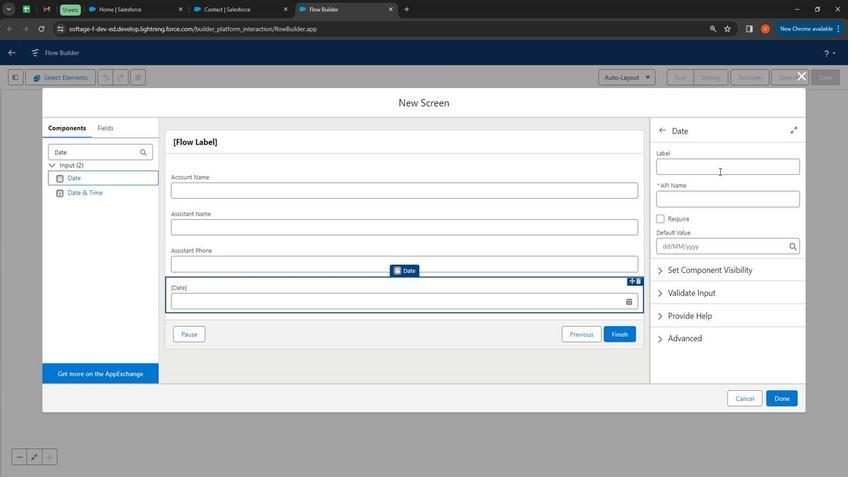 
Action: Mouse pressed left at (717, 170)
Screenshot: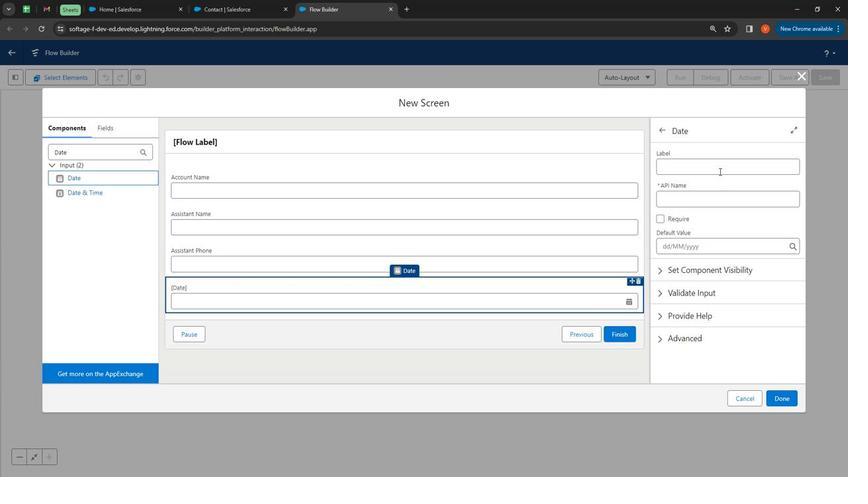
Action: Key pressed <Key.shift>
Screenshot: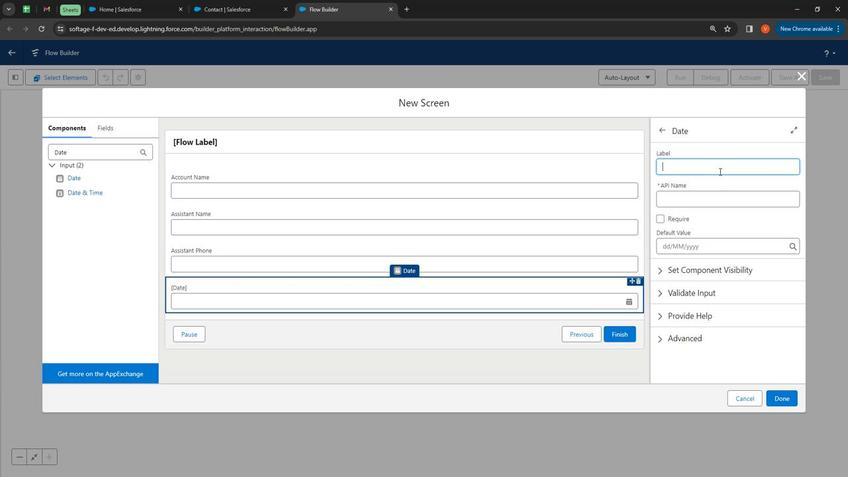 
Action: Mouse moved to (698, 155)
Screenshot: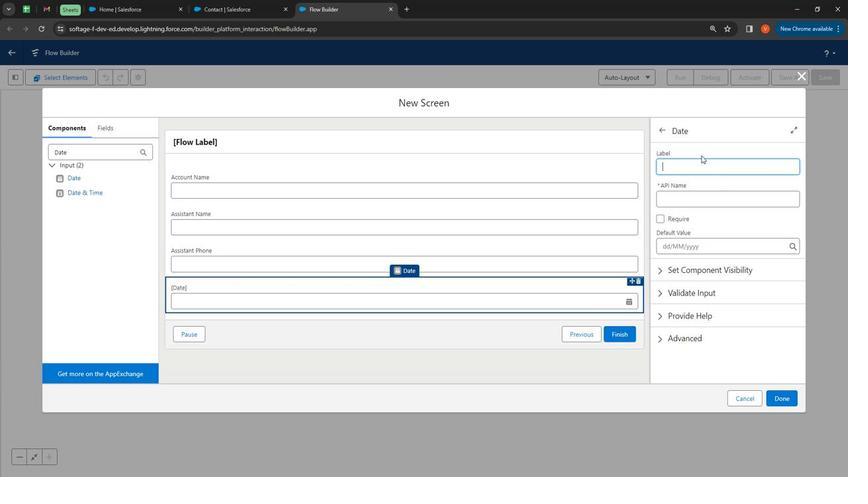 
Action: Key pressed <Key.shift><Key.shift><Key.shift><Key.shift><Key.shift><Key.shift><Key.shift><Key.shift><Key.shift><Key.shift><Key.shift><Key.shift><Key.shift><Key.shift><Key.shift><Key.shift><Key.shift><Key.shift>Birth<Key.space><Key.shift>D<Key.backspace><Key.backspace>date
Screenshot: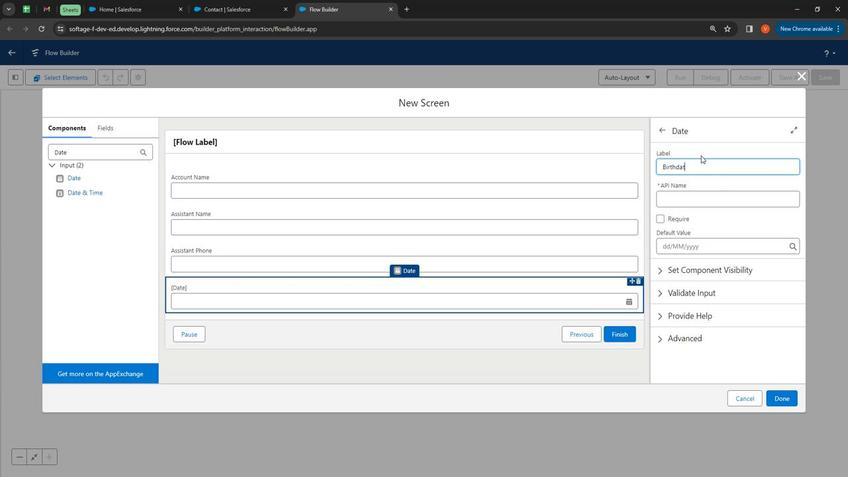 
Action: Mouse moved to (697, 200)
Screenshot: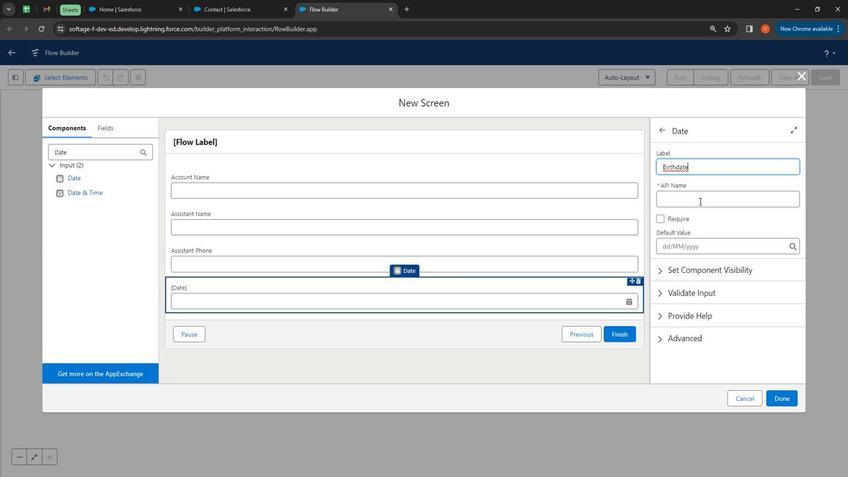 
Action: Mouse pressed left at (697, 200)
Screenshot: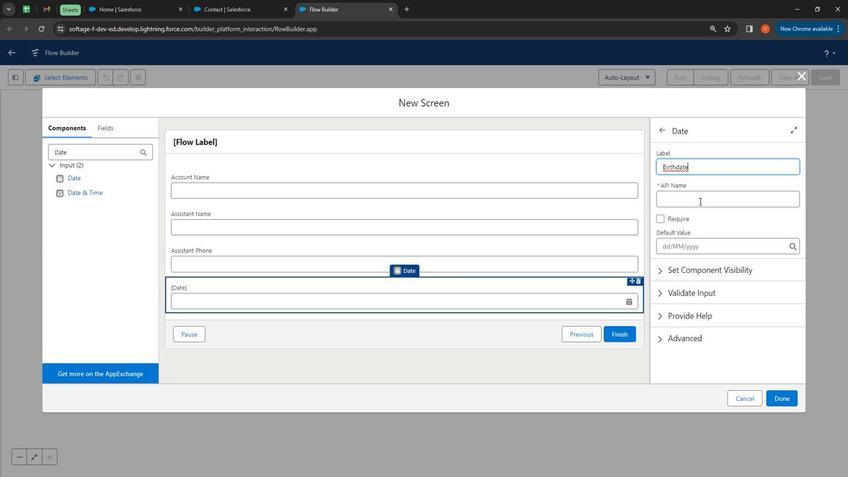 
Action: Mouse moved to (696, 198)
Screenshot: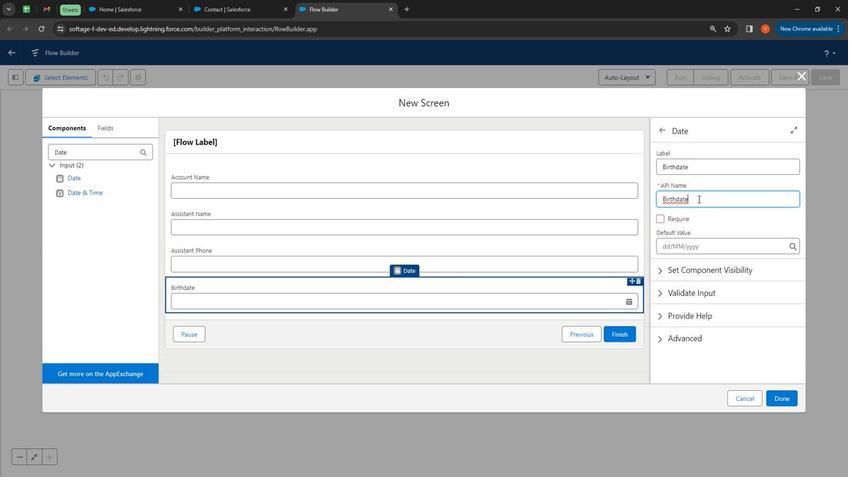 
Action: Key pressed <Key.shift><Key.shift><Key.shift>_on<Key.shift>Contact
Screenshot: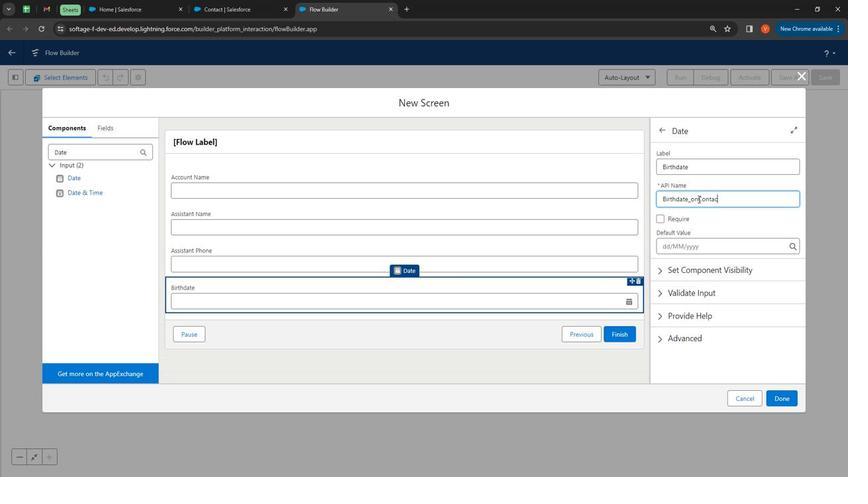 
Action: Mouse moved to (253, 1)
Screenshot: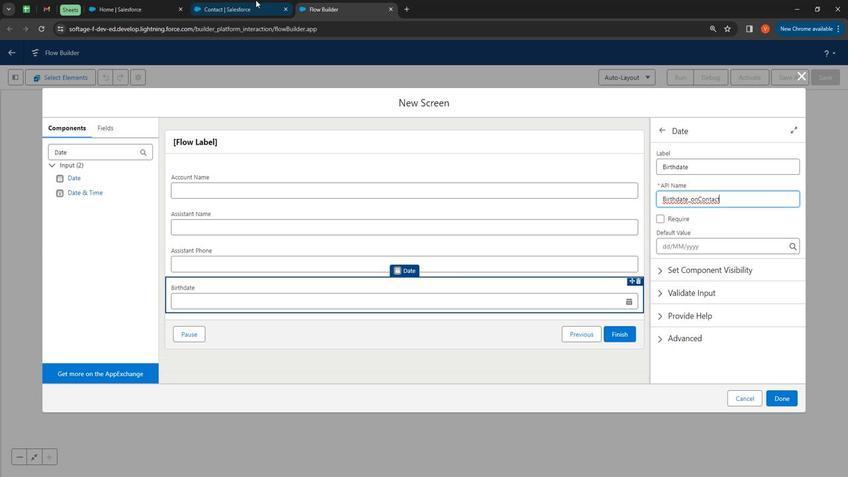 
Action: Mouse pressed left at (253, 1)
Screenshot: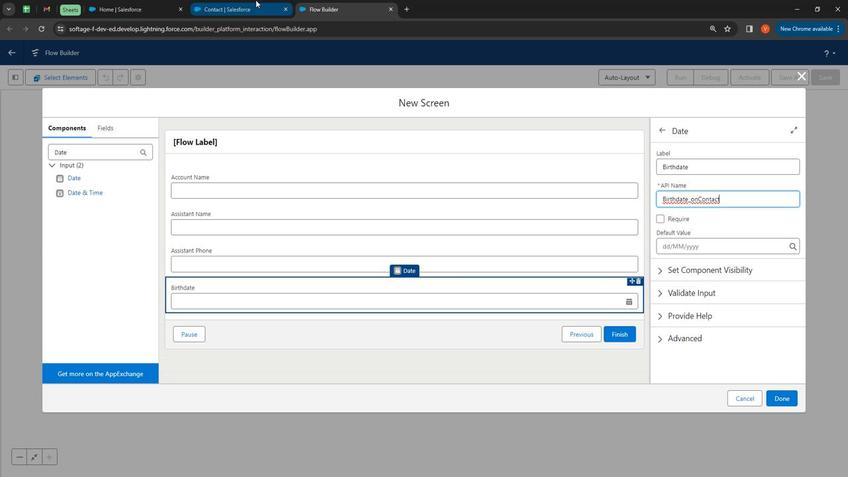 
Action: Mouse moved to (367, 1)
Screenshot: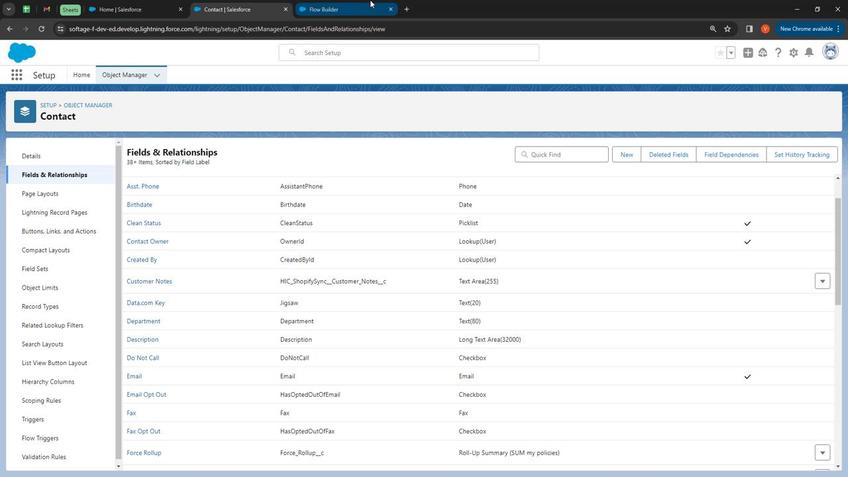 
Action: Mouse pressed left at (367, 1)
Screenshot: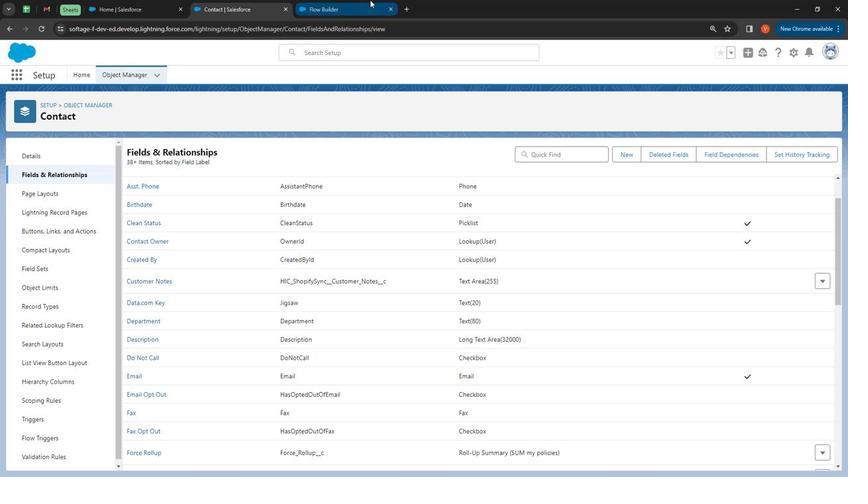 
Action: Mouse moved to (78, 152)
Screenshot: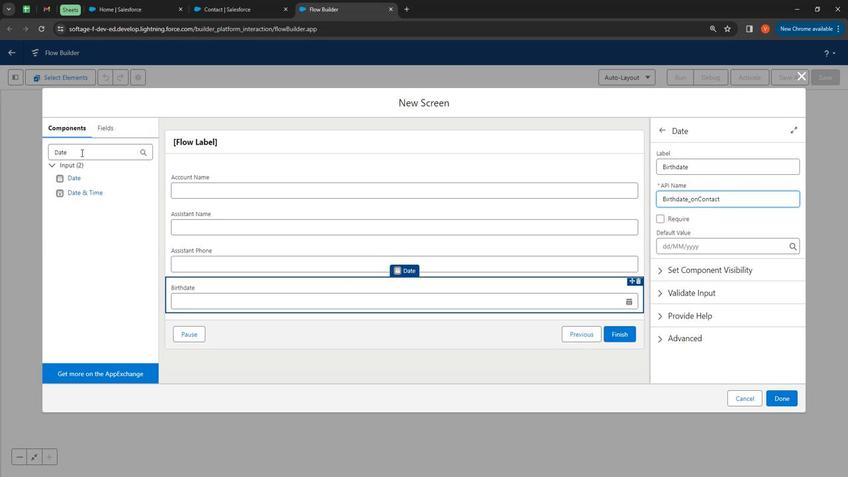 
Action: Mouse pressed left at (78, 152)
Screenshot: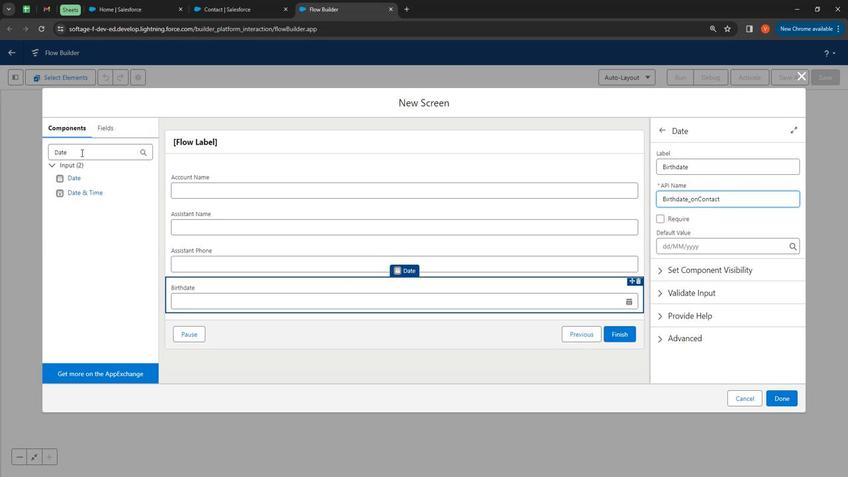 
Action: Mouse moved to (78, 152)
Screenshot: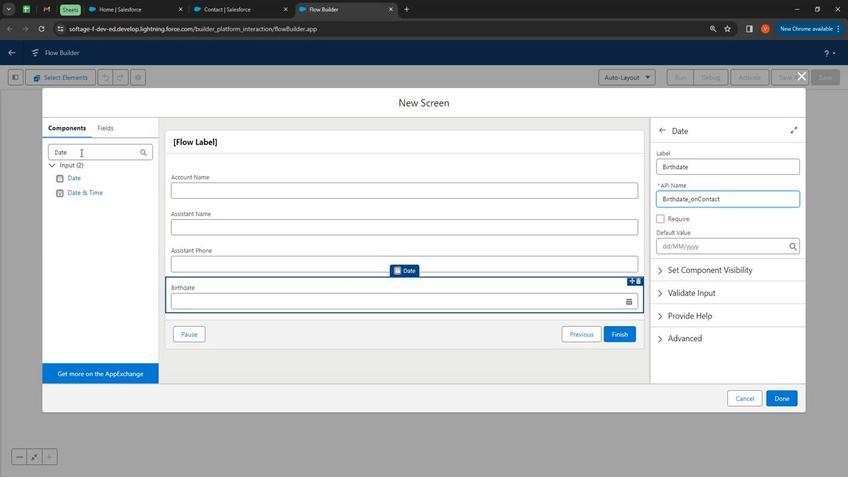 
Action: Mouse pressed left at (78, 152)
Screenshot: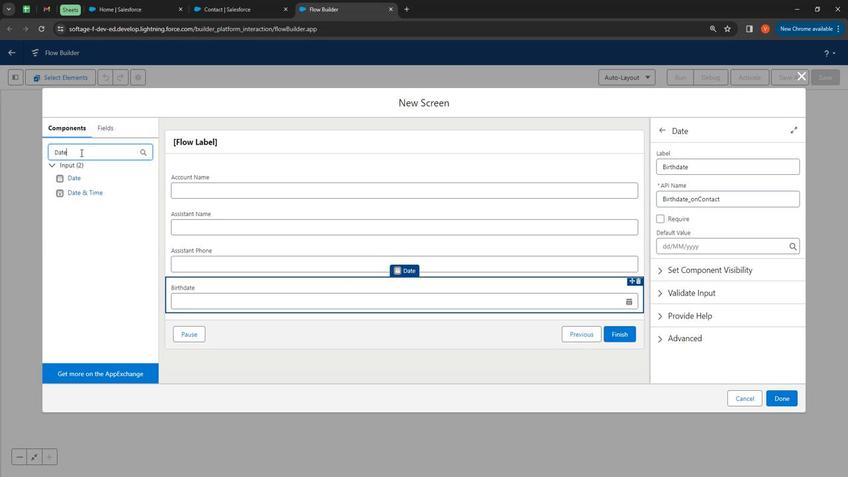 
Action: Key pressed pi
Screenshot: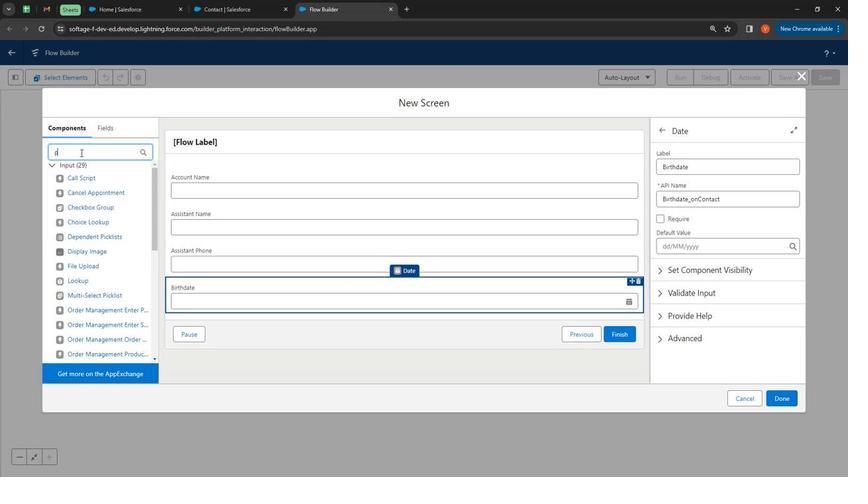 
Action: Mouse moved to (78, 153)
Screenshot: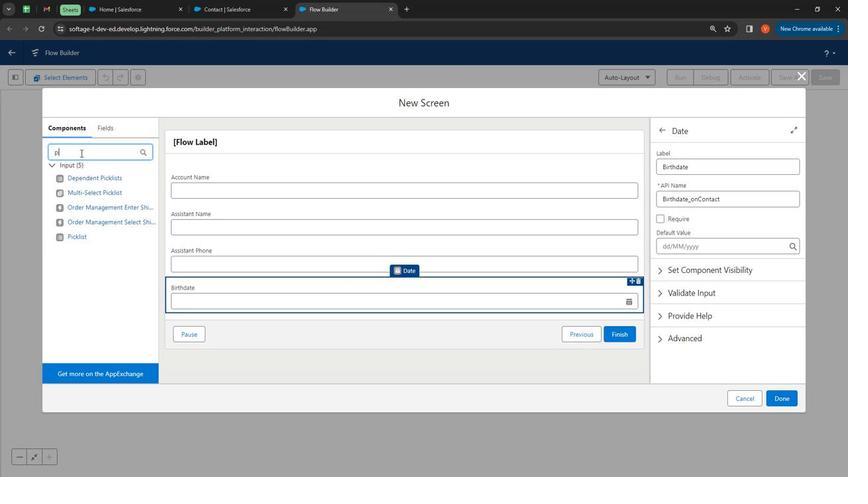 
Action: Key pressed ck
Screenshot: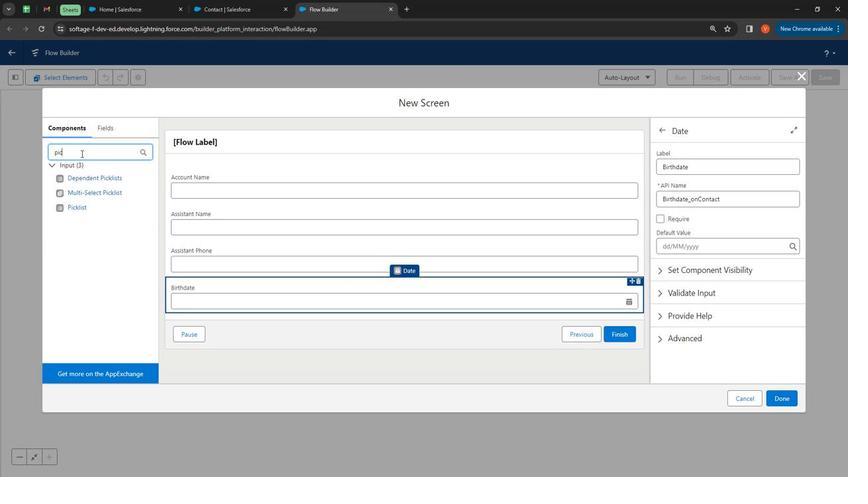 
Action: Mouse moved to (76, 204)
Screenshot: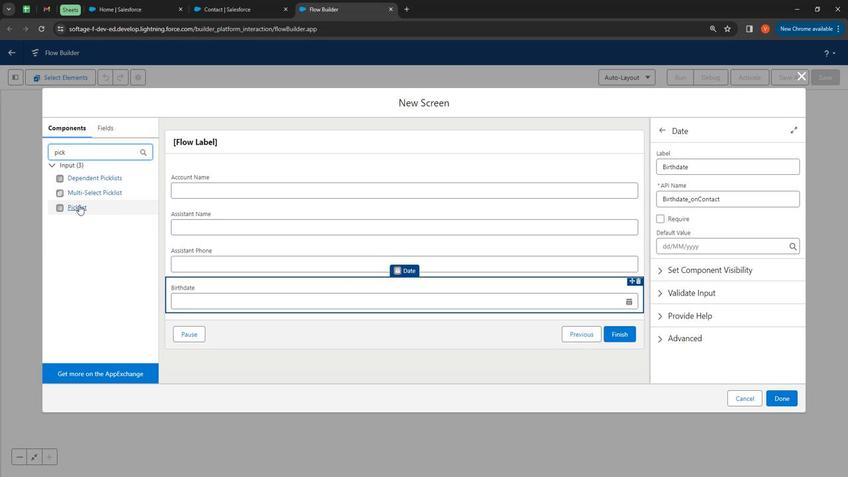 
Action: Mouse pressed left at (76, 204)
Screenshot: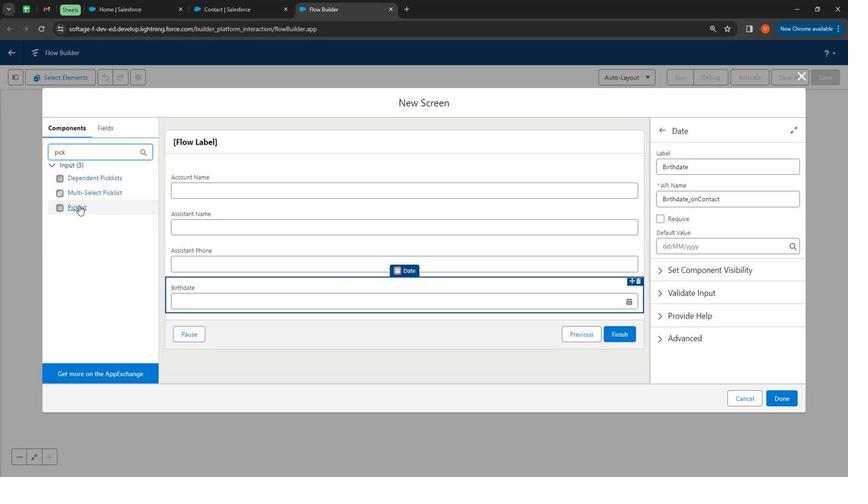 
Action: Mouse moved to (692, 166)
Screenshot: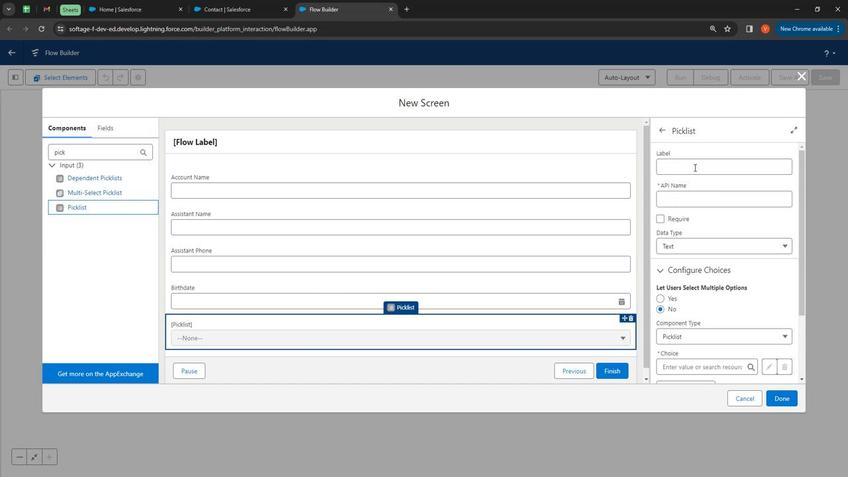 
Action: Mouse pressed left at (692, 166)
Screenshot: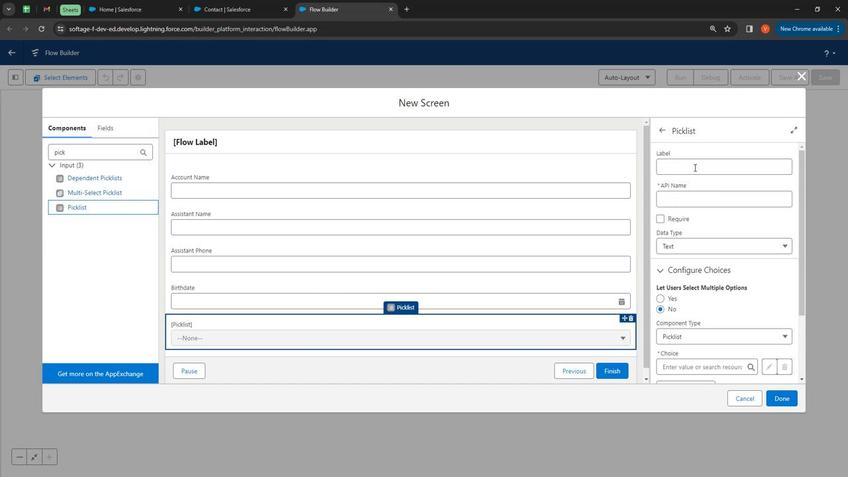 
Action: Mouse moved to (693, 166)
Screenshot: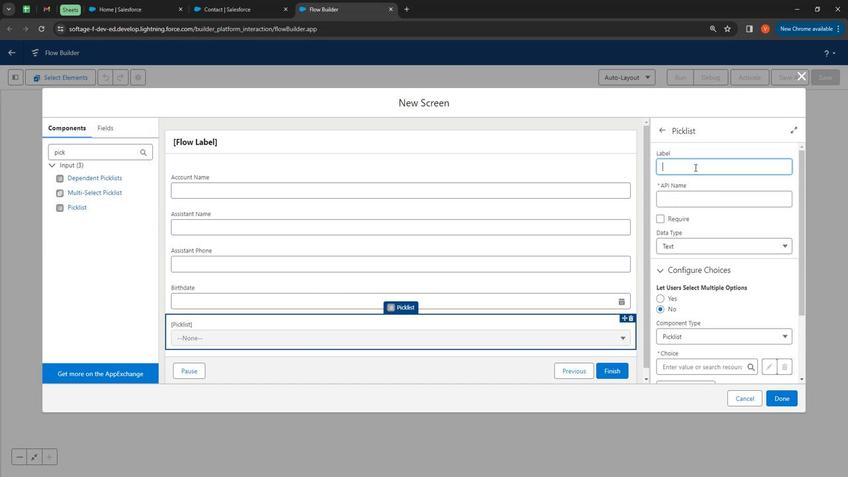 
Action: Key pressed <Key.shift>
Screenshot: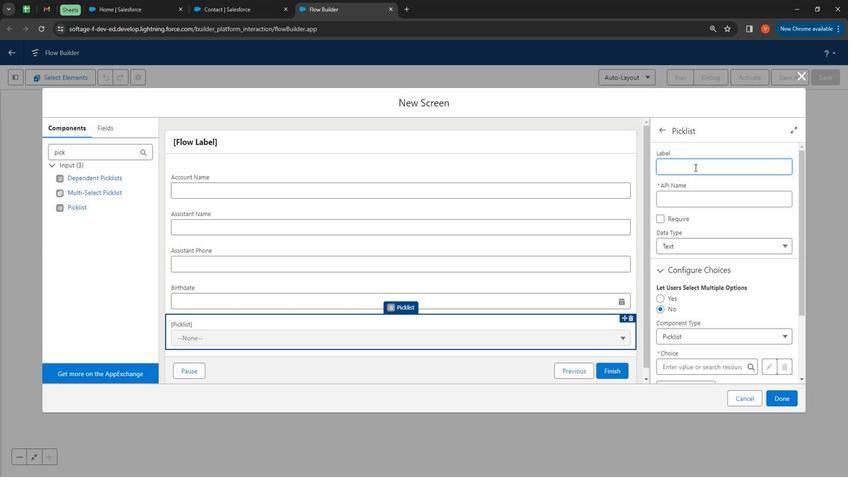 
Action: Mouse moved to (687, 166)
Screenshot: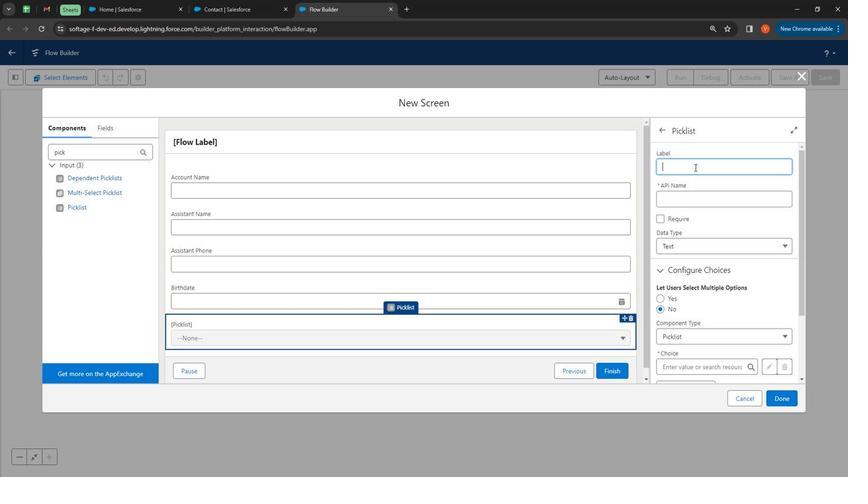 
Action: Key pressed C
Screenshot: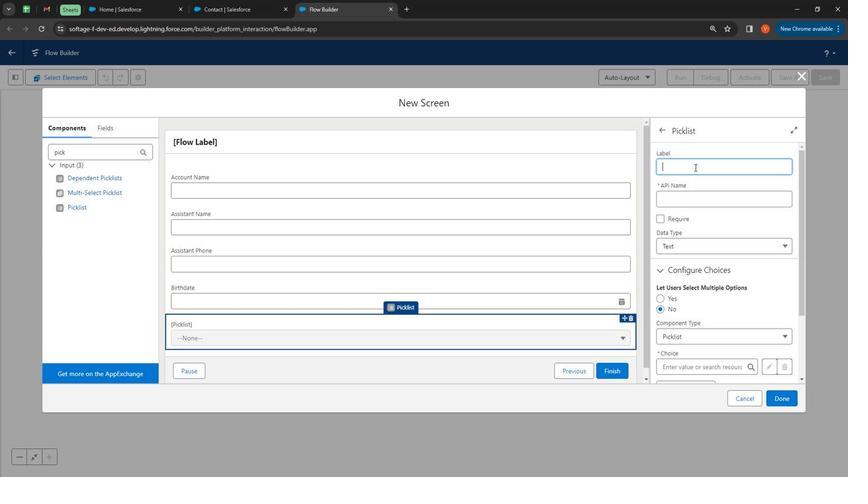 
Action: Mouse moved to (610, 117)
Screenshot: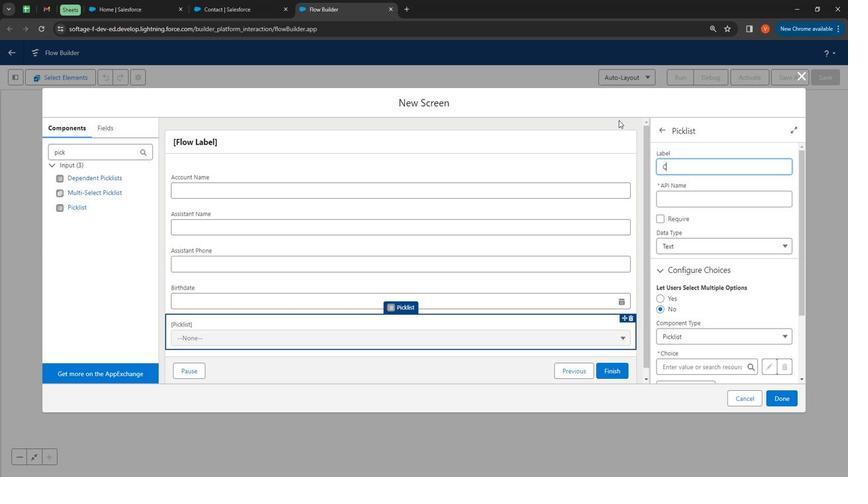 
Action: Key pressed lean<Key.space><Key.shift>Status
Screenshot: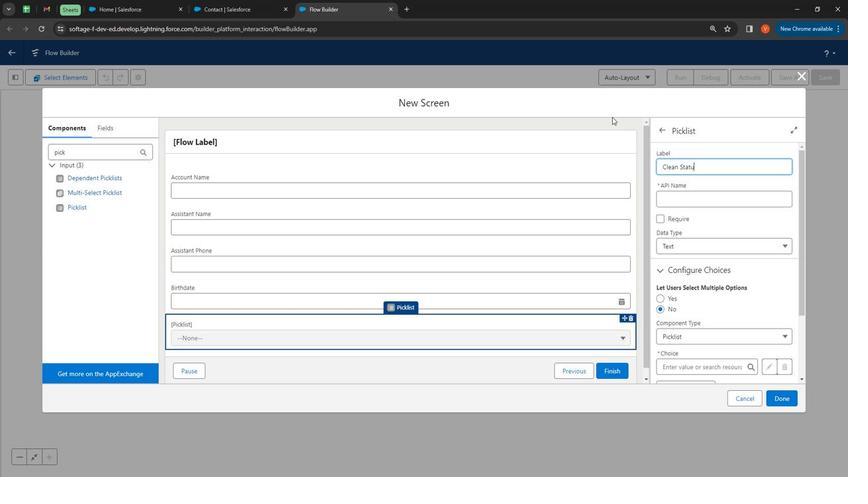 
Action: Mouse moved to (736, 193)
Screenshot: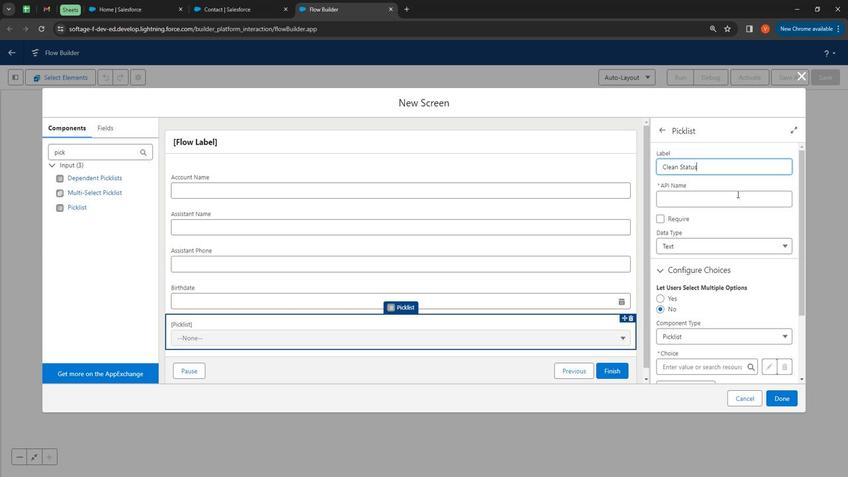 
Action: Mouse pressed left at (736, 193)
Screenshot: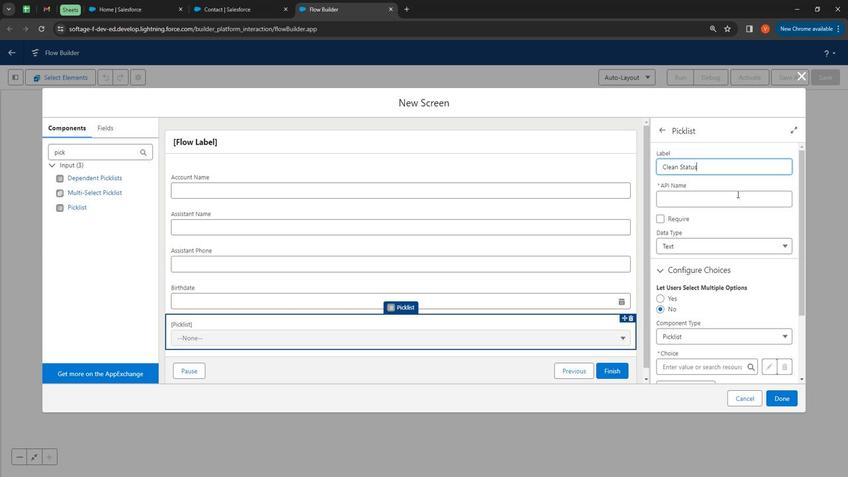 
Action: Mouse moved to (736, 193)
Screenshot: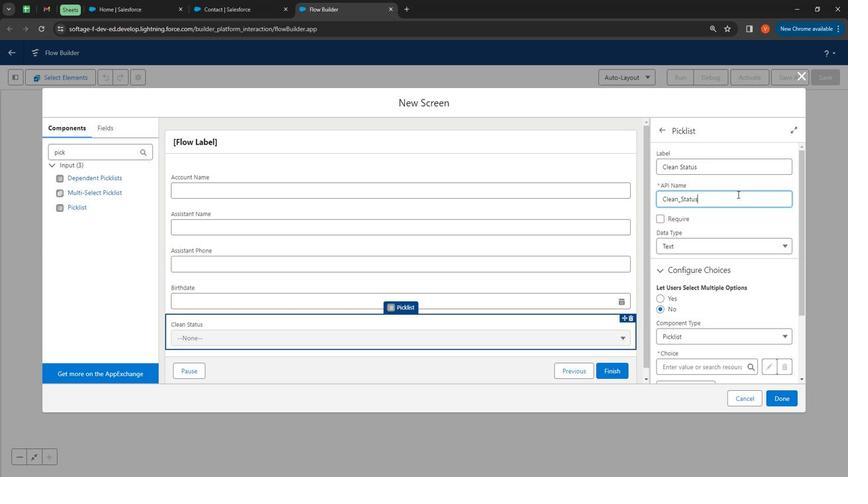 
Action: Key pressed <Key.shift>
Screenshot: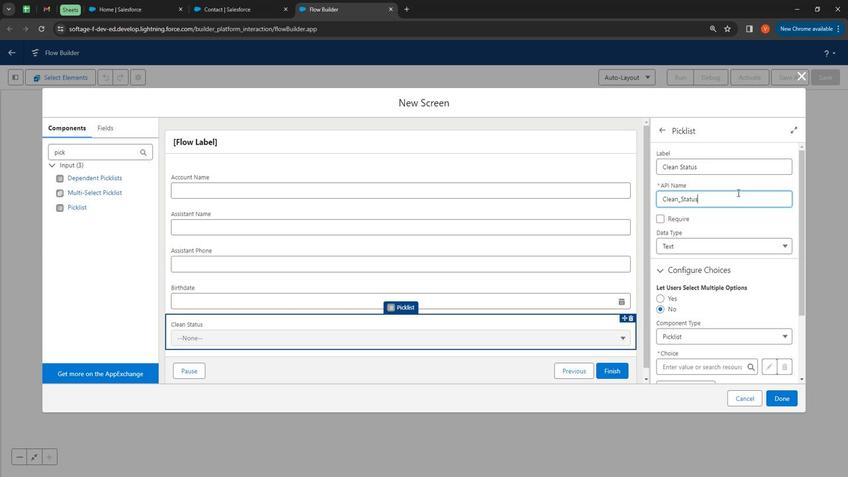 
Action: Mouse moved to (721, 182)
Screenshot: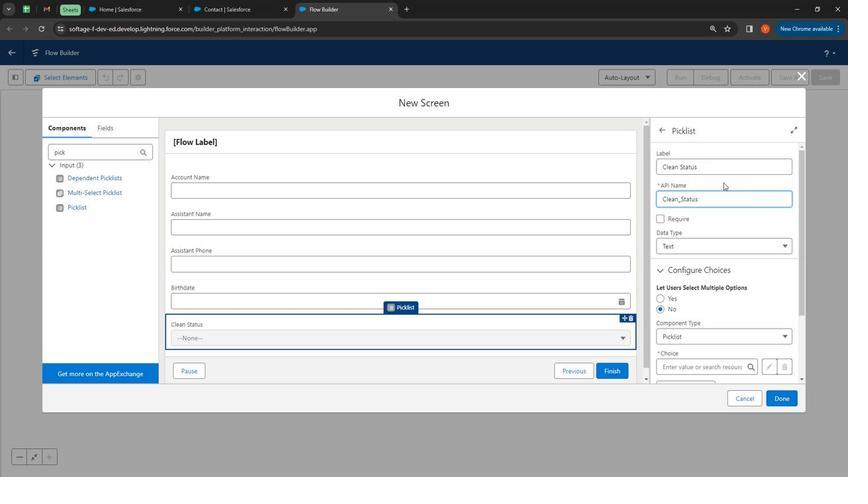 
Action: Key pressed <Key.shift><Key.shift><Key.shift><Key.shift><Key.shift><Key.shift>_<Key.shift>On<Key.shift><Key.shift><Key.shift><Key.shift><Key.shift><Key.shift><Key.shift><Key.shift><Key.shift><Key.shift><Key.shift><Key.shift><Key.shift><Key.shift><Key.shift><Key.shift><Key.shift><Key.shift><Key.shift><Key.shift><Key.shift><Key.shift>A<Key.backspace>contact
Screenshot: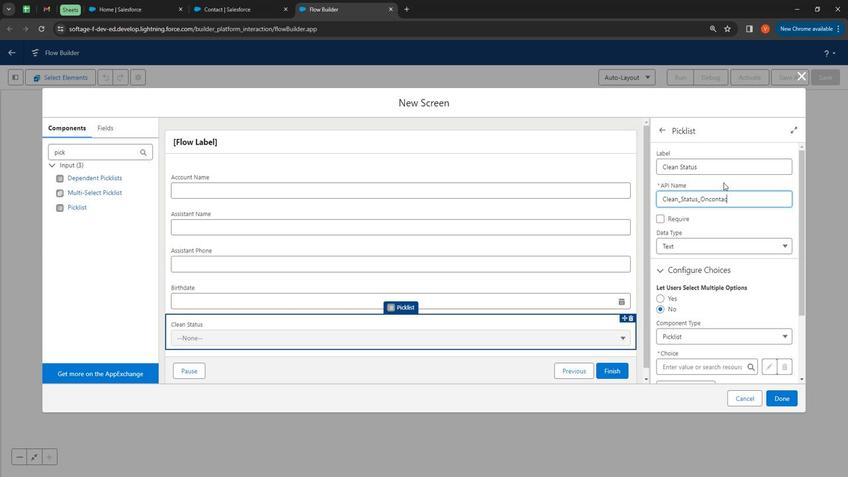 
Action: Mouse moved to (703, 361)
Screenshot: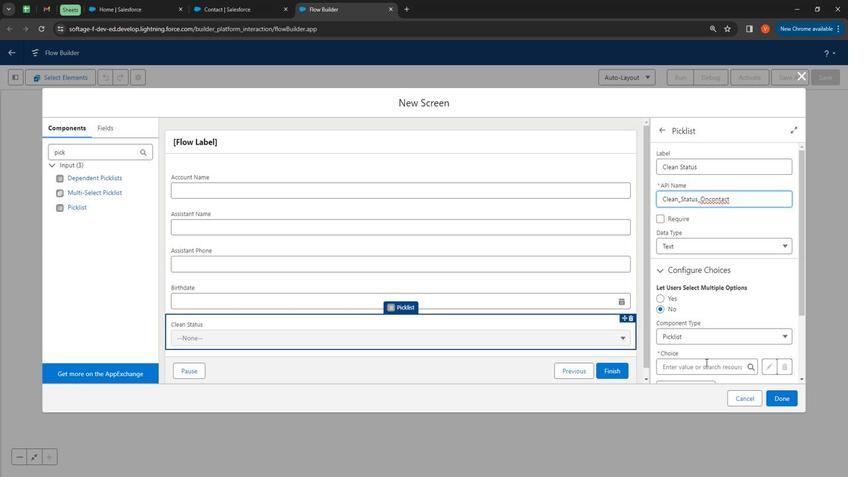 
Action: Mouse pressed left at (703, 361)
Screenshot: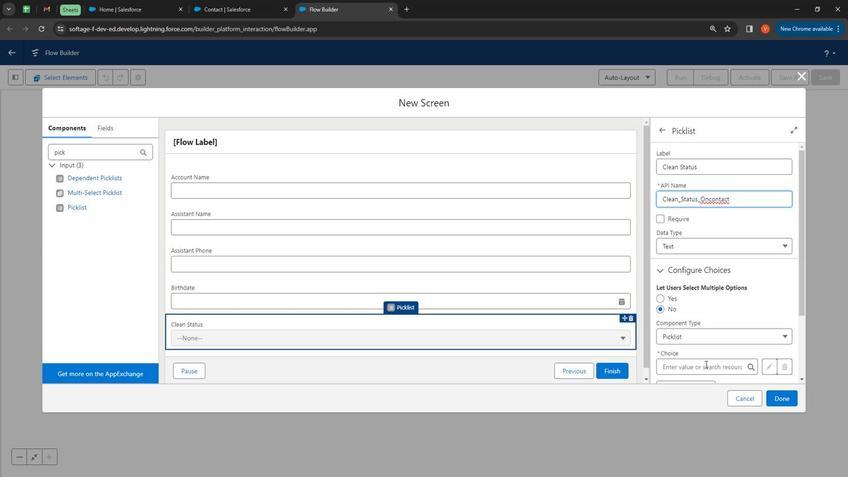 
Action: Mouse moved to (691, 382)
Screenshot: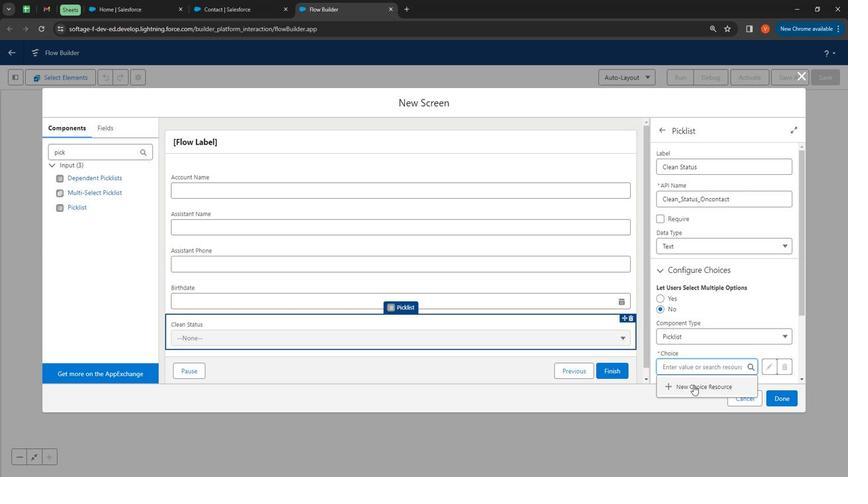 
Action: Mouse pressed left at (691, 382)
Screenshot: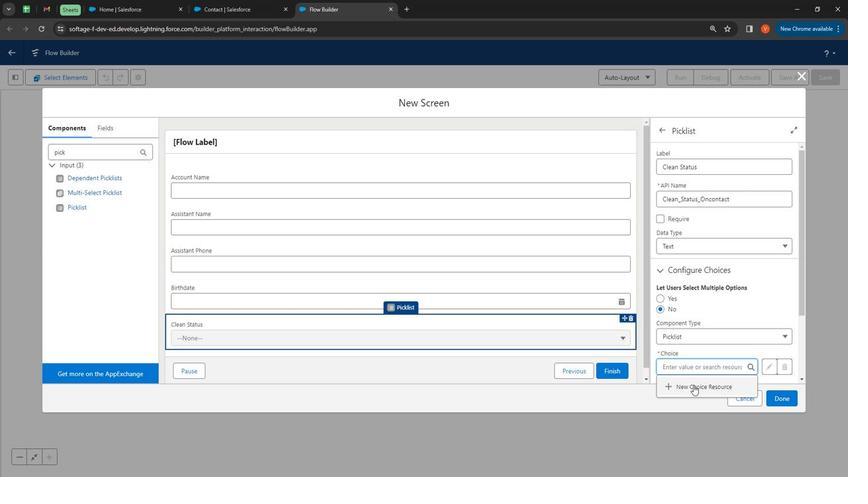 
Action: Mouse moved to (385, 213)
Screenshot: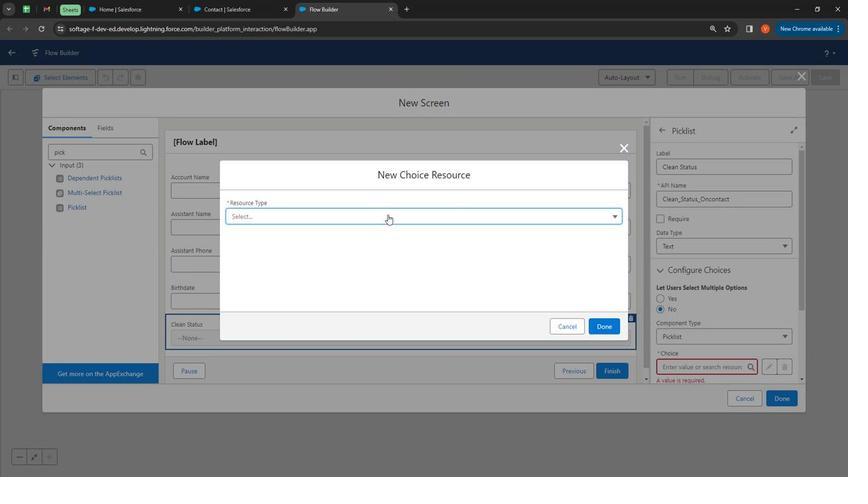 
Action: Mouse pressed left at (385, 213)
Screenshot: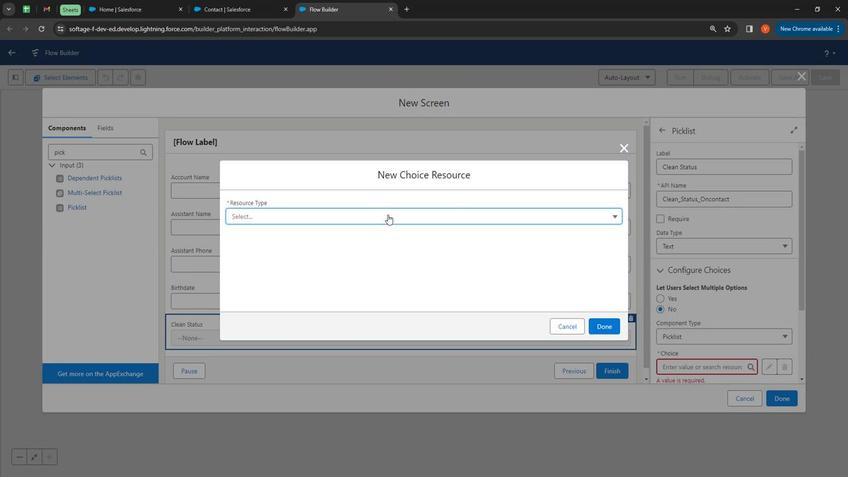 
Action: Mouse moved to (314, 300)
Screenshot: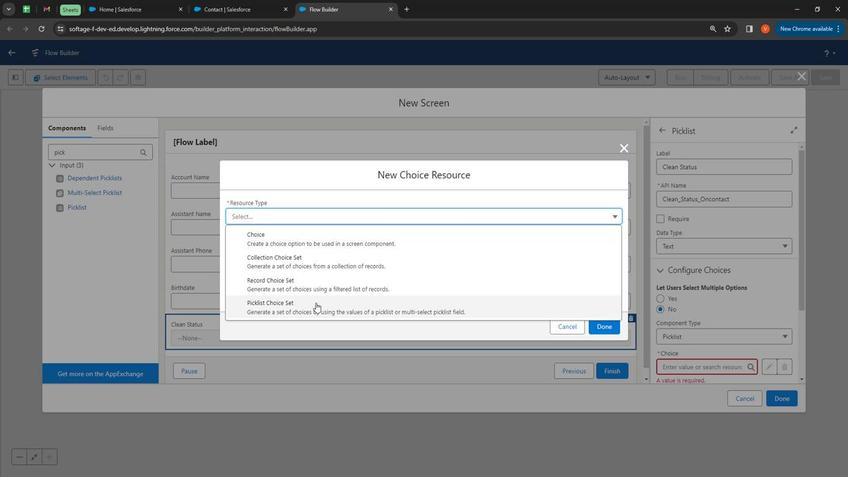 
Action: Mouse pressed left at (314, 300)
Screenshot: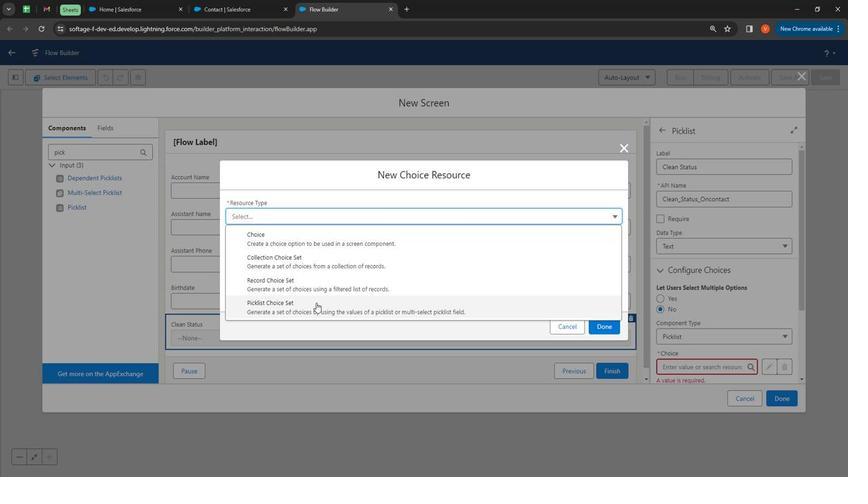 
Action: Mouse moved to (277, 238)
Screenshot: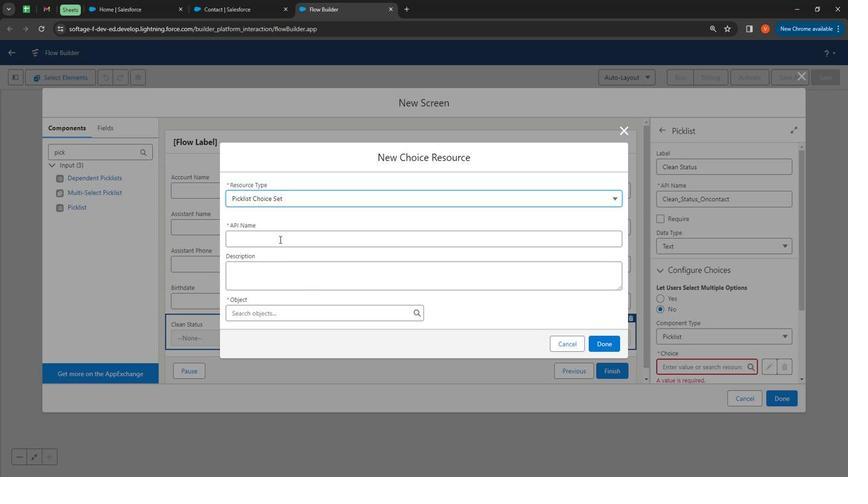
Action: Mouse pressed left at (277, 238)
Screenshot: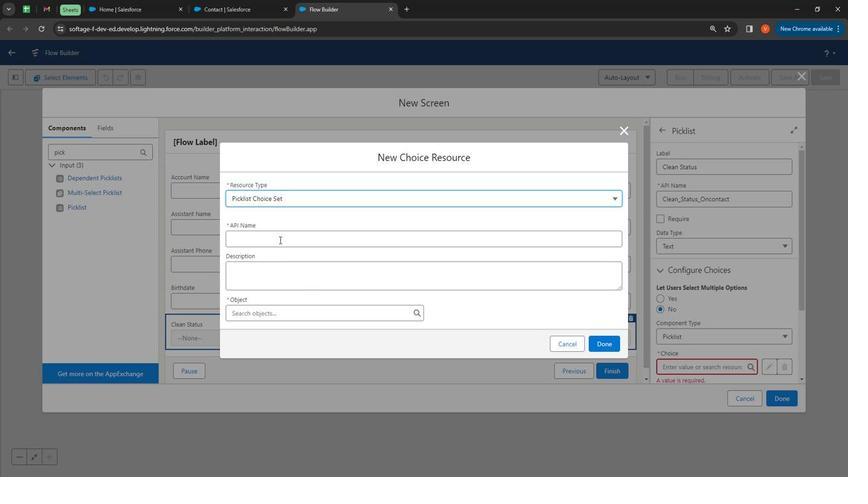 
Action: Mouse moved to (277, 238)
Screenshot: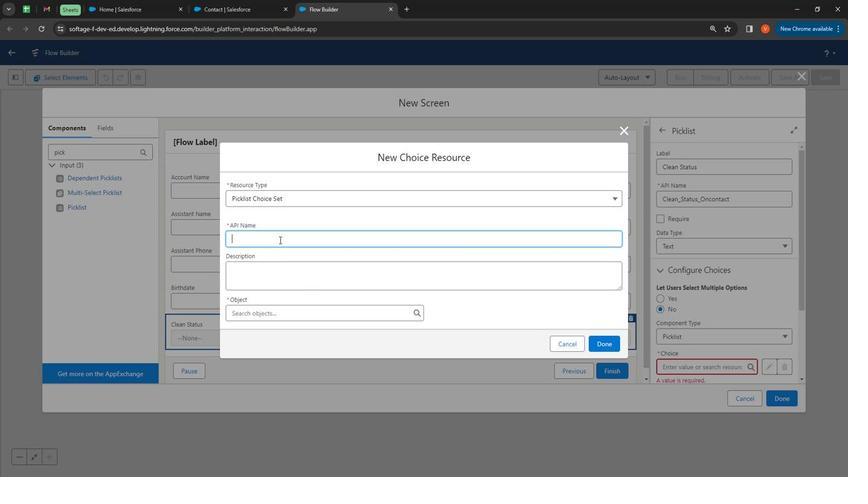 
Action: Key pressed <Key.shift>
Screenshot: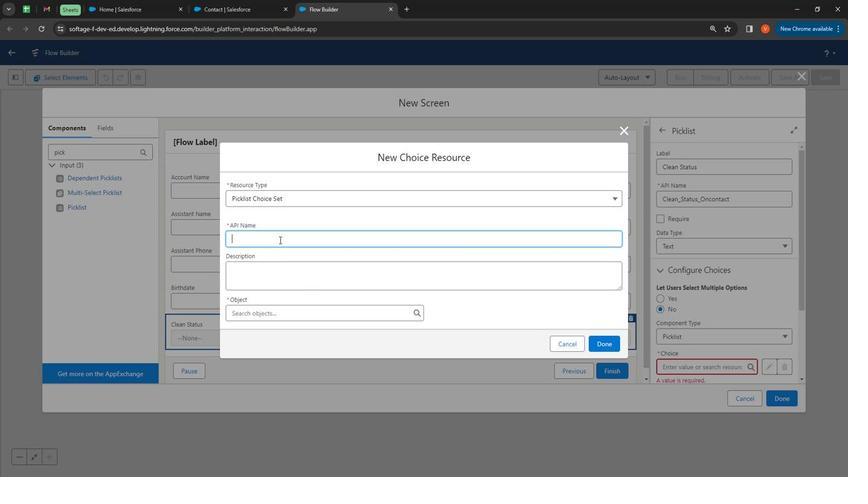 
Action: Mouse moved to (276, 237)
Screenshot: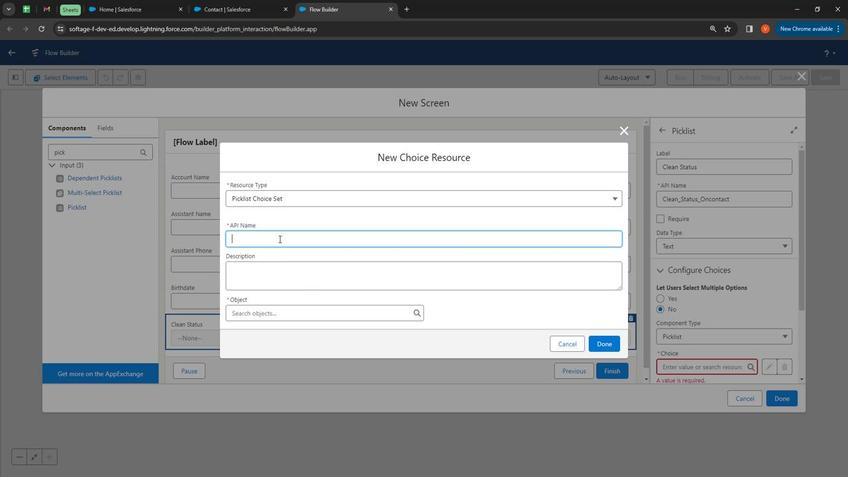 
Action: Key pressed Clean<Key.space><Key.shift>Status
Screenshot: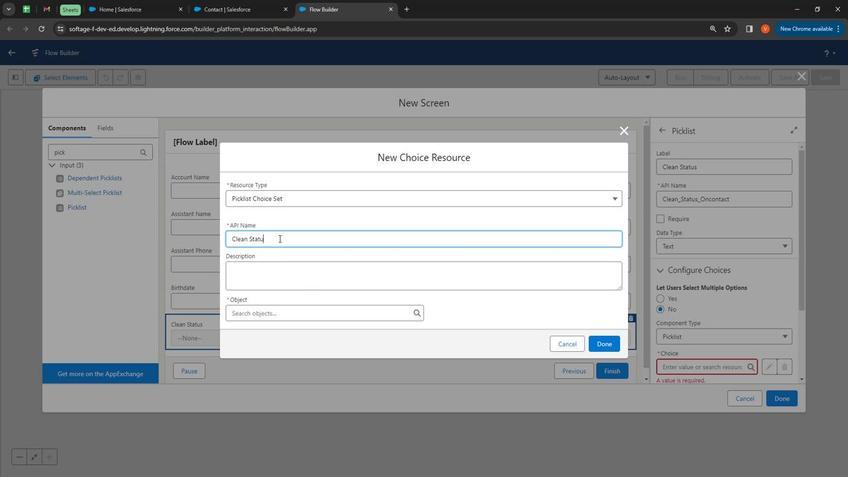 
Action: Mouse moved to (278, 234)
Screenshot: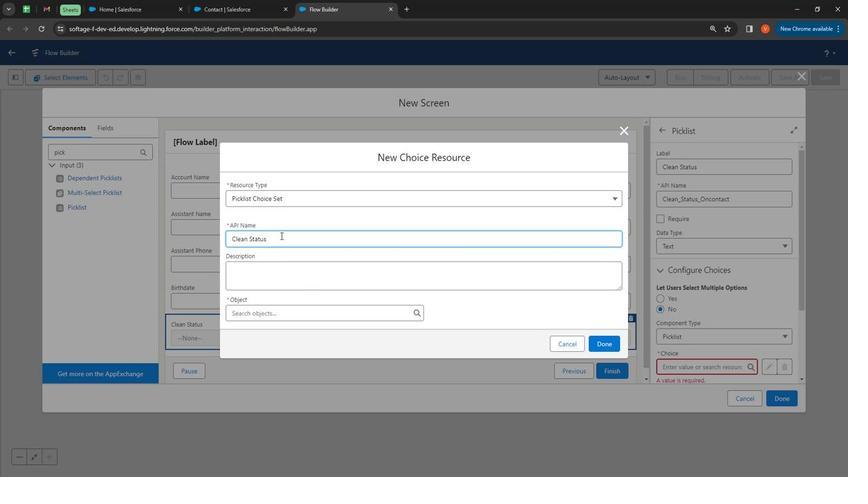 
Action: Key pressed <Key.space>
Screenshot: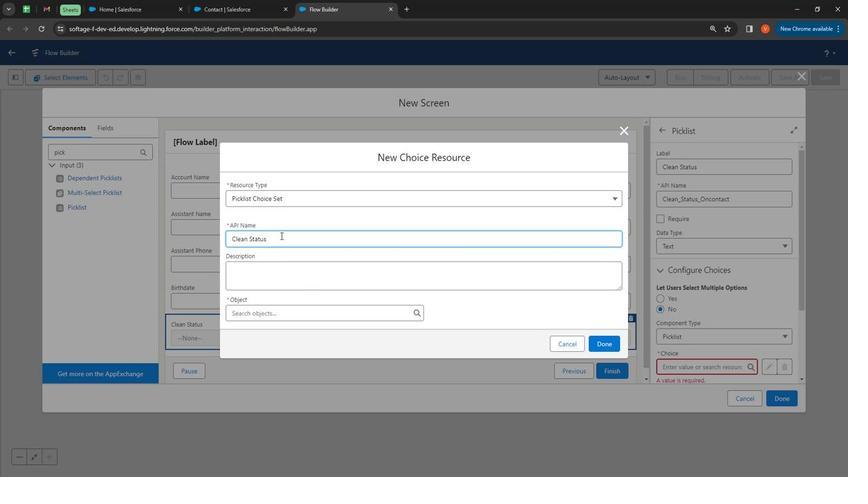 
Action: Mouse moved to (281, 235)
Screenshot: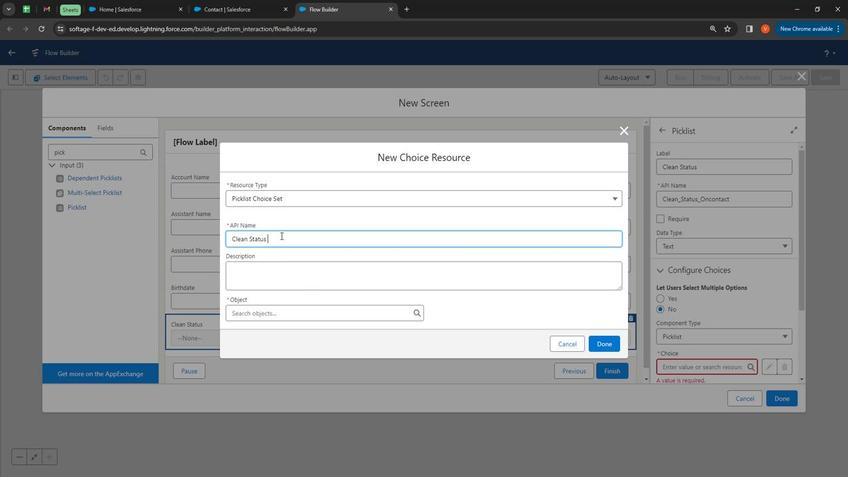 
Action: Key pressed <Key.shift>PCS
Screenshot: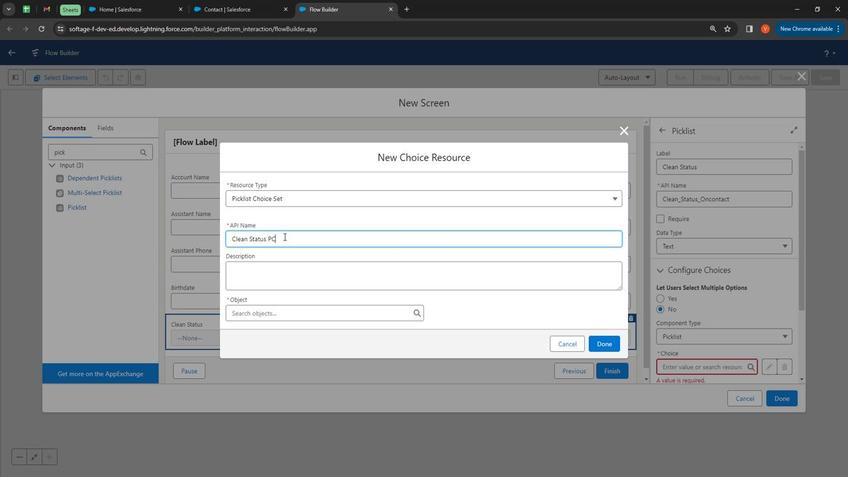 
Action: Mouse moved to (285, 282)
Screenshot: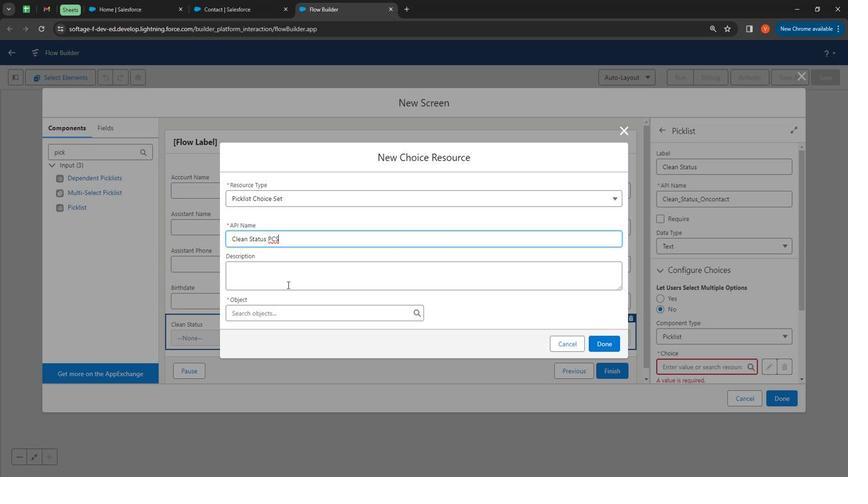 
Action: Mouse pressed left at (285, 282)
Screenshot: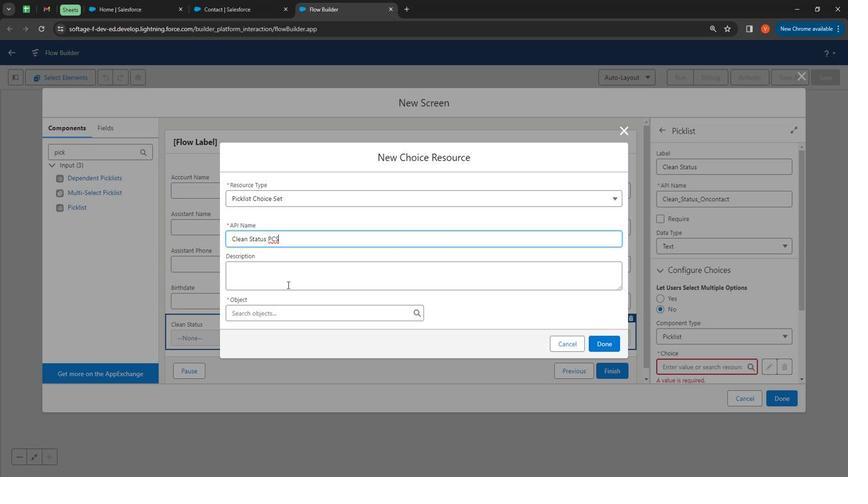 
Action: Mouse moved to (284, 284)
Screenshot: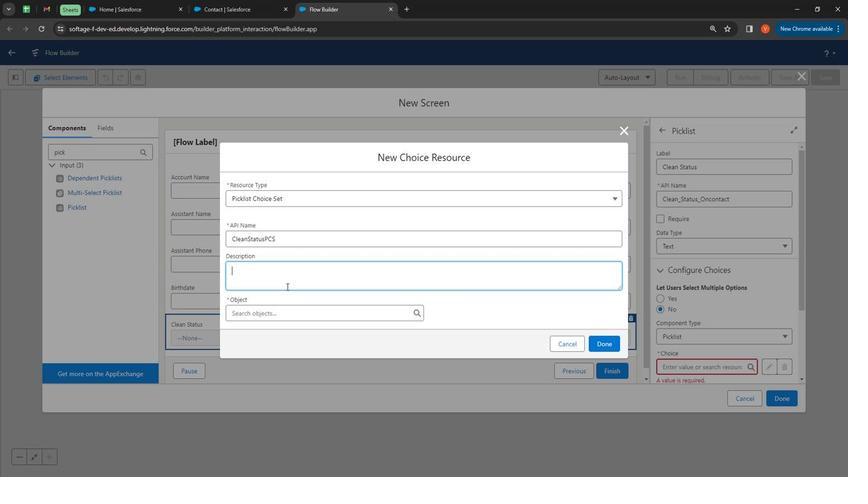 
Action: Key pressed <Key.shift>Clean<Key.space><Key.shift>Status<Key.space><Key.shift>Pick-list<Key.space><Key.shift>Choice<Key.space>set<Key.space>on<Key.space><Key.shift>Standard<Key.space>object<Key.space><Key.shift><Key.shift><Key.shift><Key.shift><Key.shift><Key.shift><Key.shift>Contact
Screenshot: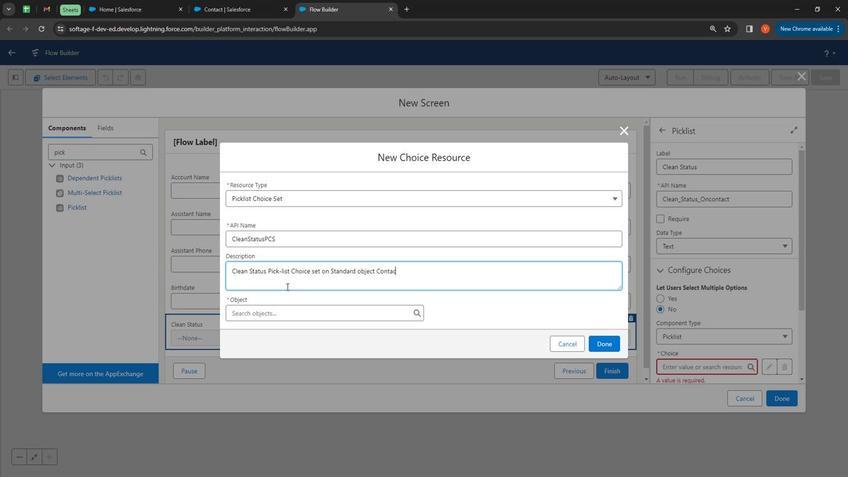 
Action: Mouse moved to (249, 308)
Screenshot: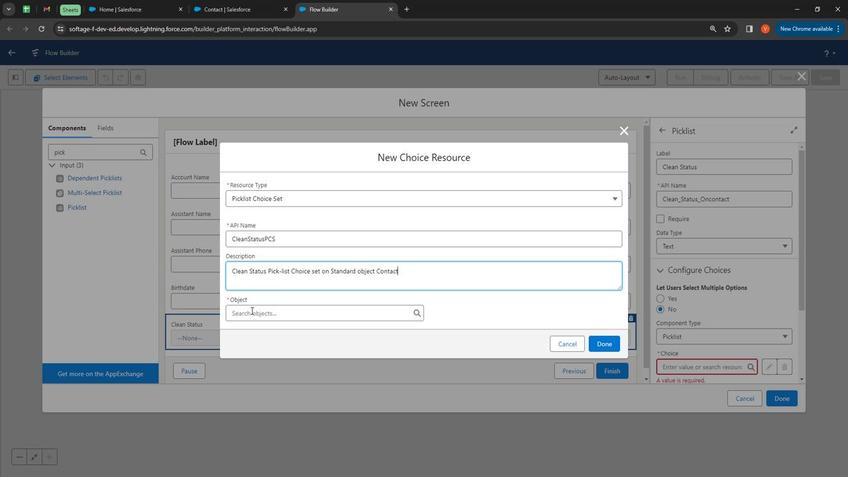 
Action: Mouse pressed left at (249, 308)
Screenshot: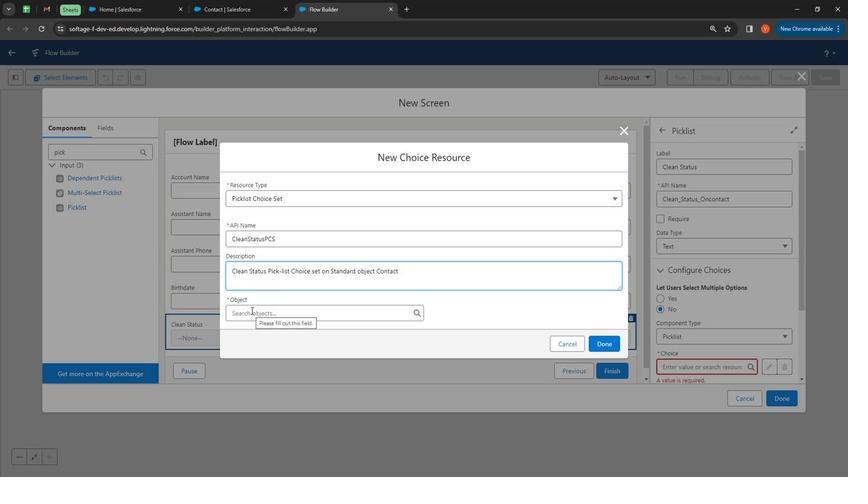 
Action: Mouse moved to (259, 176)
Screenshot: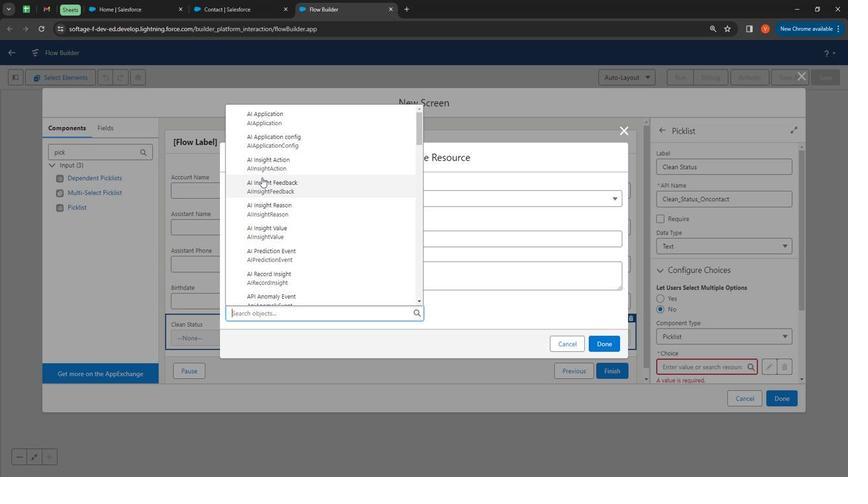 
Action: Key pressed c
Screenshot: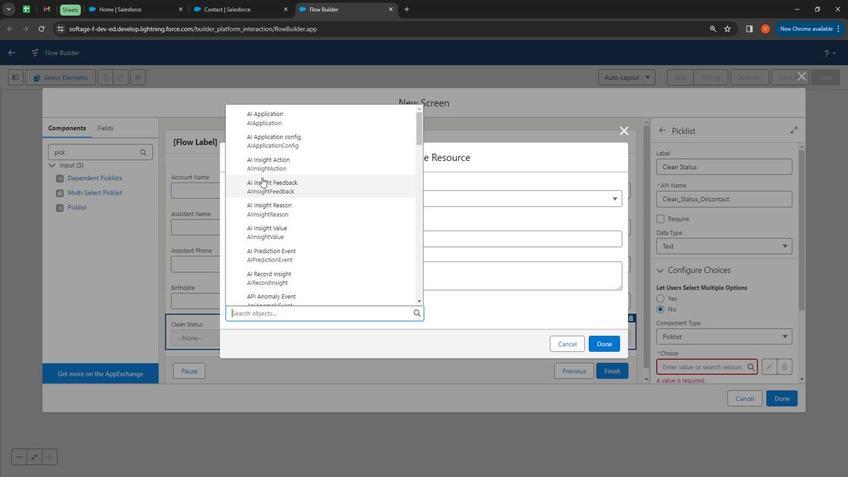 
Action: Mouse moved to (259, 174)
Screenshot: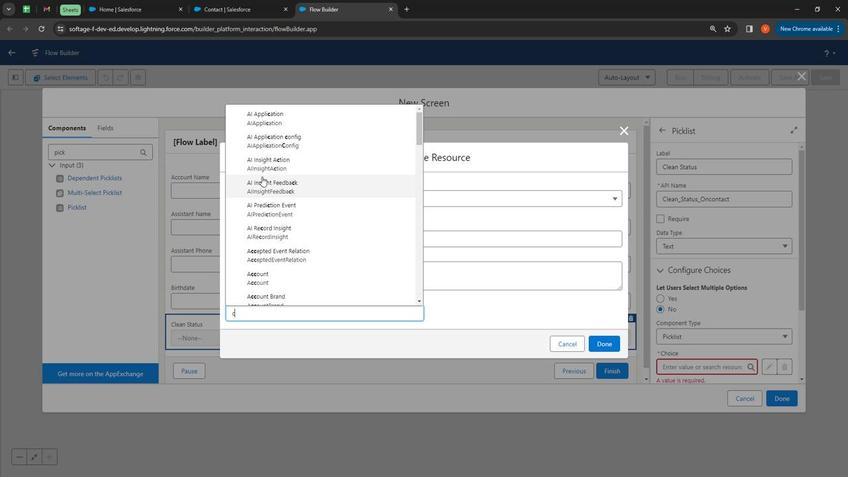 
Action: Key pressed o
Screenshot: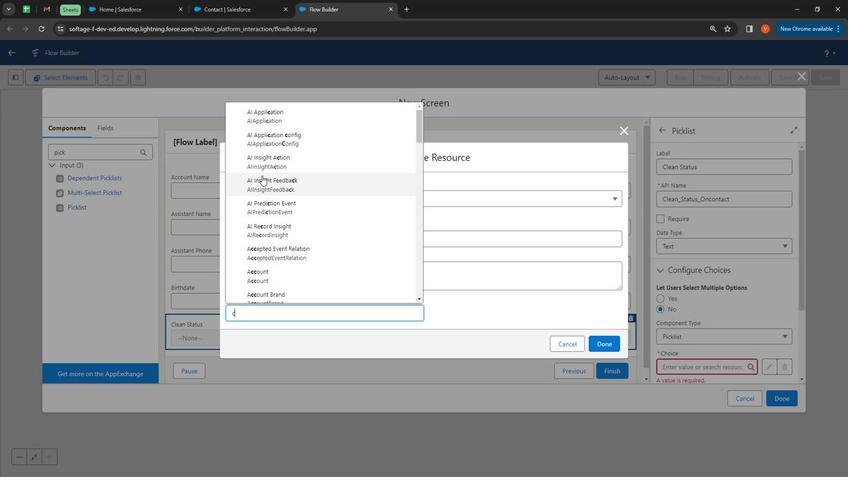 
Action: Mouse moved to (257, 170)
Screenshot: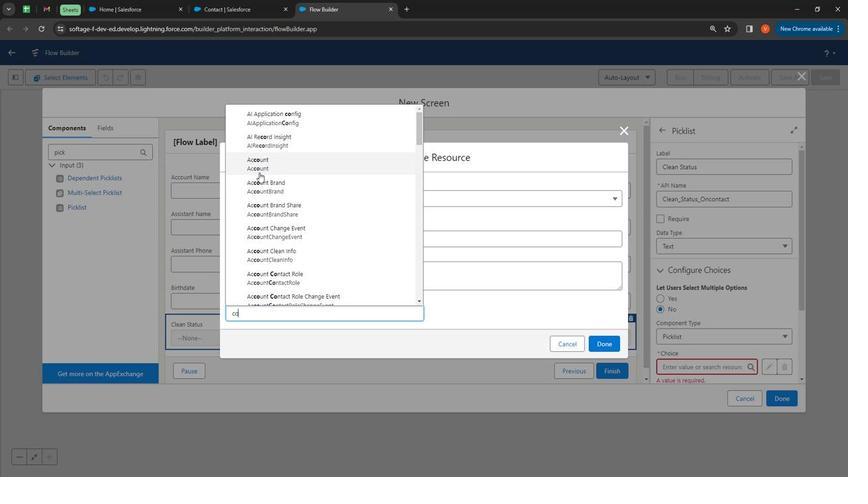 
Action: Key pressed nta
Screenshot: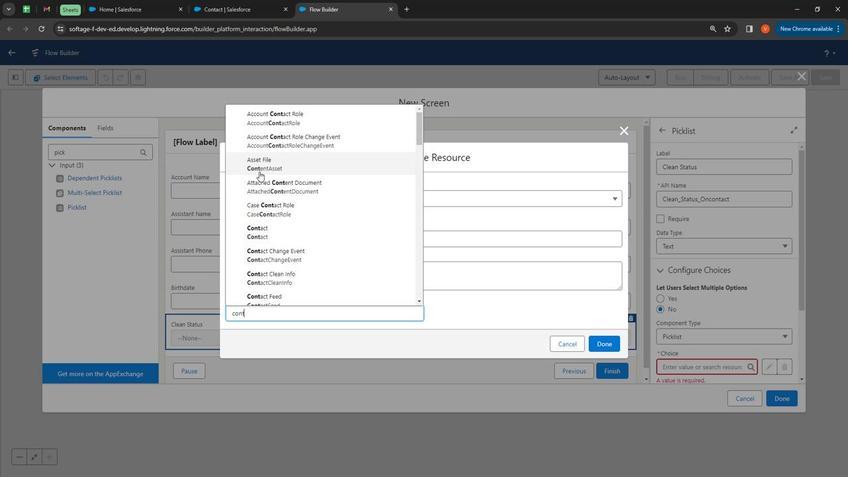 
Action: Mouse moved to (293, 179)
Screenshot: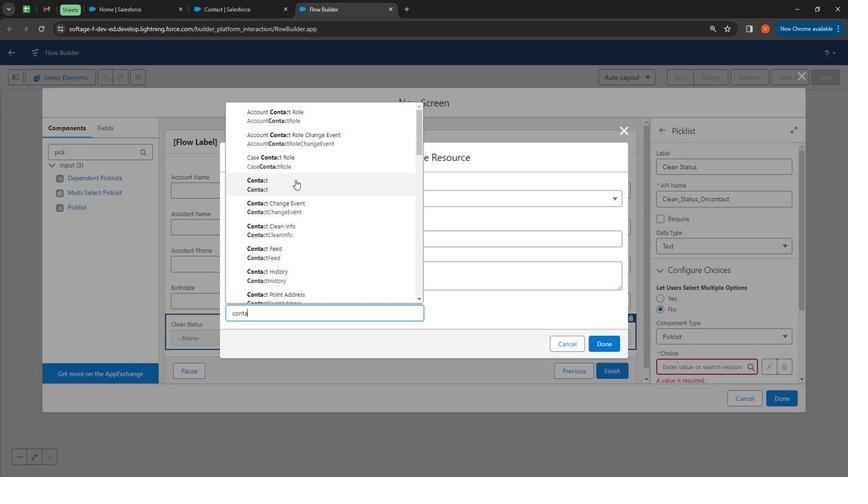 
Action: Mouse pressed left at (293, 179)
Screenshot: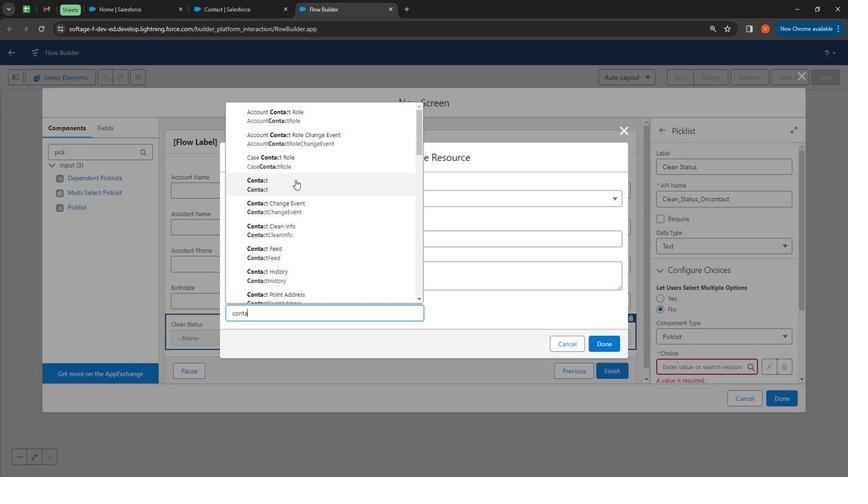 
Action: Mouse moved to (312, 308)
Screenshot: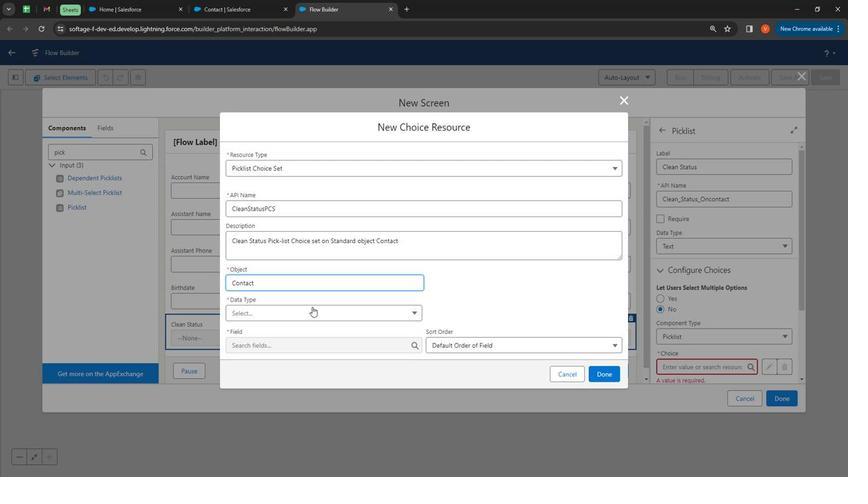 
Action: Mouse pressed left at (312, 308)
Screenshot: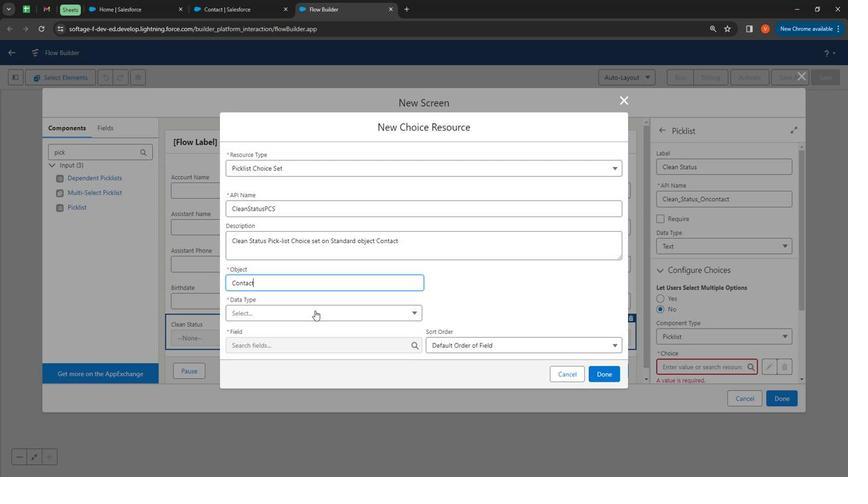 
Action: Mouse moved to (294, 329)
Screenshot: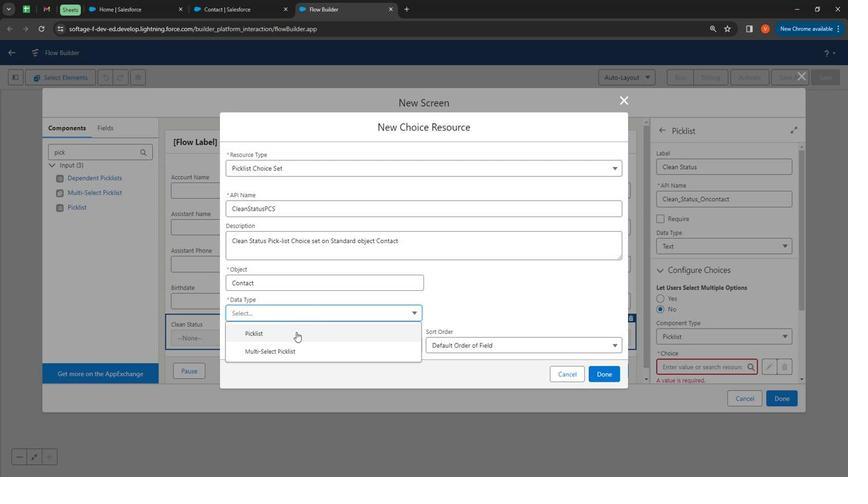 
Action: Mouse pressed left at (294, 329)
Screenshot: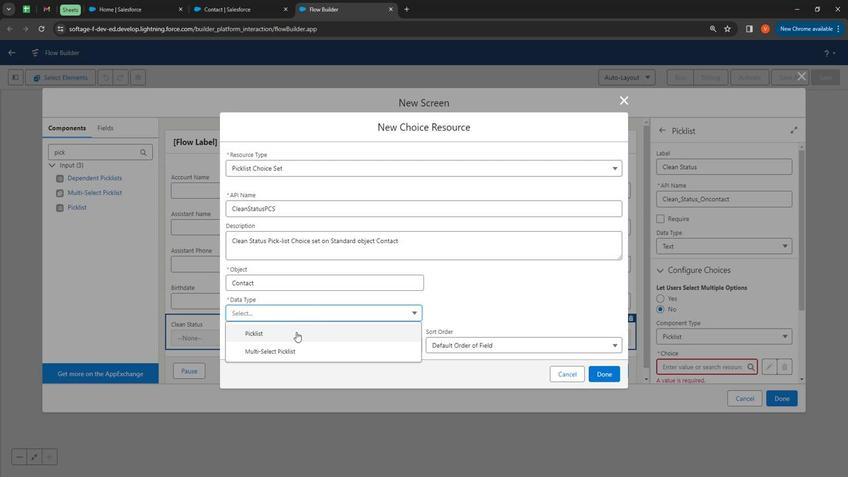
Action: Mouse moved to (298, 341)
Screenshot: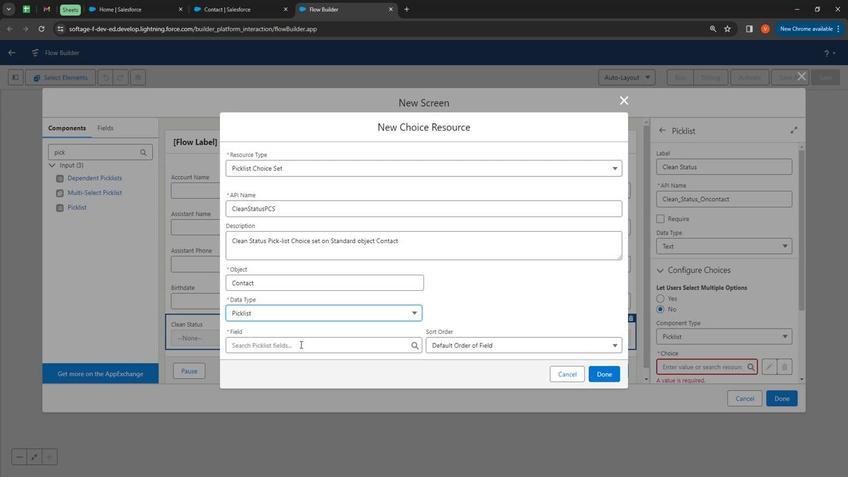 
Action: Mouse pressed left at (298, 341)
Screenshot: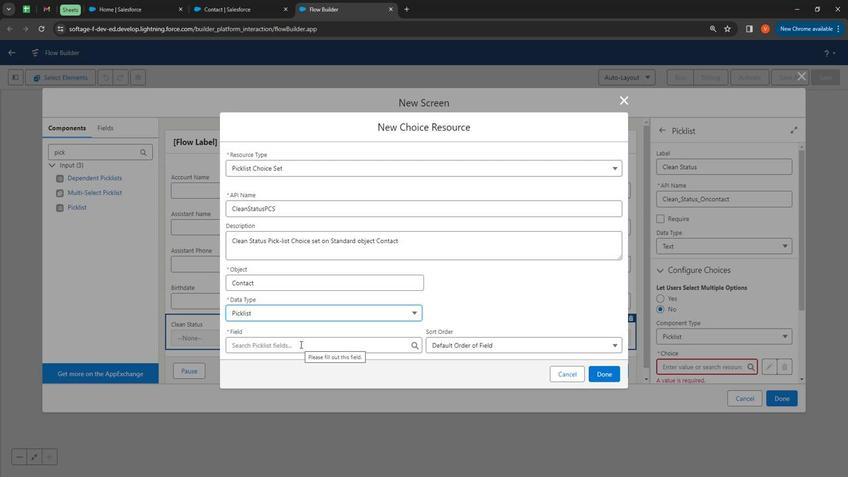 
Action: Mouse moved to (277, 158)
Screenshot: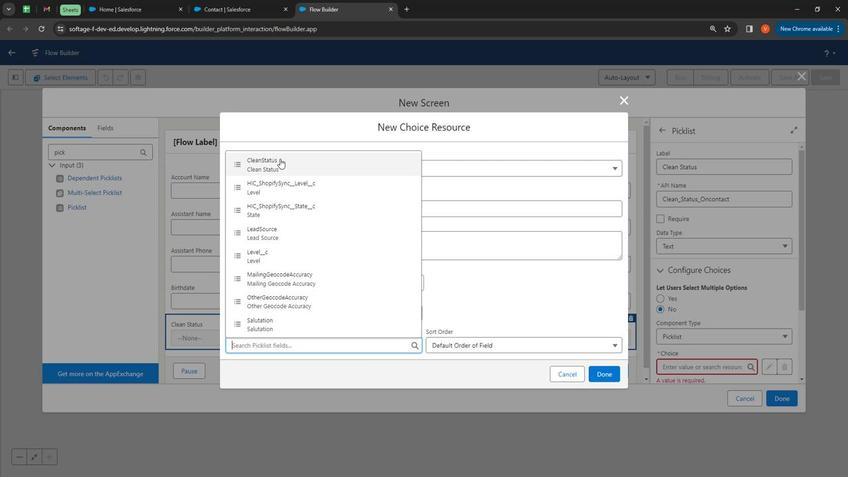 
Action: Mouse pressed left at (277, 158)
Screenshot: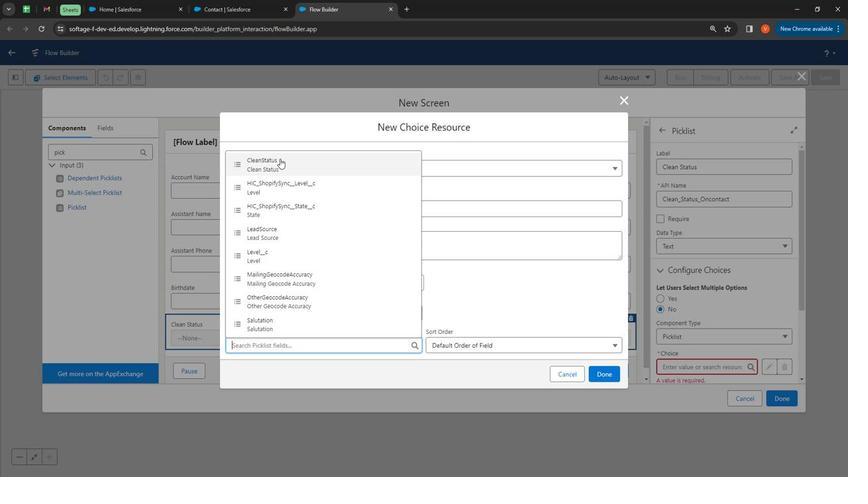 
Action: Mouse moved to (575, 346)
Screenshot: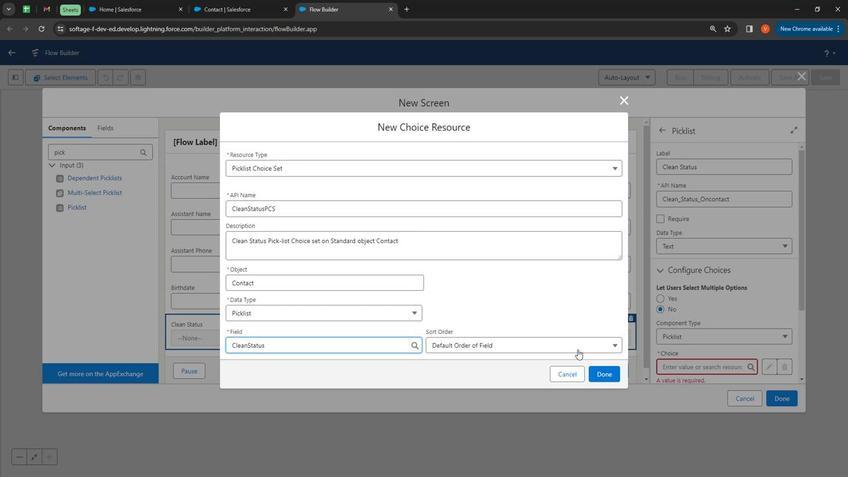 
Action: Mouse pressed left at (575, 346)
Screenshot: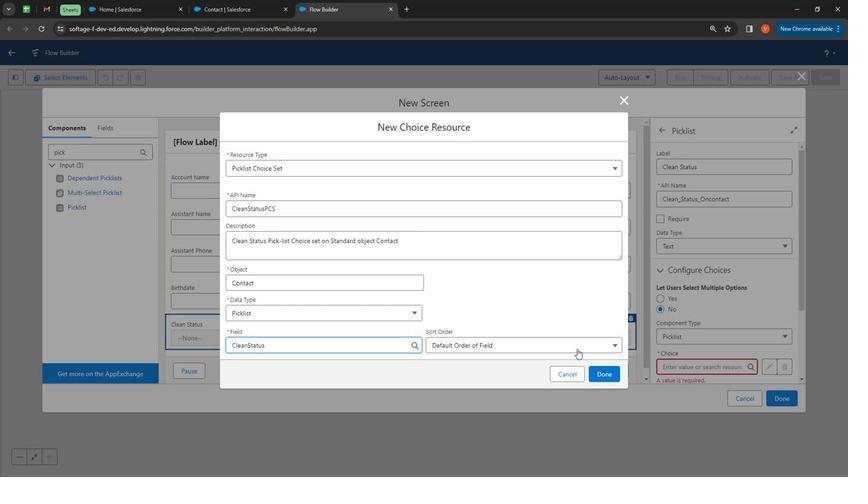 
Action: Mouse moved to (559, 364)
Screenshot: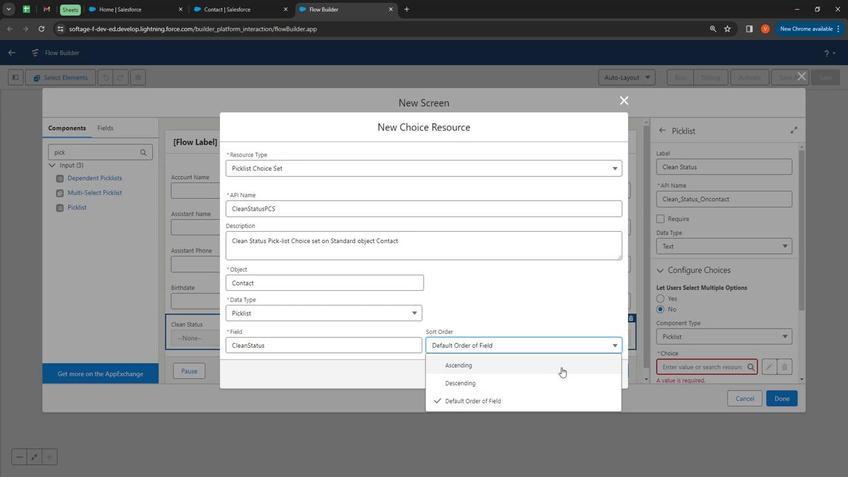 
Action: Mouse pressed left at (559, 364)
Screenshot: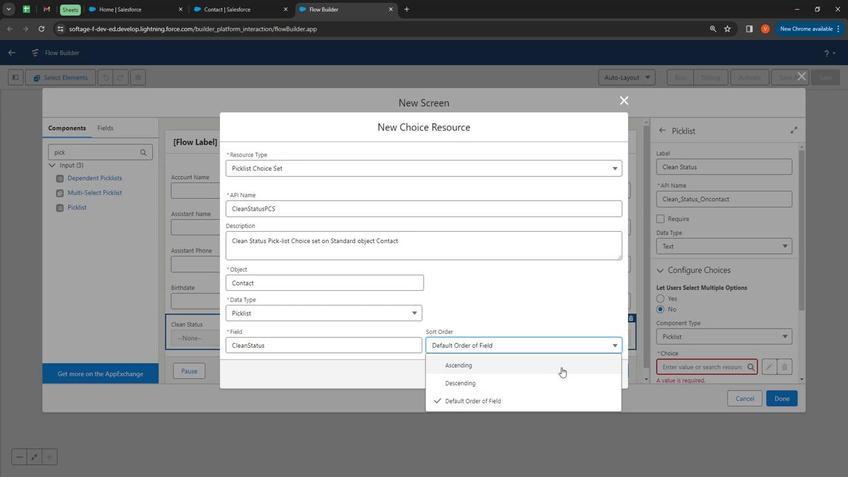 
Action: Mouse moved to (611, 372)
Screenshot: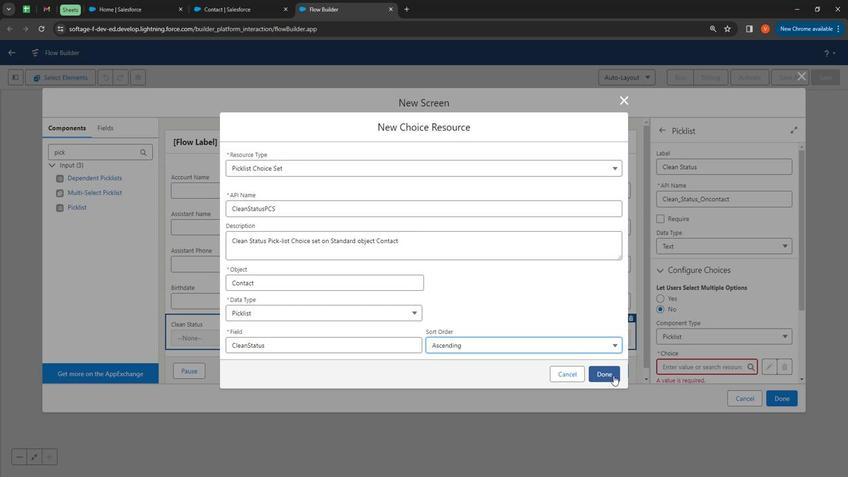 
Action: Mouse pressed left at (611, 372)
Screenshot: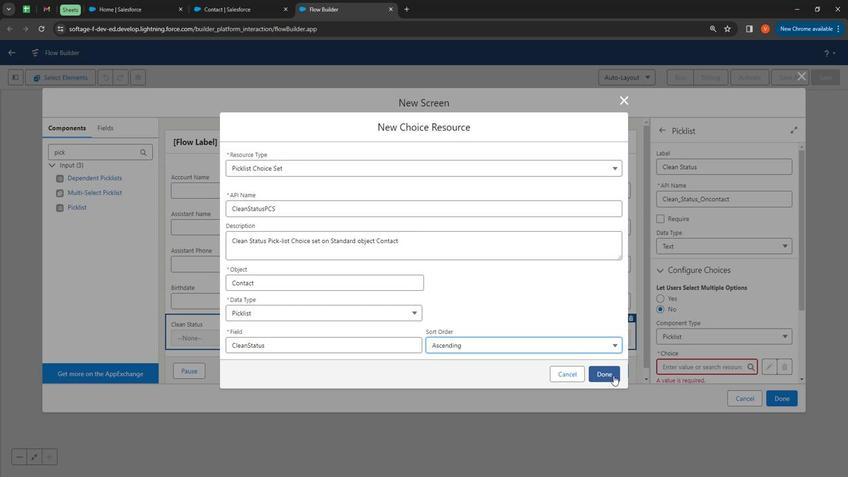 
Action: Mouse moved to (683, 332)
Screenshot: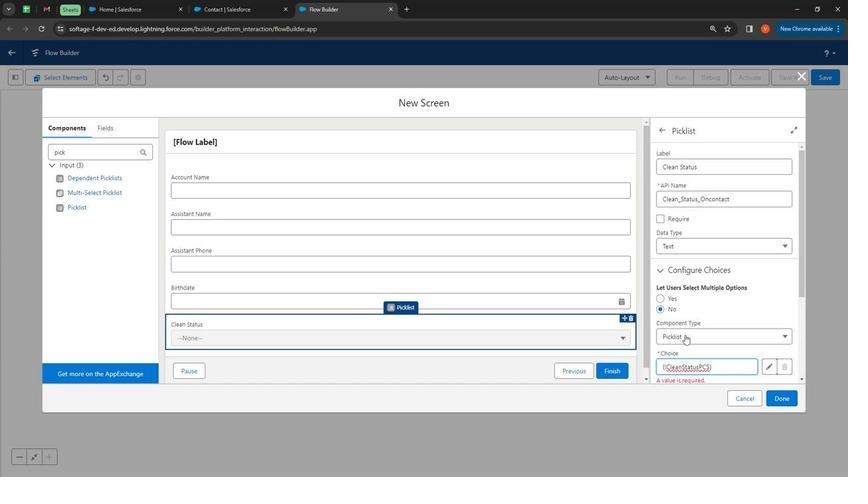 
Action: Mouse scrolled (683, 331) with delta (0, 0)
Screenshot: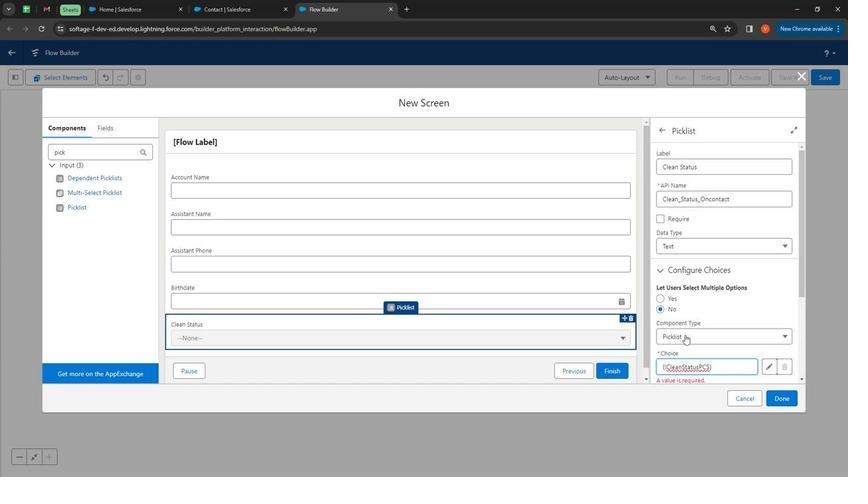 
Action: Mouse scrolled (683, 331) with delta (0, 0)
Screenshot: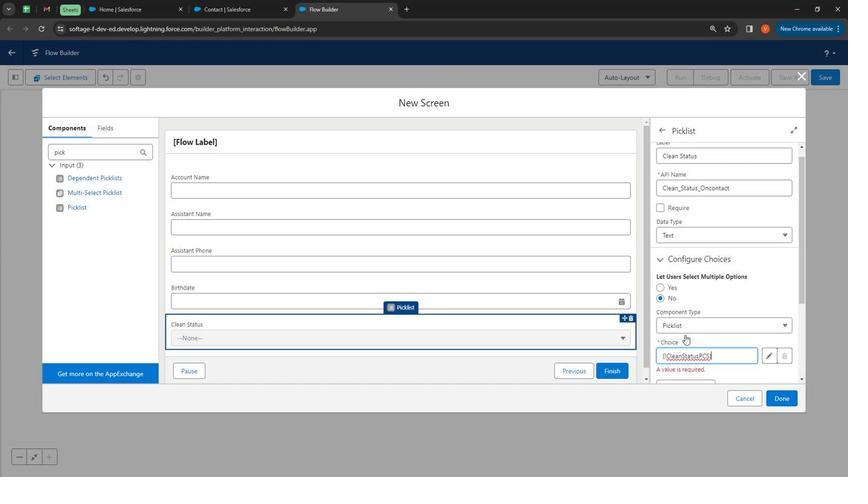 
Action: Mouse moved to (769, 306)
Screenshot: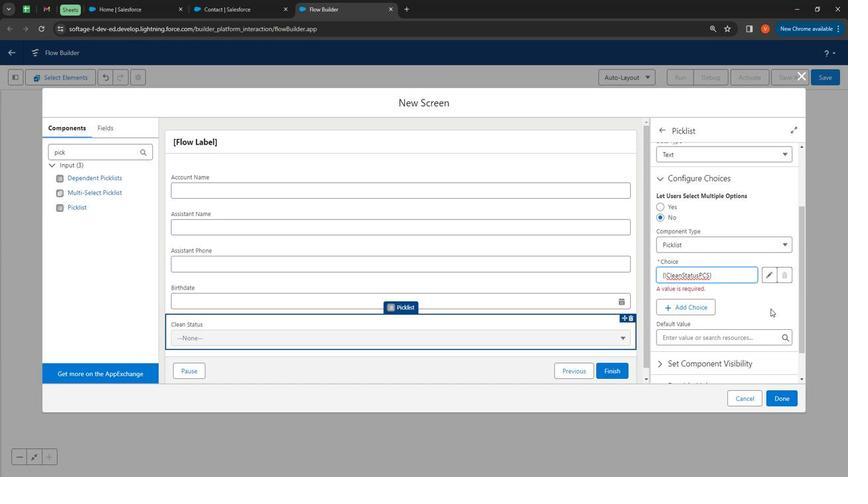 
Action: Mouse pressed left at (769, 306)
